Task: Open Card Disaster Relief Conference Review in Board Sales Performance Improvement to Workspace Business Coaching Services and add a team member Softage.4@softage.net, a label Orange, a checklist Quality Control, an attachment from your computer, a color Orange and finally, add a card description 'Develop and launch new sales promotion for seasonal products' and a comment 'Given the potential impact of this task on our company reputation, let us ensure that we approach it with a sense of integrity and professionalism.'. Add a start date 'Jan 08, 1900' with a due date 'Jan 15, 1900'
Action: Mouse moved to (85, 371)
Screenshot: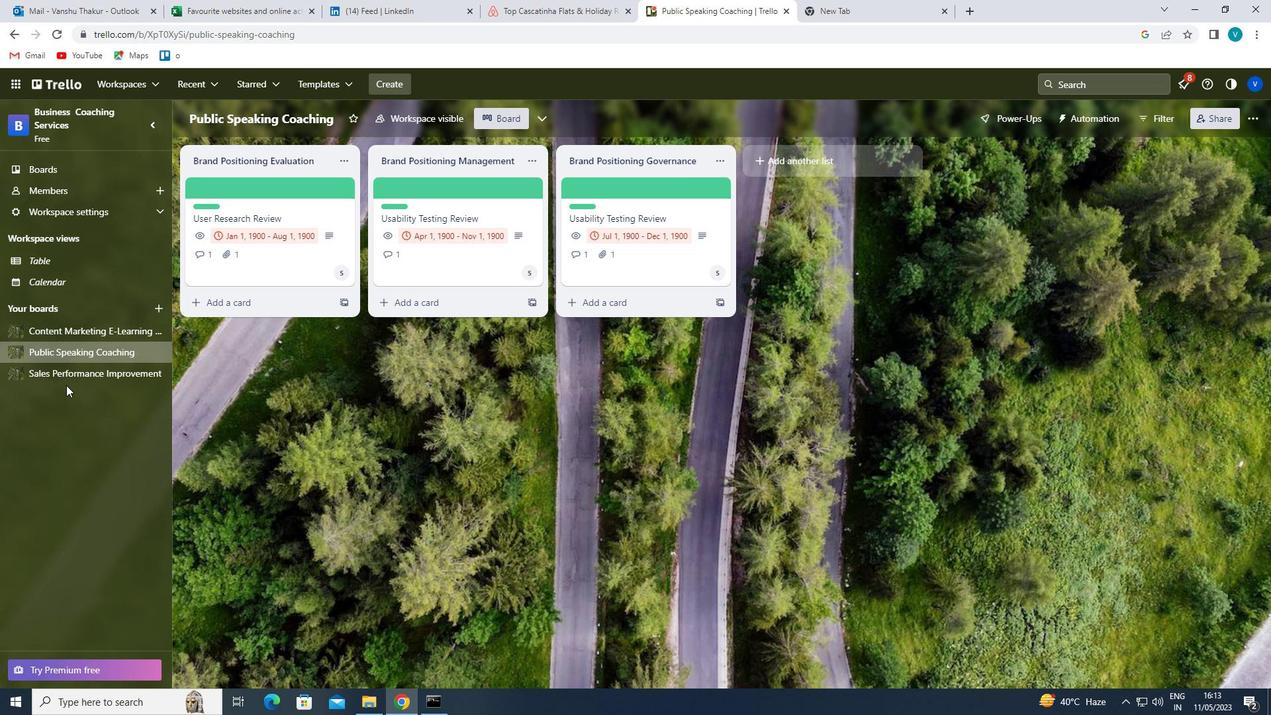 
Action: Mouse pressed left at (85, 371)
Screenshot: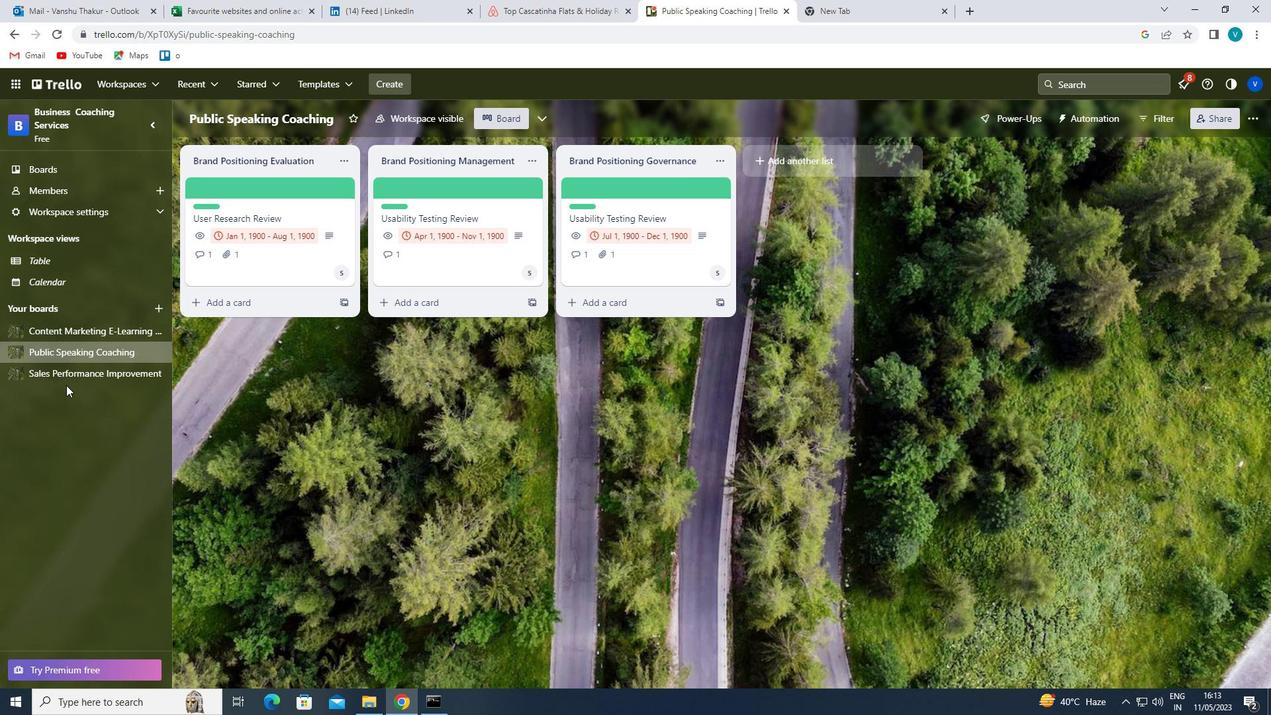 
Action: Mouse moved to (618, 189)
Screenshot: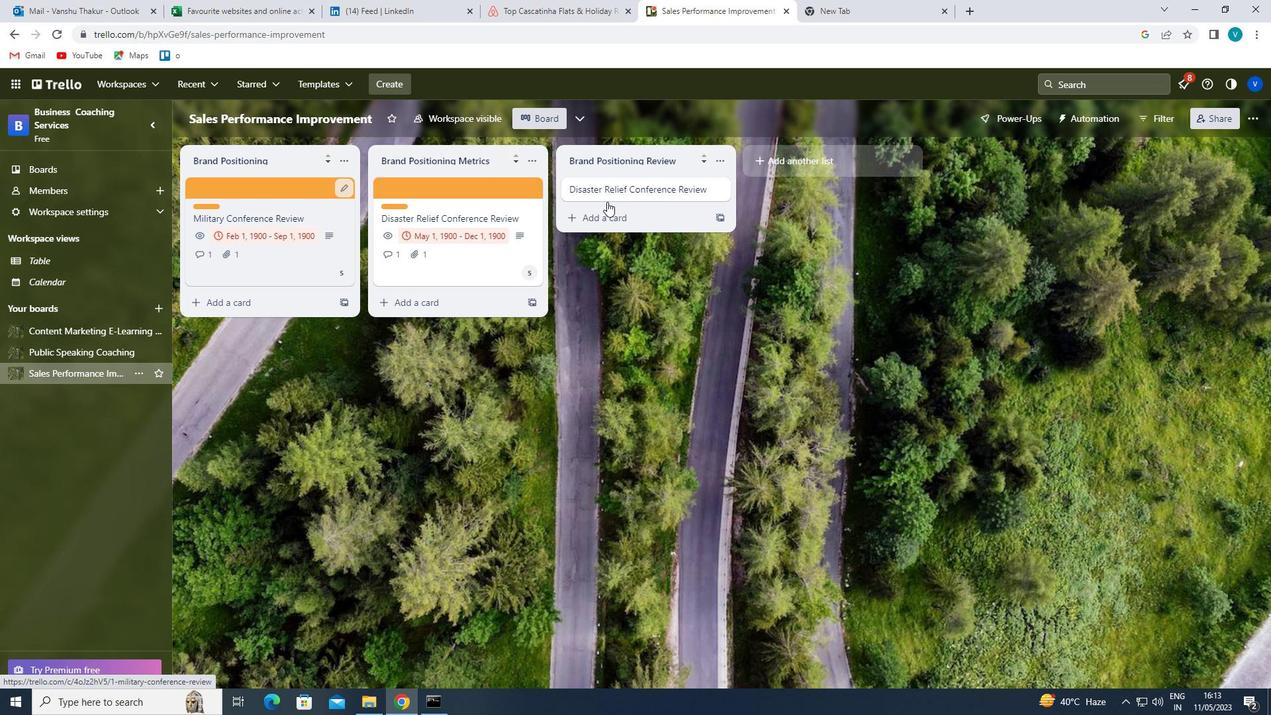
Action: Mouse pressed left at (618, 189)
Screenshot: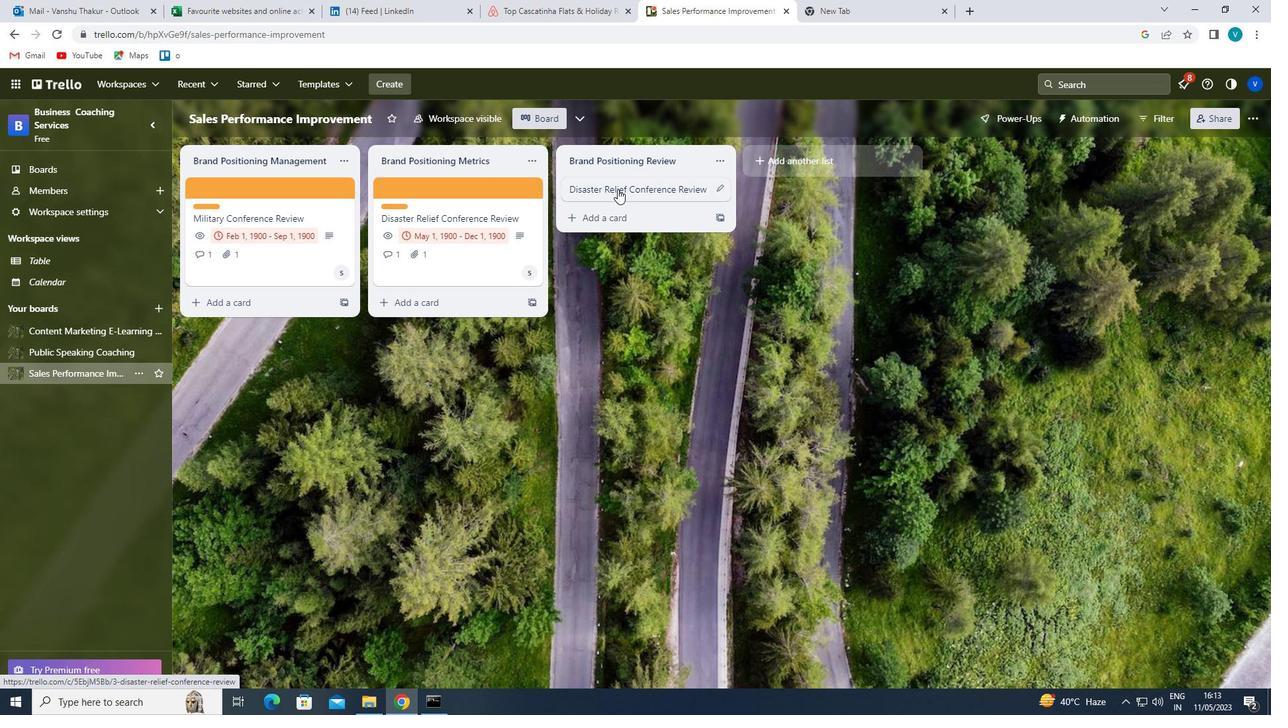 
Action: Mouse moved to (778, 229)
Screenshot: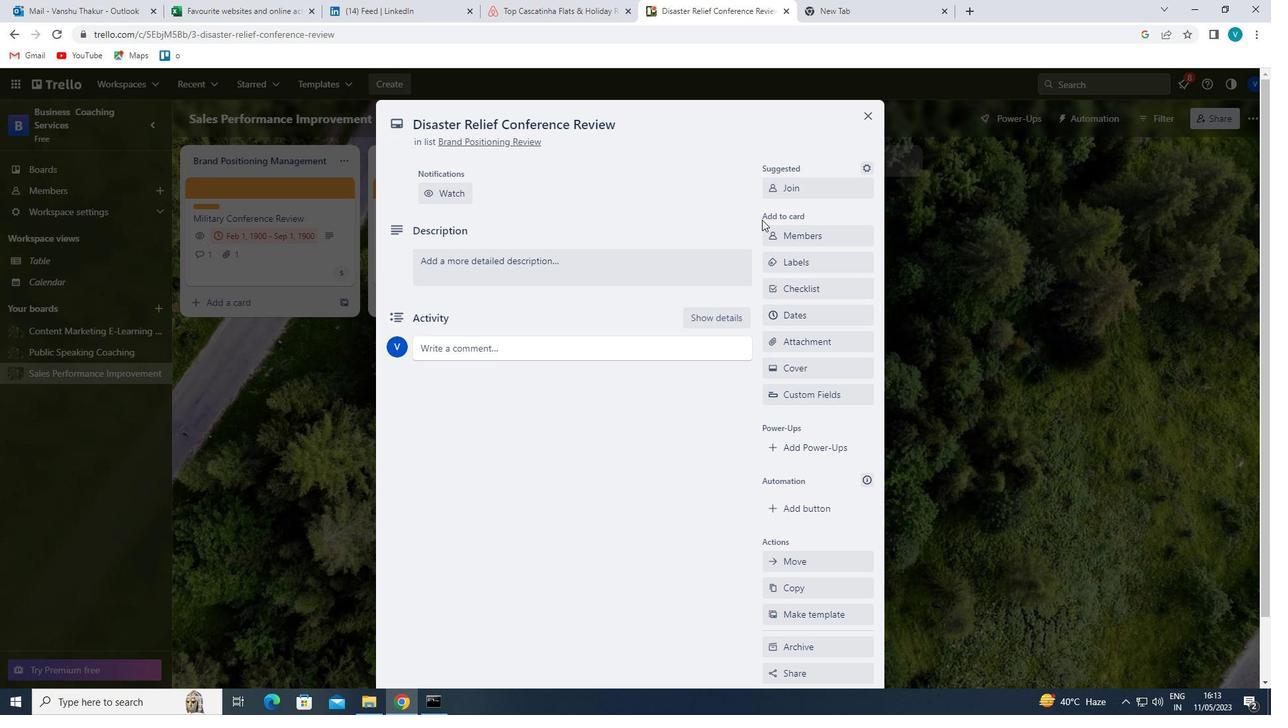 
Action: Mouse pressed left at (778, 229)
Screenshot: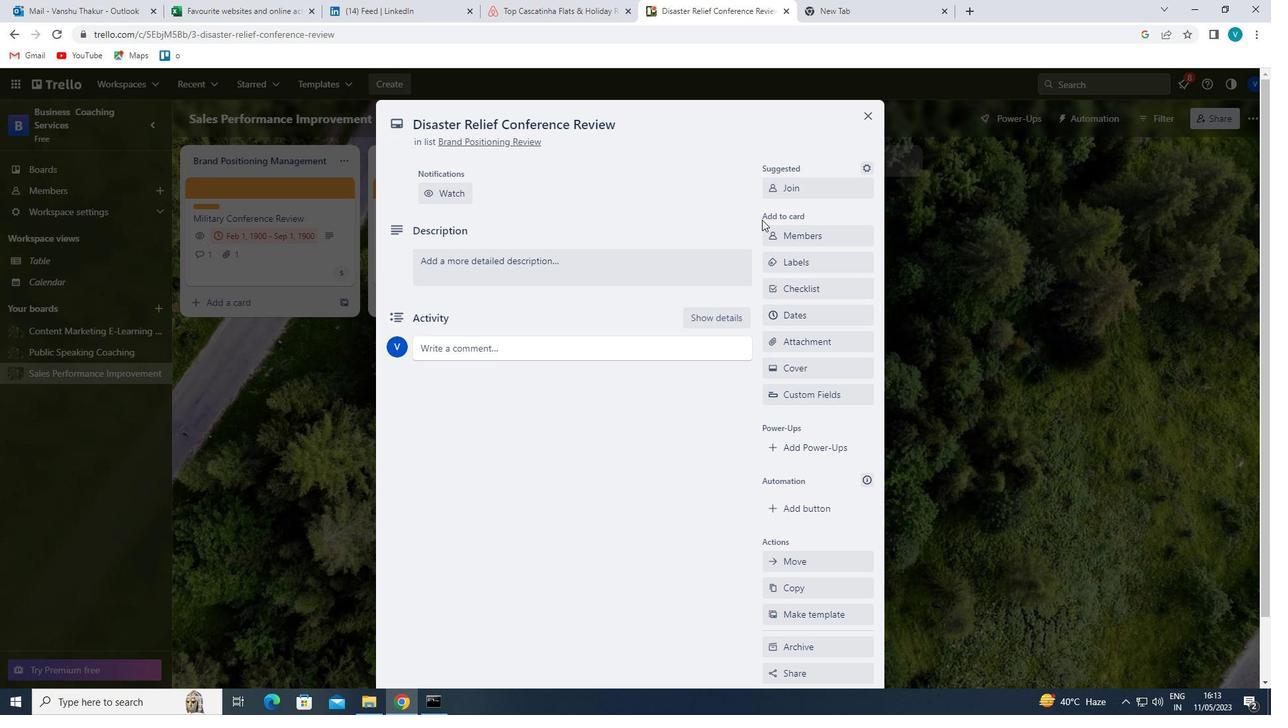 
Action: Mouse moved to (796, 294)
Screenshot: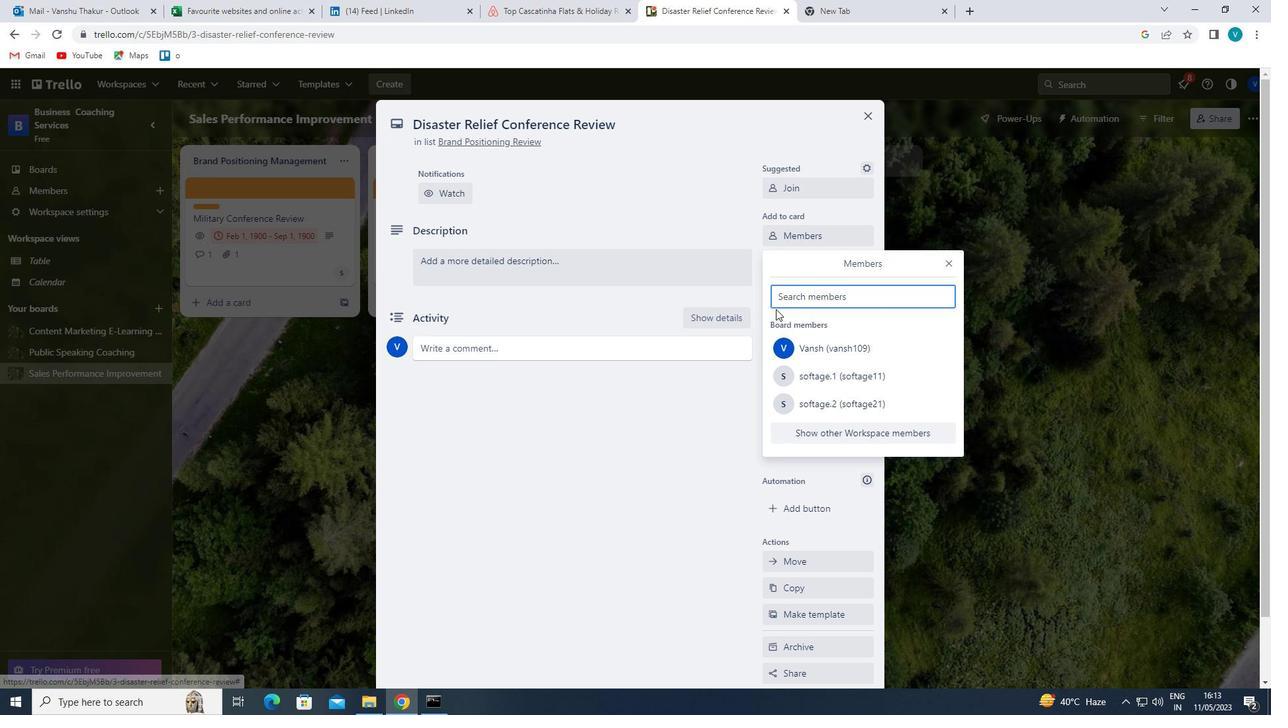 
Action: Mouse pressed left at (796, 294)
Screenshot: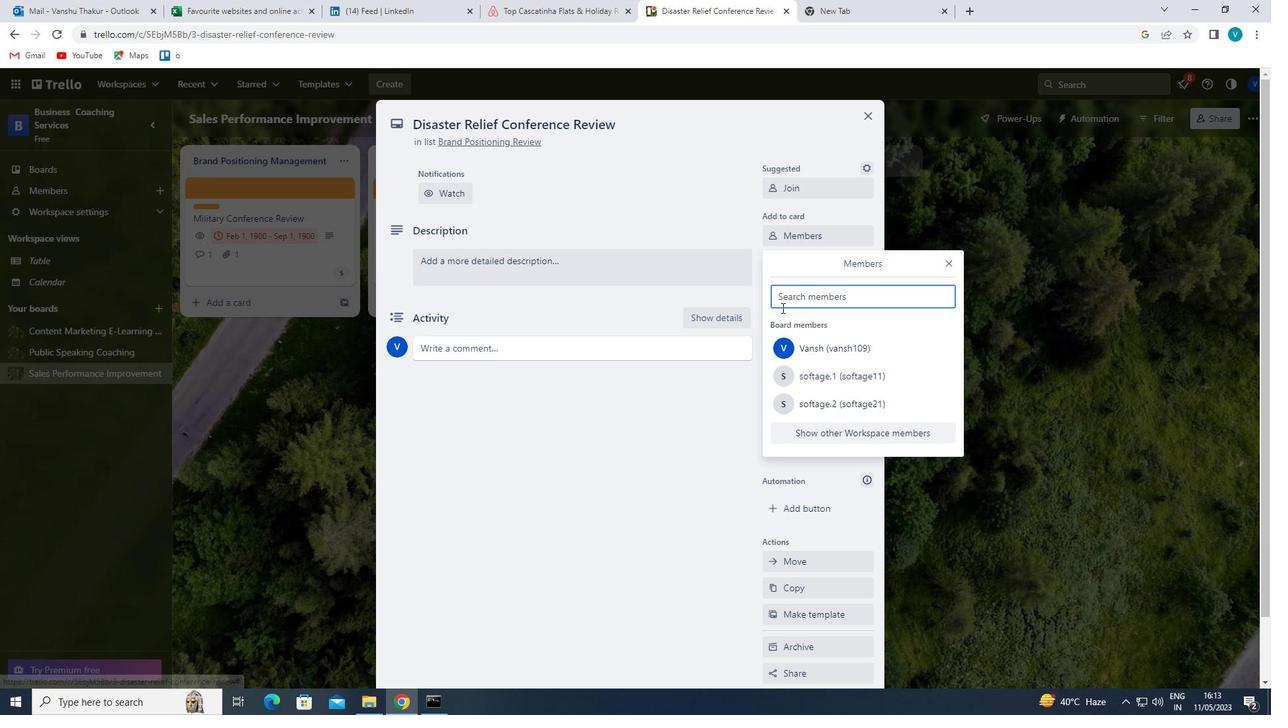 
Action: Key pressed softage
Screenshot: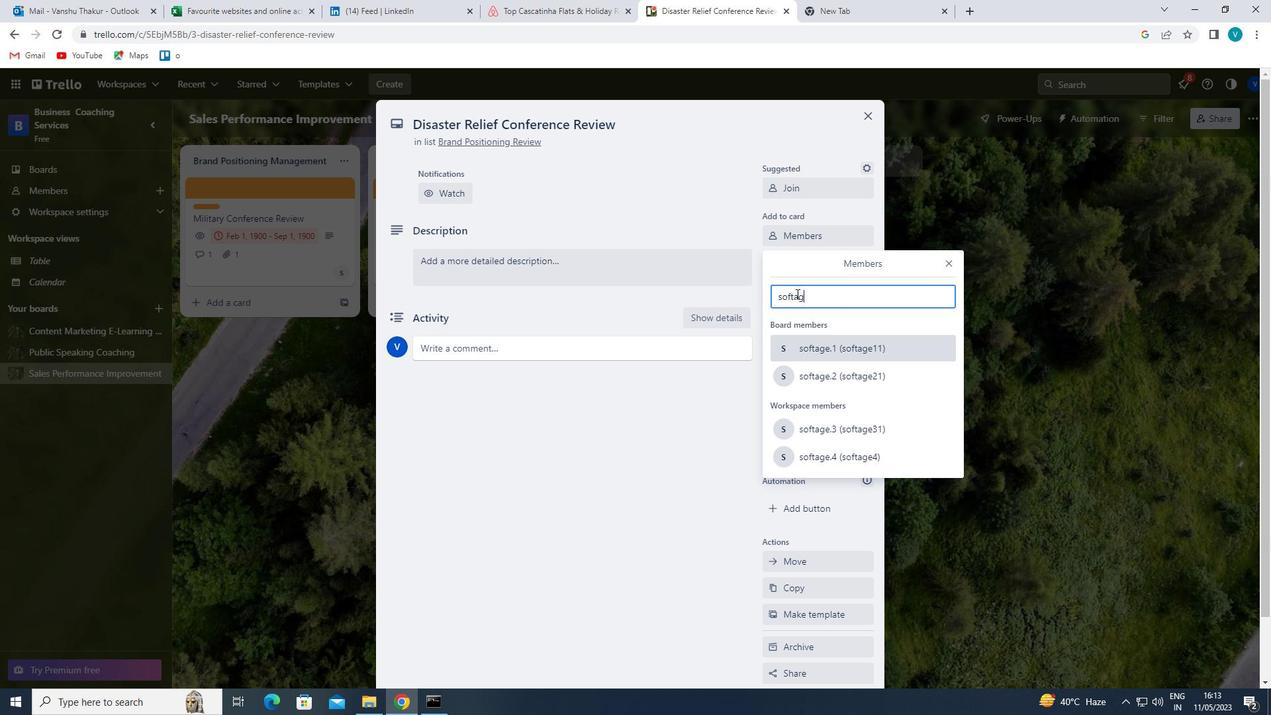 
Action: Mouse moved to (860, 460)
Screenshot: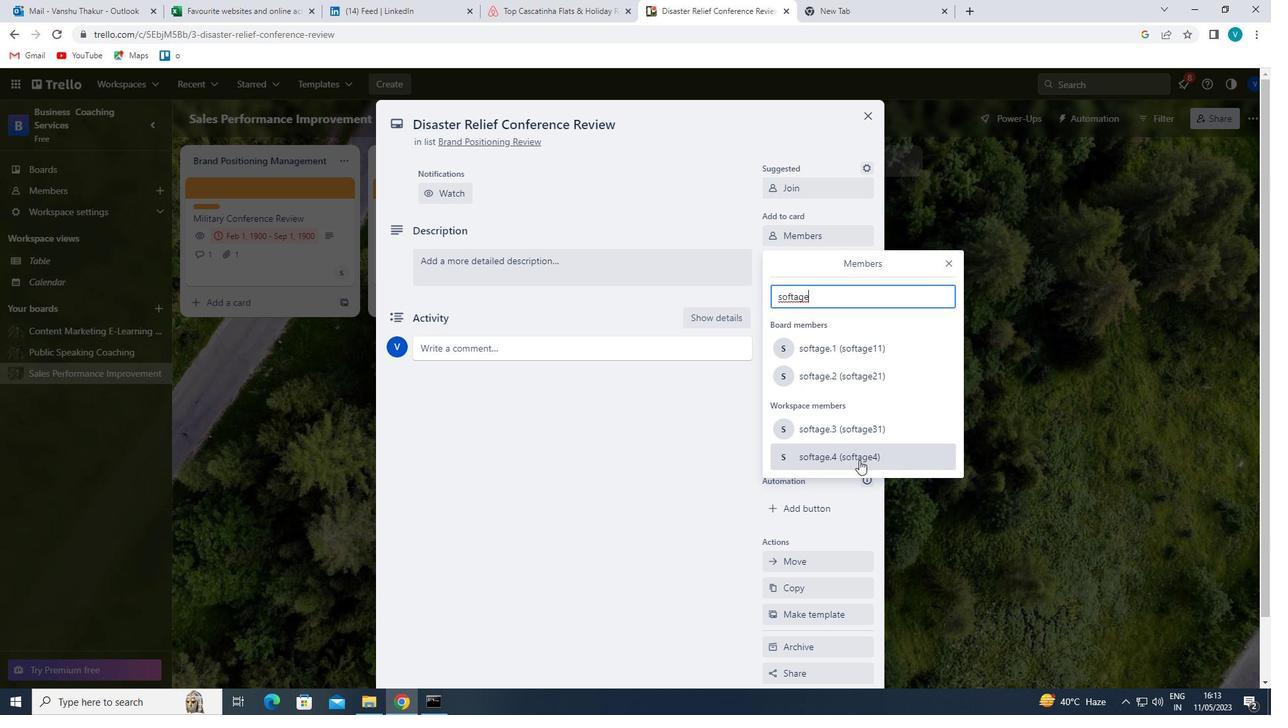 
Action: Mouse pressed left at (860, 460)
Screenshot: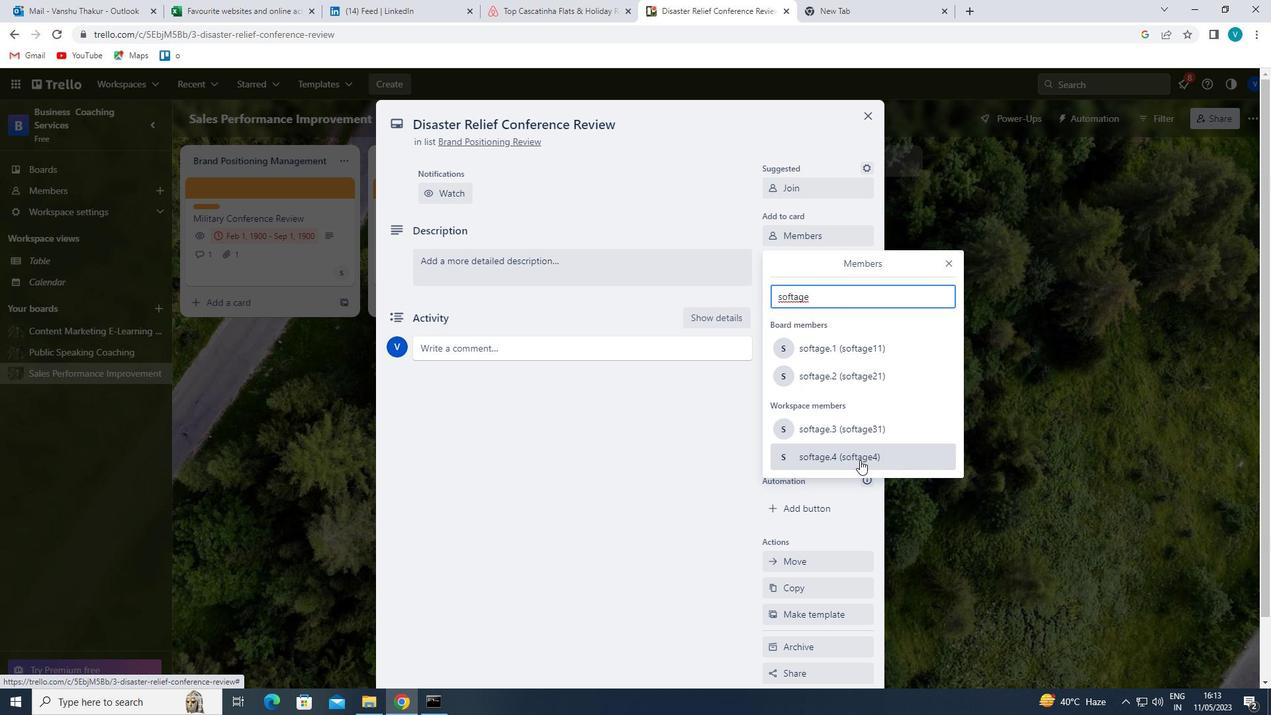 
Action: Mouse moved to (949, 259)
Screenshot: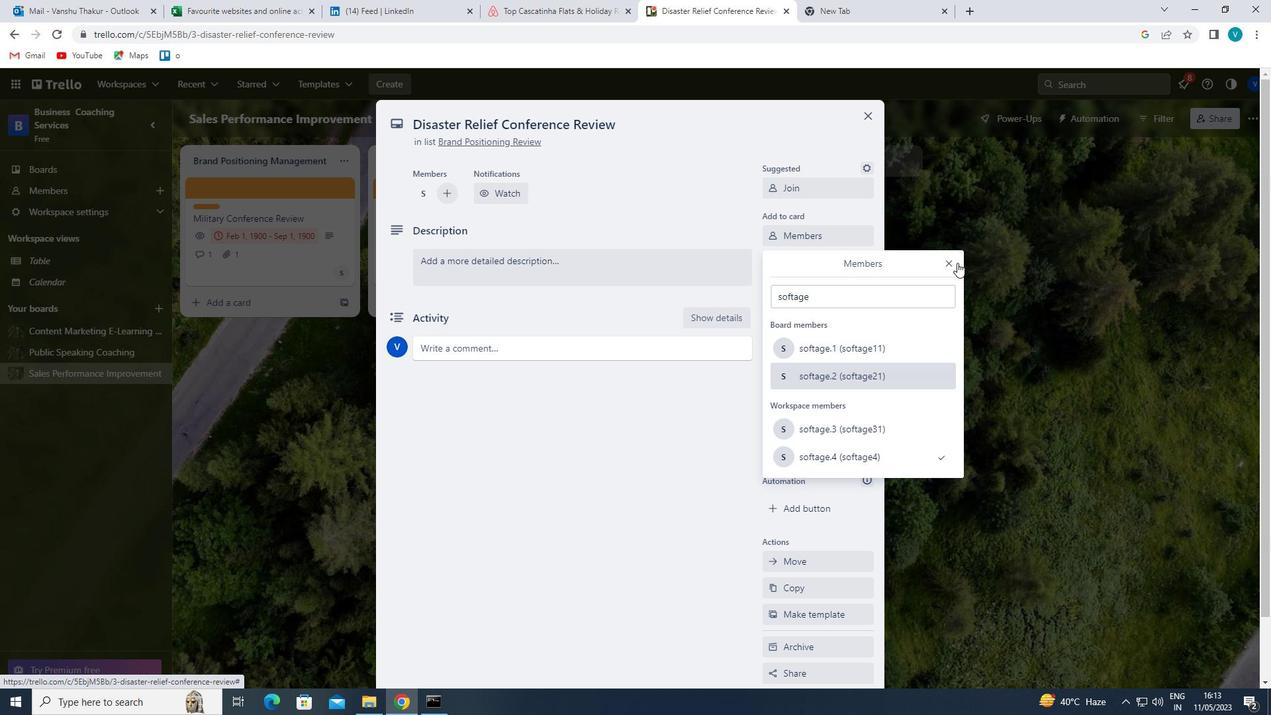 
Action: Mouse pressed left at (949, 259)
Screenshot: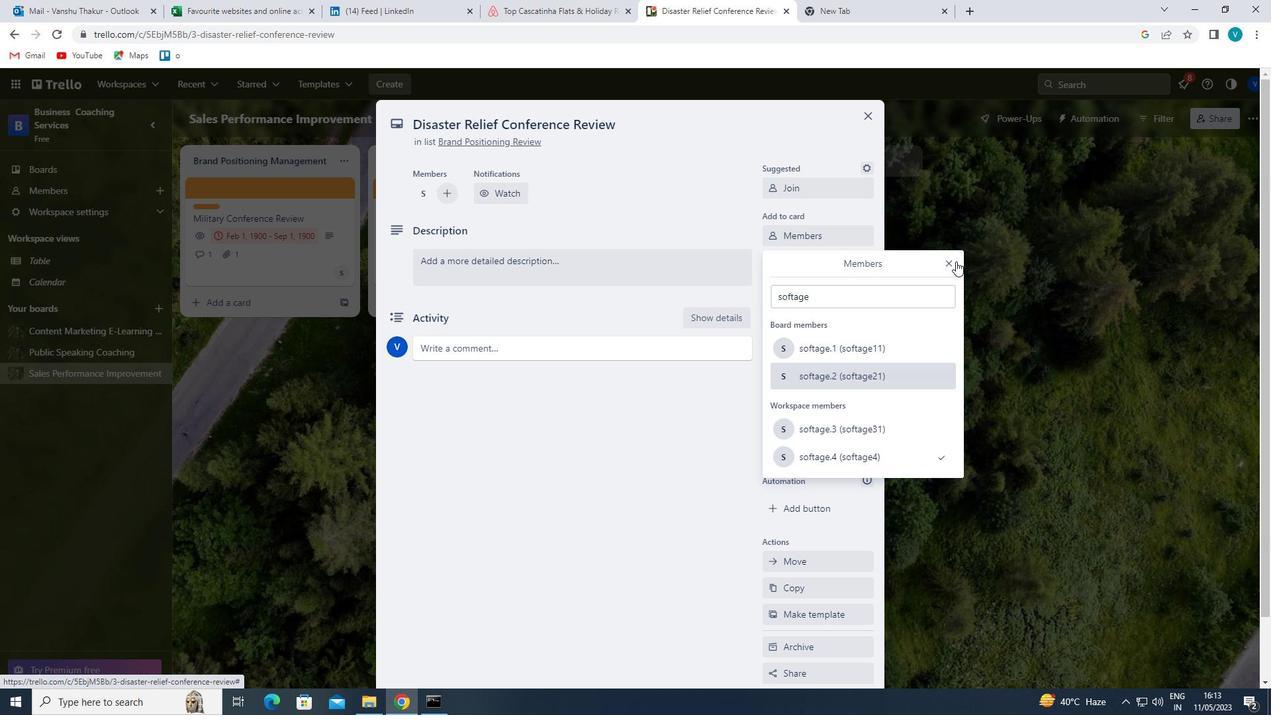 
Action: Mouse moved to (808, 265)
Screenshot: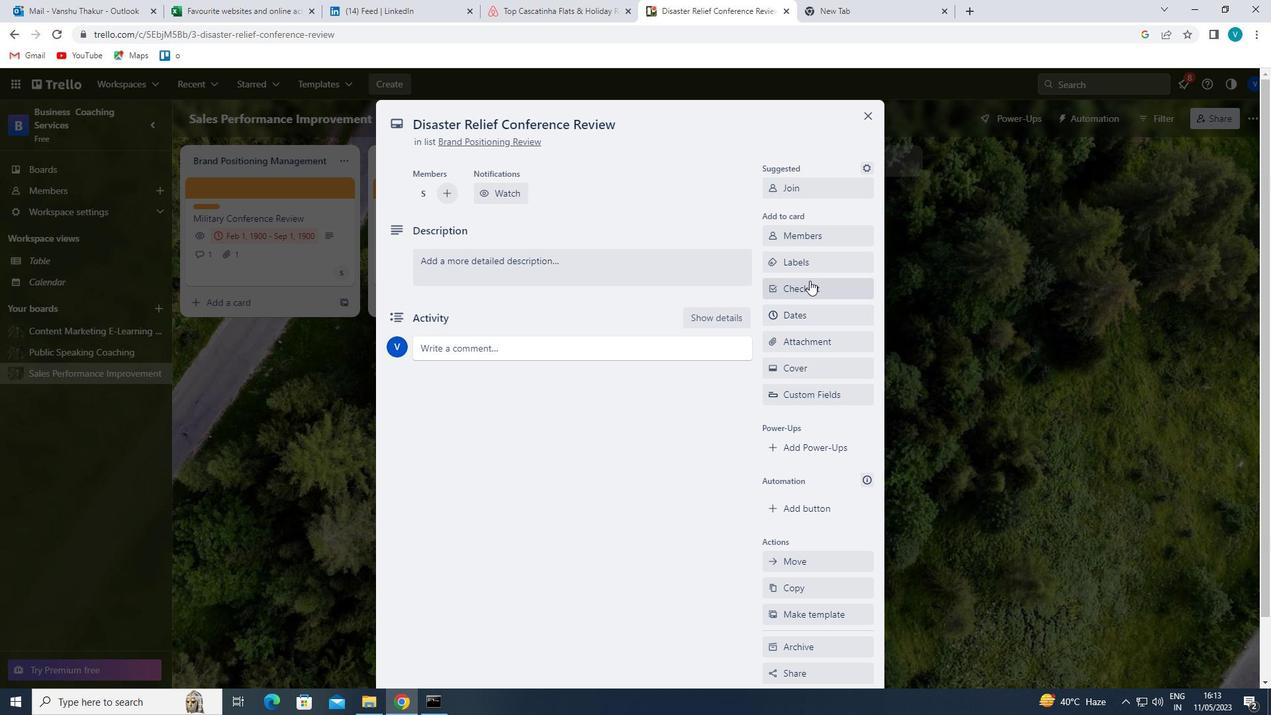 
Action: Mouse pressed left at (808, 265)
Screenshot: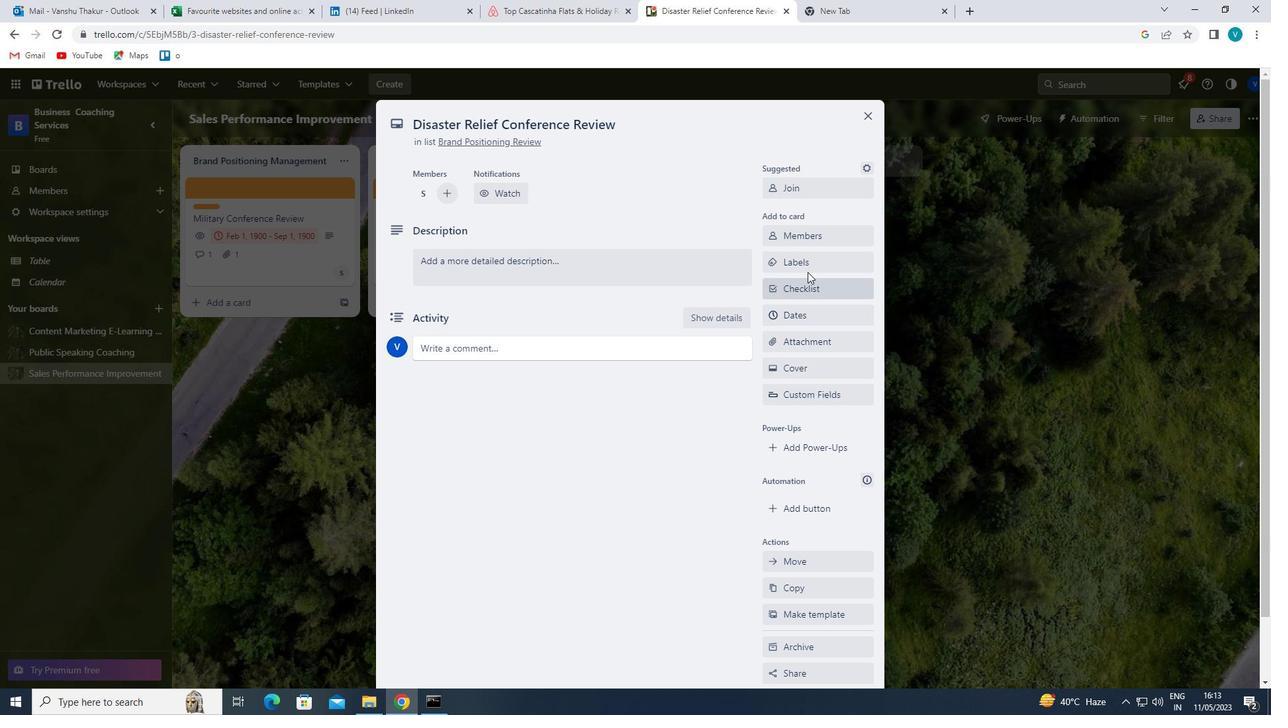 
Action: Mouse moved to (845, 416)
Screenshot: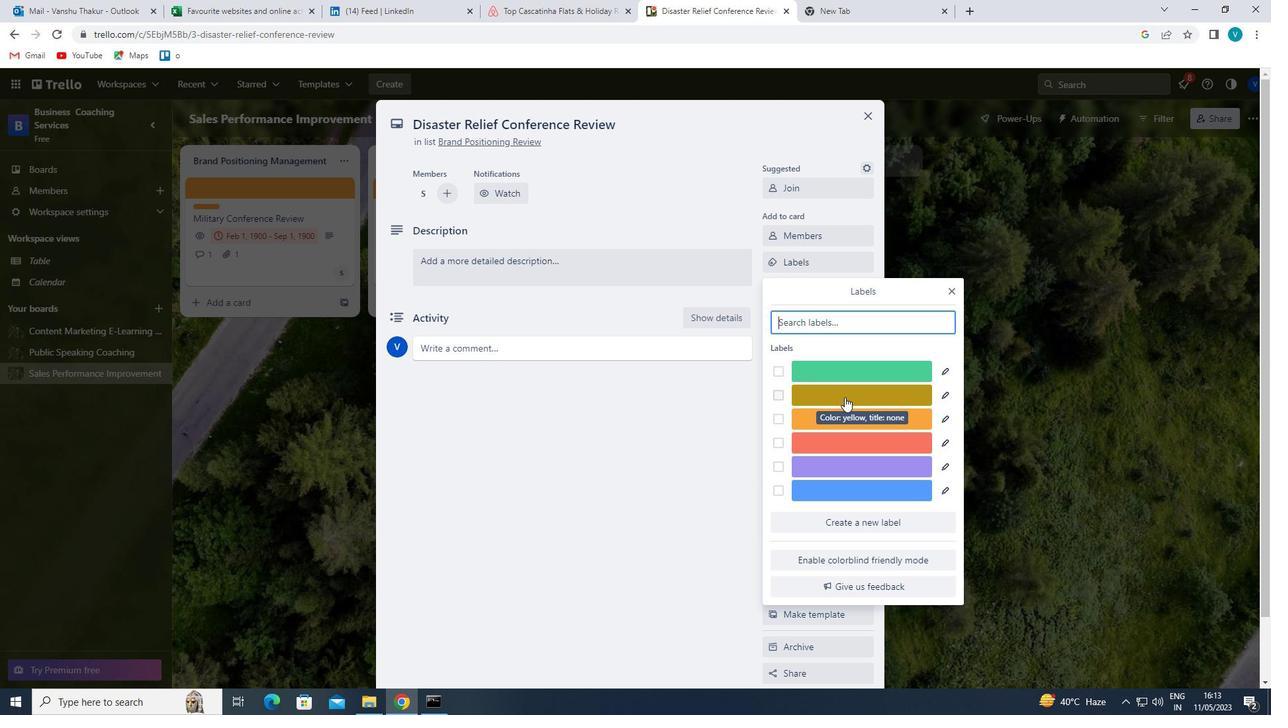 
Action: Mouse pressed left at (845, 416)
Screenshot: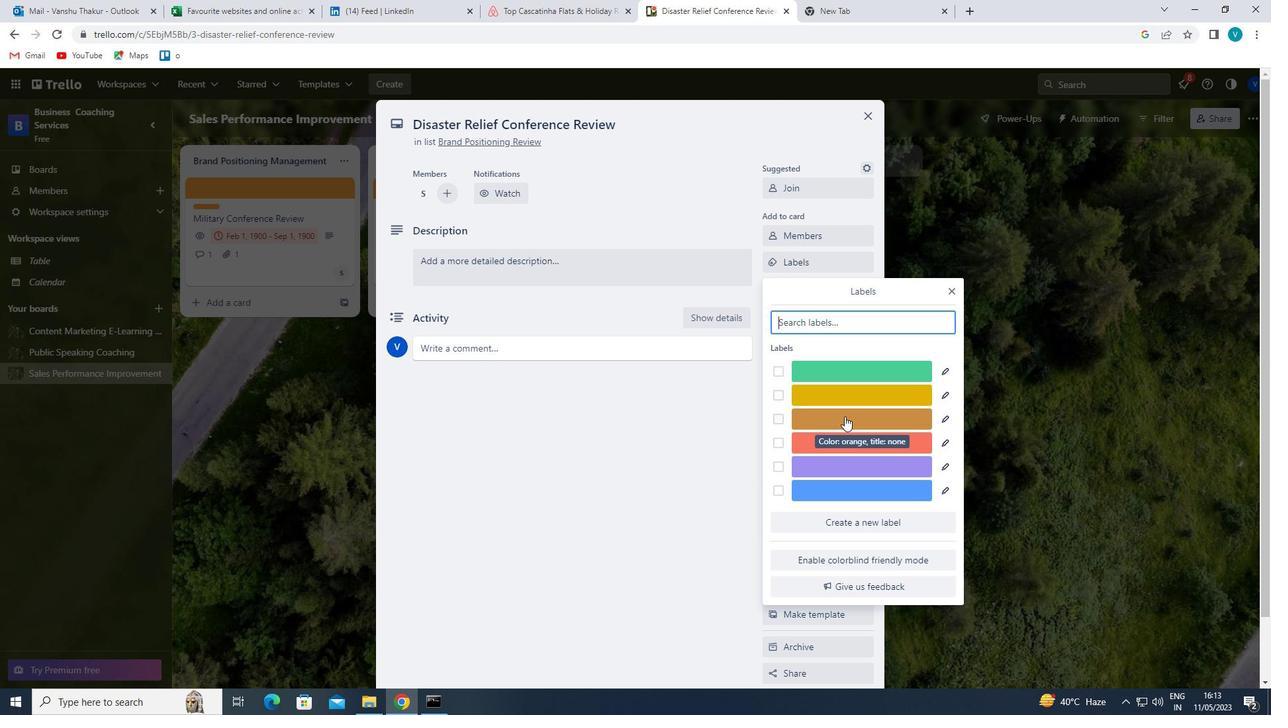 
Action: Mouse moved to (951, 290)
Screenshot: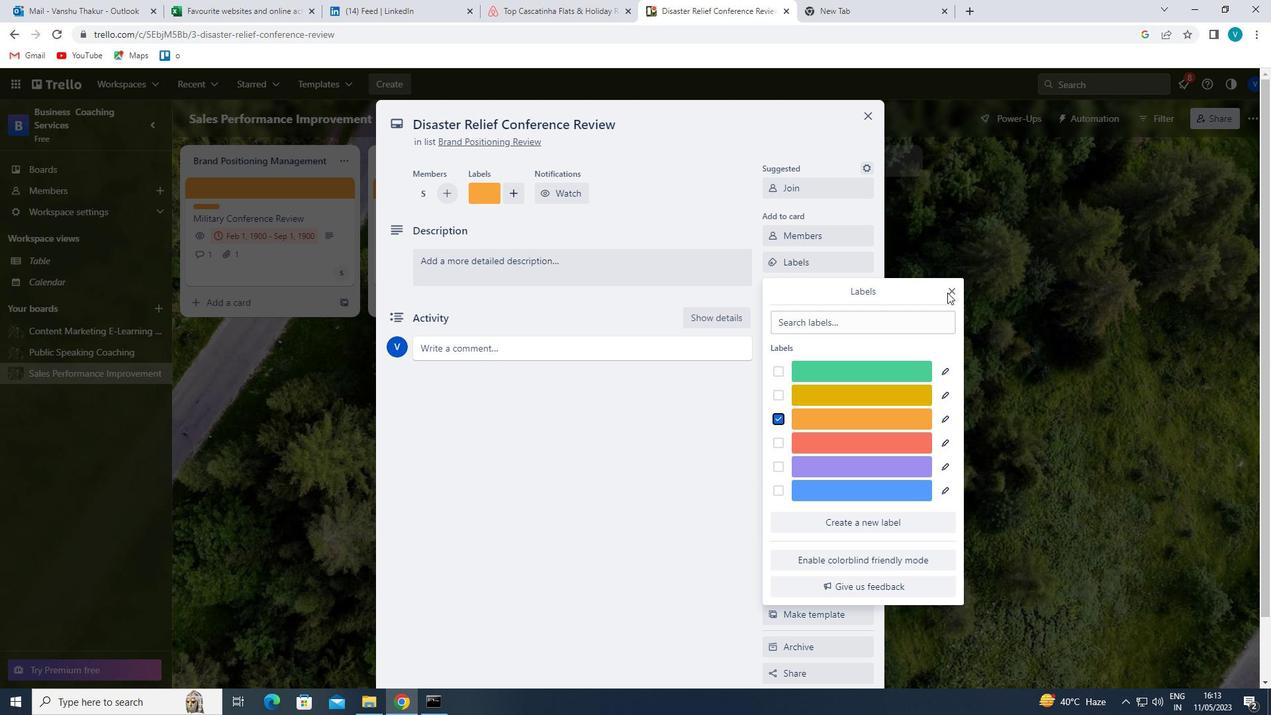 
Action: Mouse pressed left at (951, 290)
Screenshot: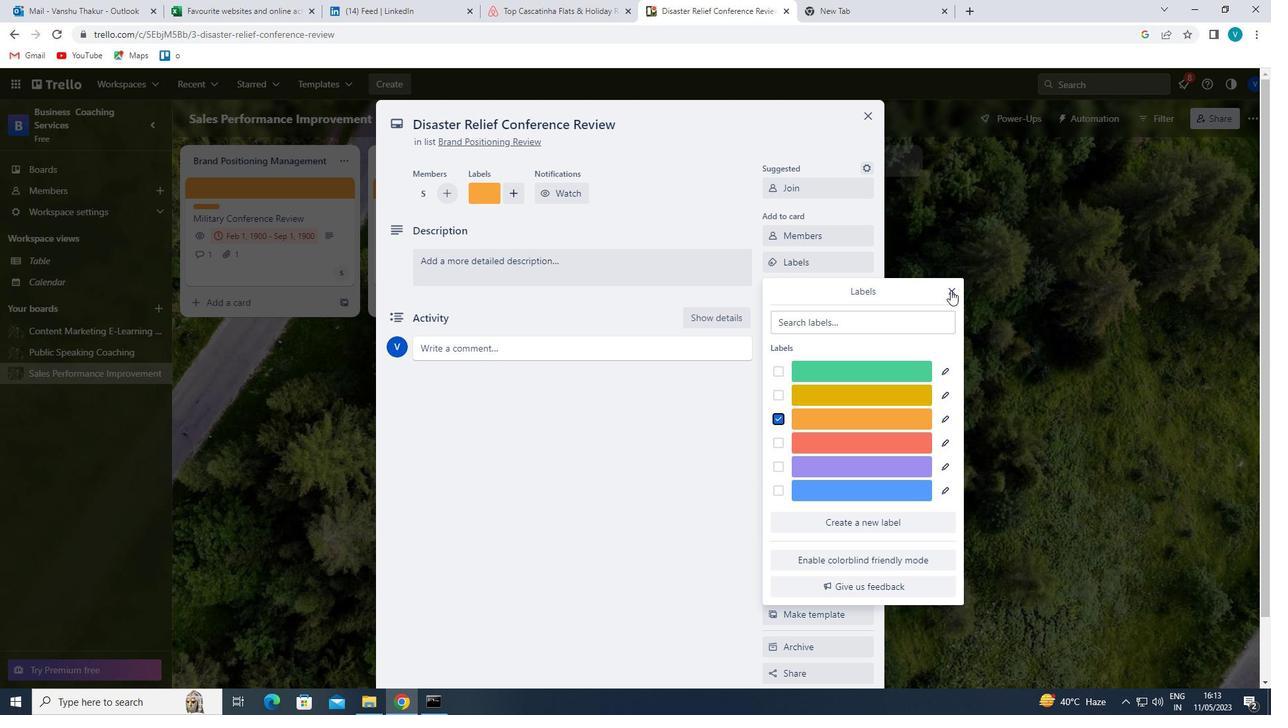 
Action: Mouse moved to (833, 294)
Screenshot: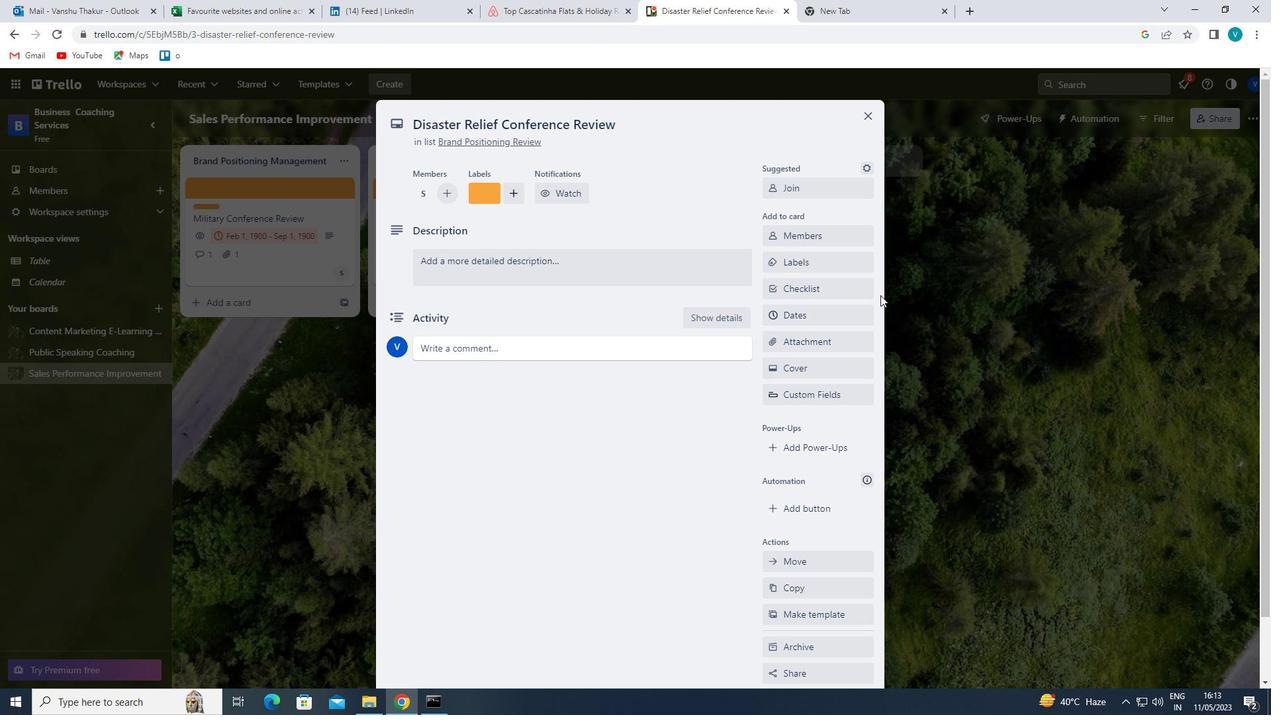 
Action: Mouse pressed left at (833, 294)
Screenshot: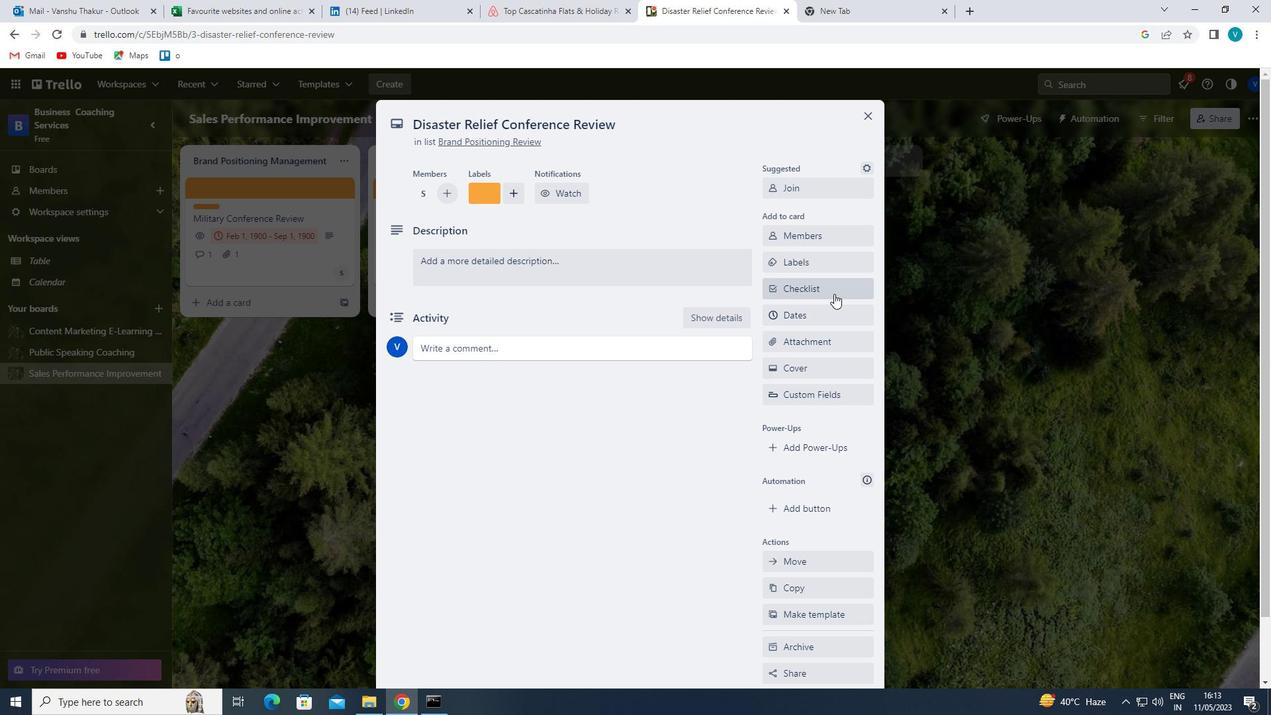
Action: Mouse moved to (832, 306)
Screenshot: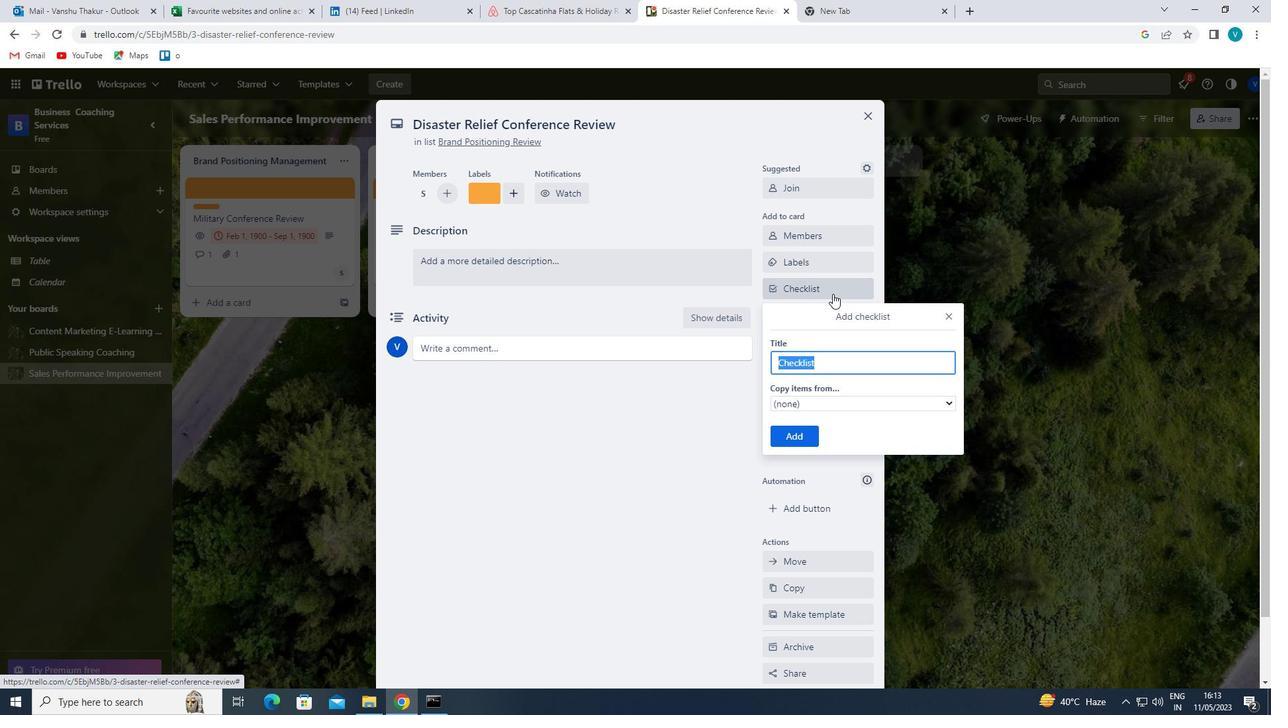 
Action: Key pressed <Key.shift>QUAL
Screenshot: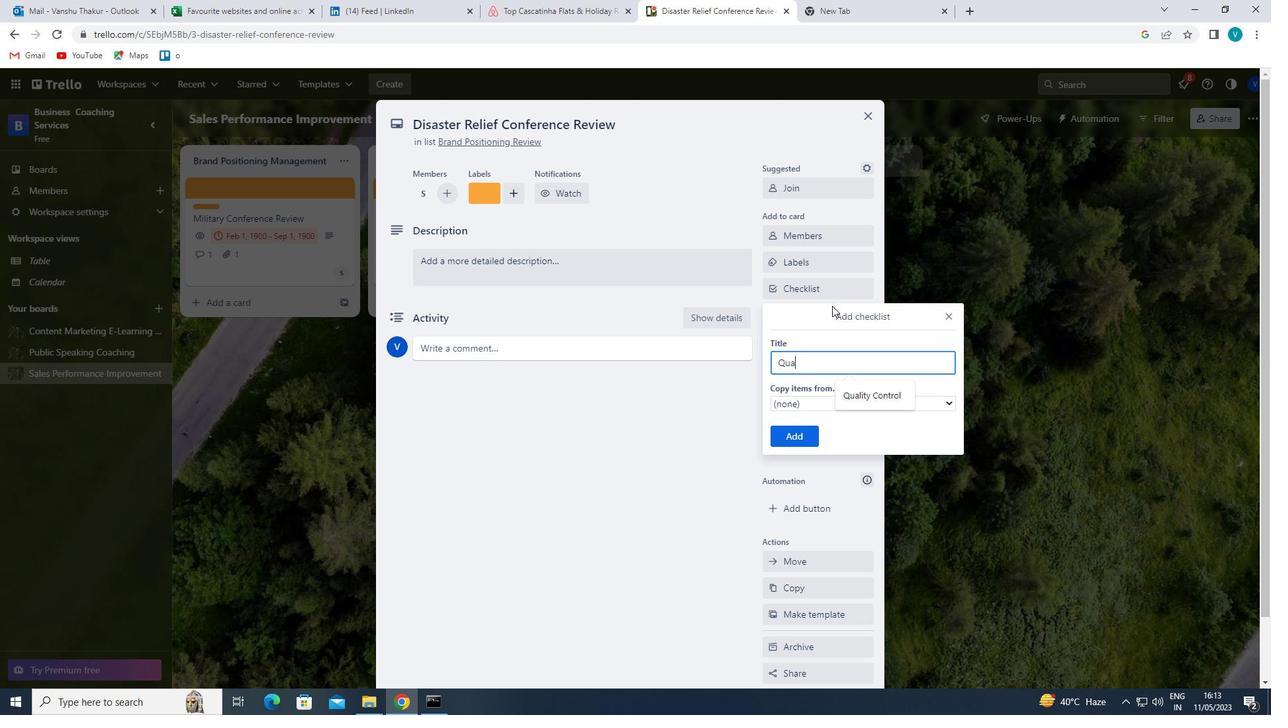 
Action: Mouse moved to (871, 401)
Screenshot: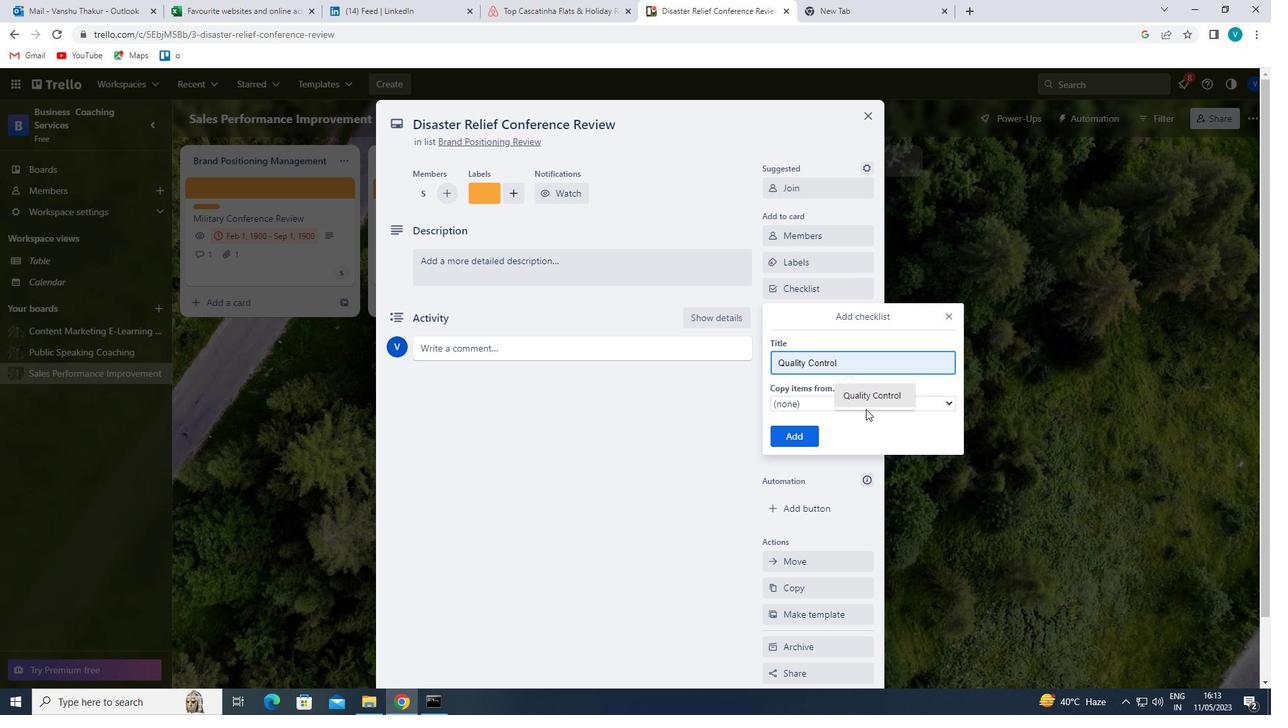 
Action: Mouse pressed left at (871, 401)
Screenshot: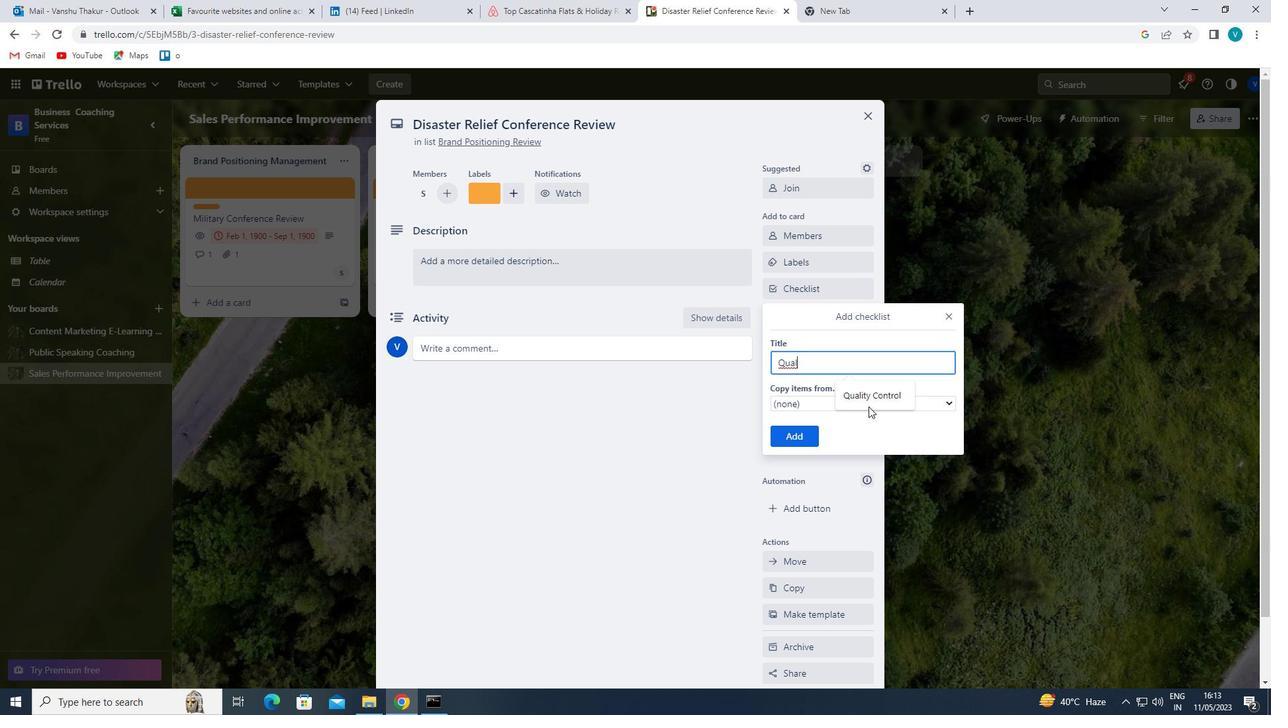 
Action: Mouse moved to (797, 437)
Screenshot: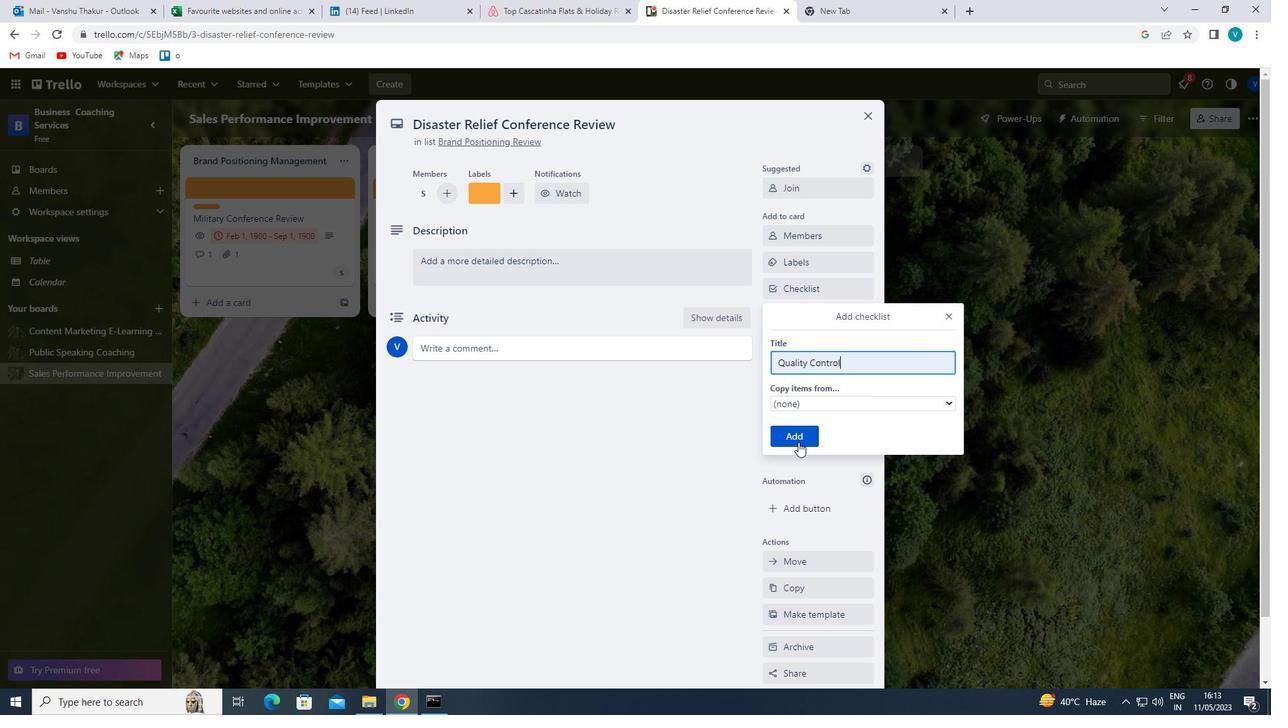 
Action: Mouse pressed left at (797, 437)
Screenshot: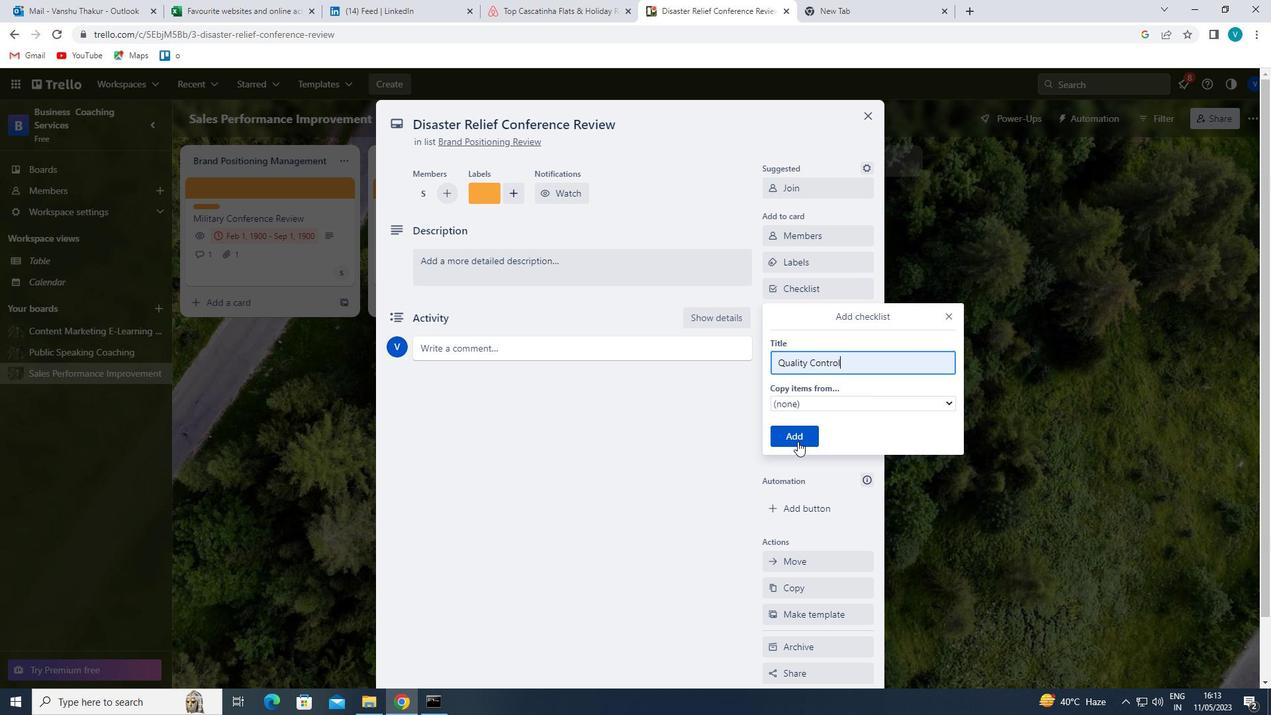 
Action: Mouse moved to (804, 341)
Screenshot: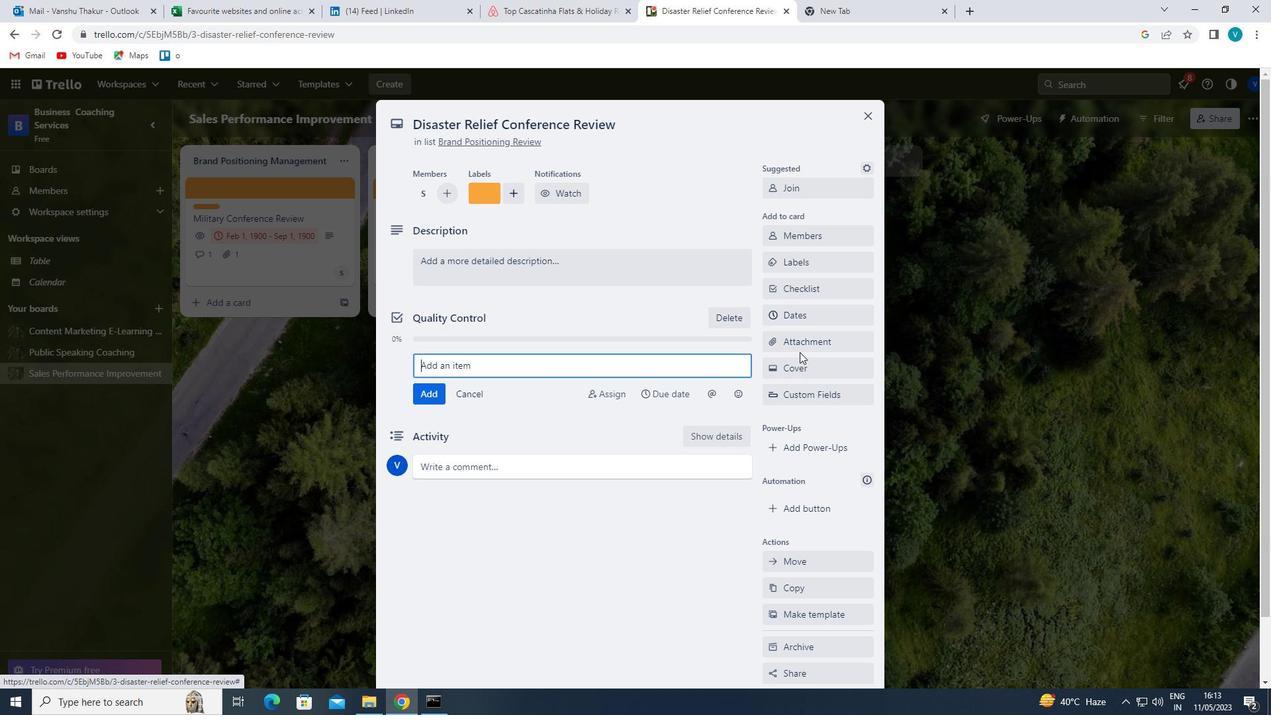 
Action: Mouse pressed left at (804, 341)
Screenshot: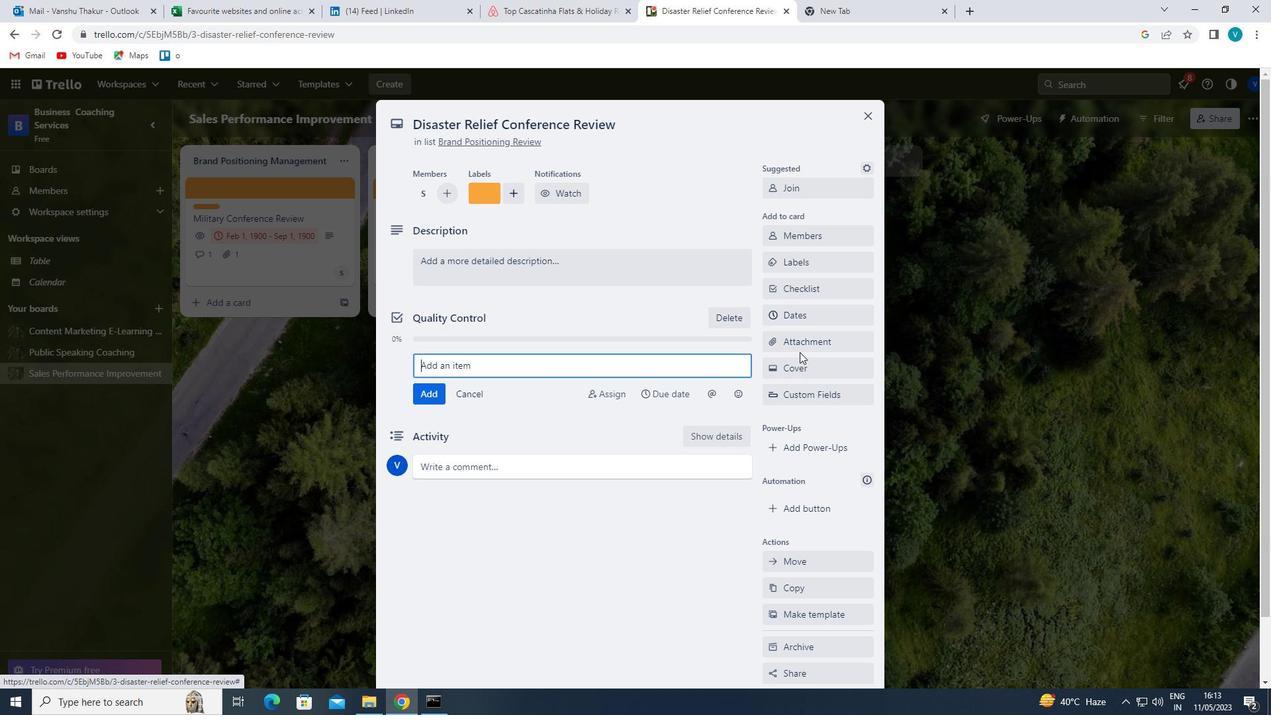 
Action: Mouse moved to (812, 400)
Screenshot: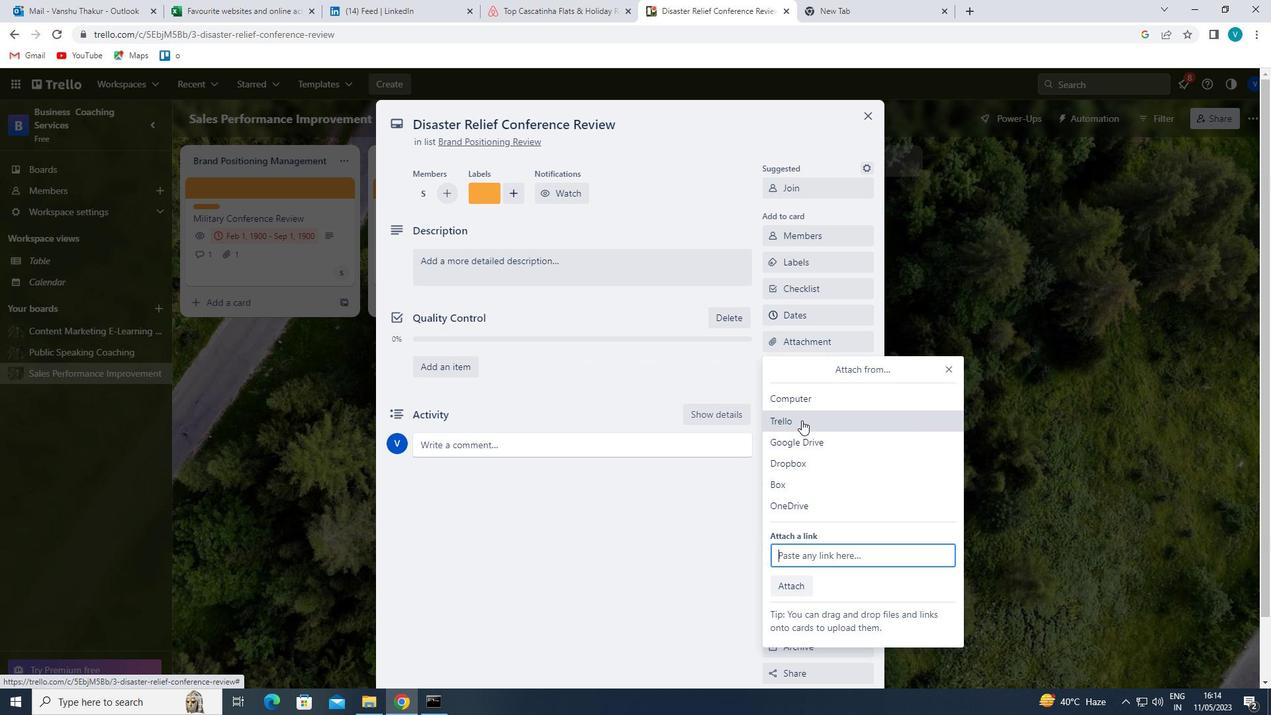 
Action: Mouse pressed left at (812, 400)
Screenshot: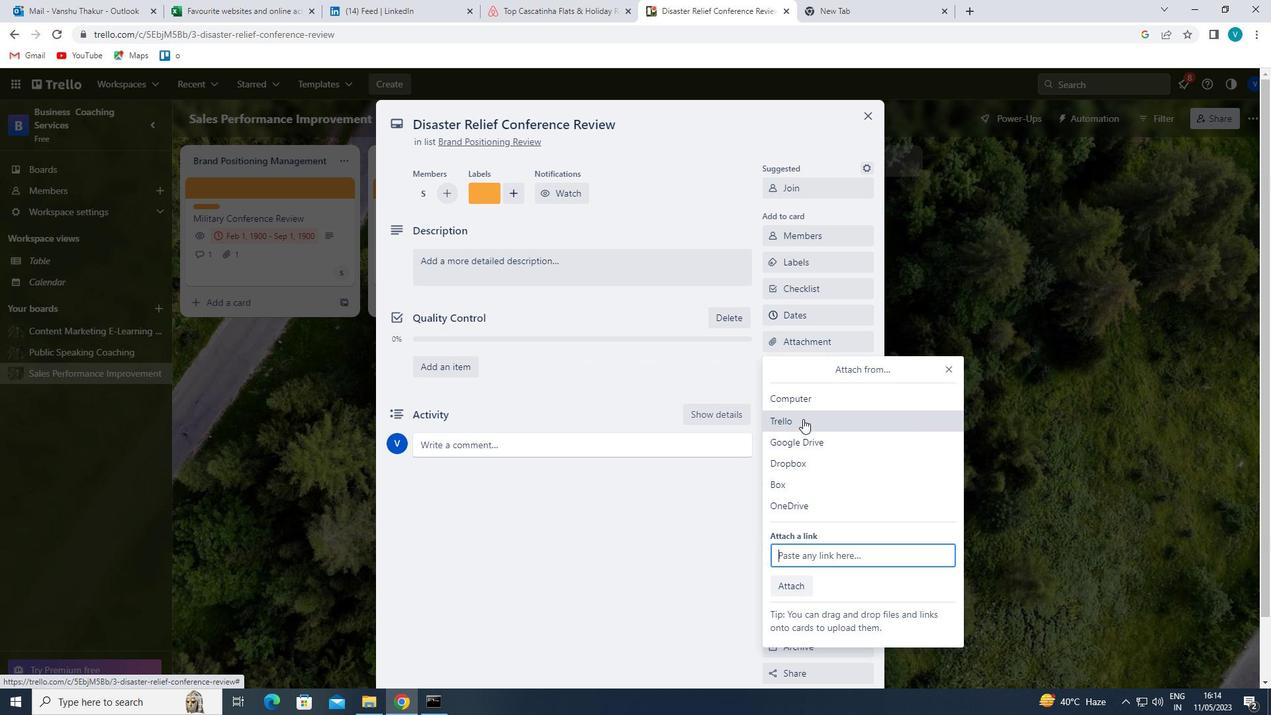 
Action: Mouse moved to (192, 212)
Screenshot: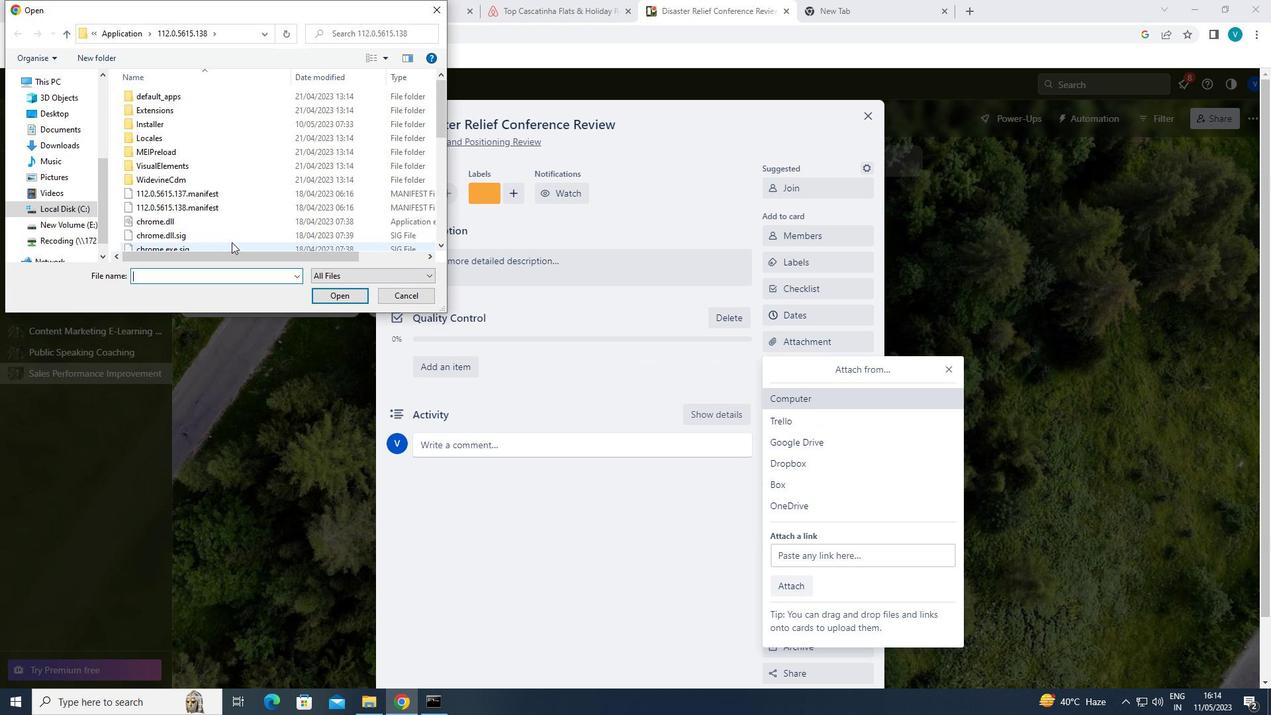 
Action: Mouse scrolled (192, 211) with delta (0, 0)
Screenshot: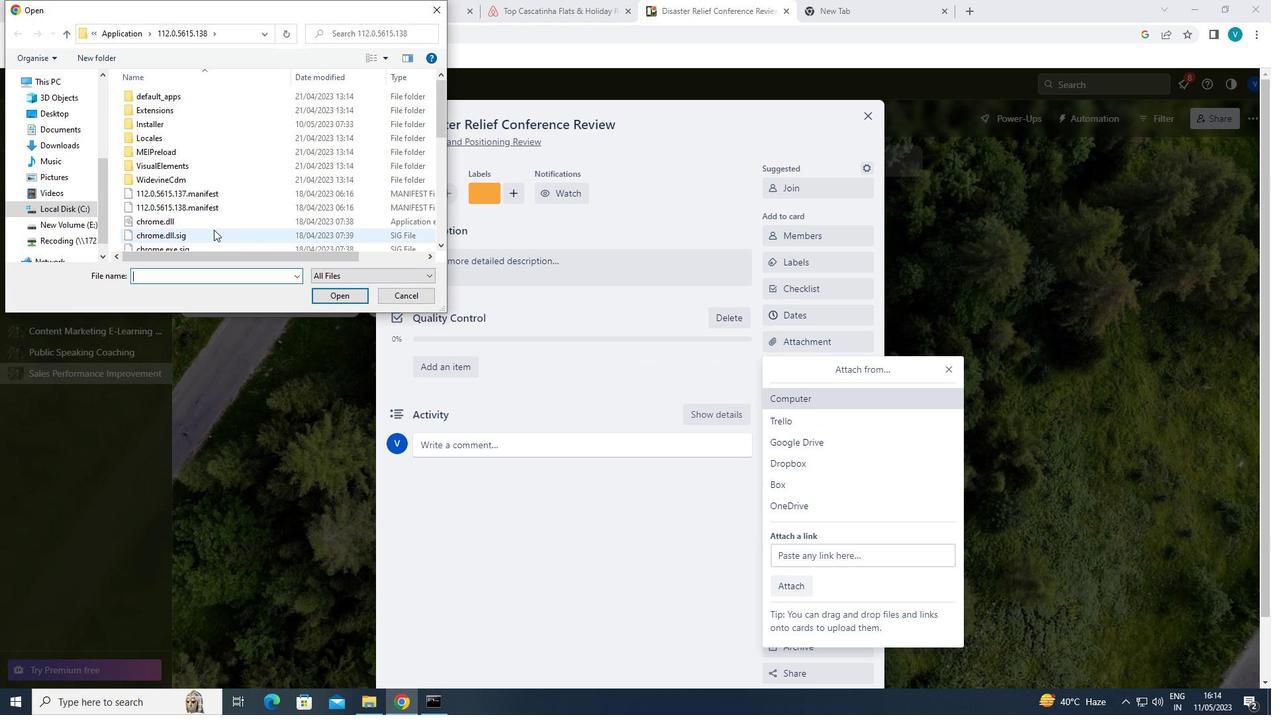 
Action: Mouse pressed left at (192, 212)
Screenshot: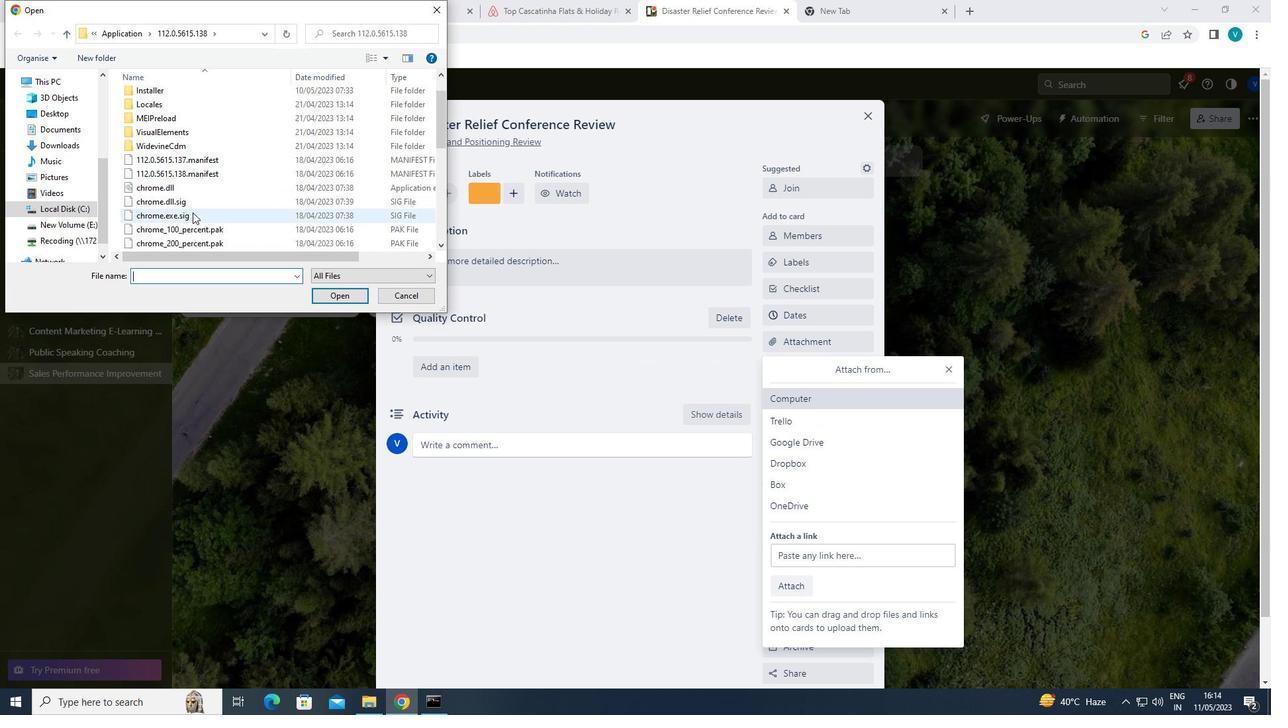 
Action: Mouse moved to (331, 292)
Screenshot: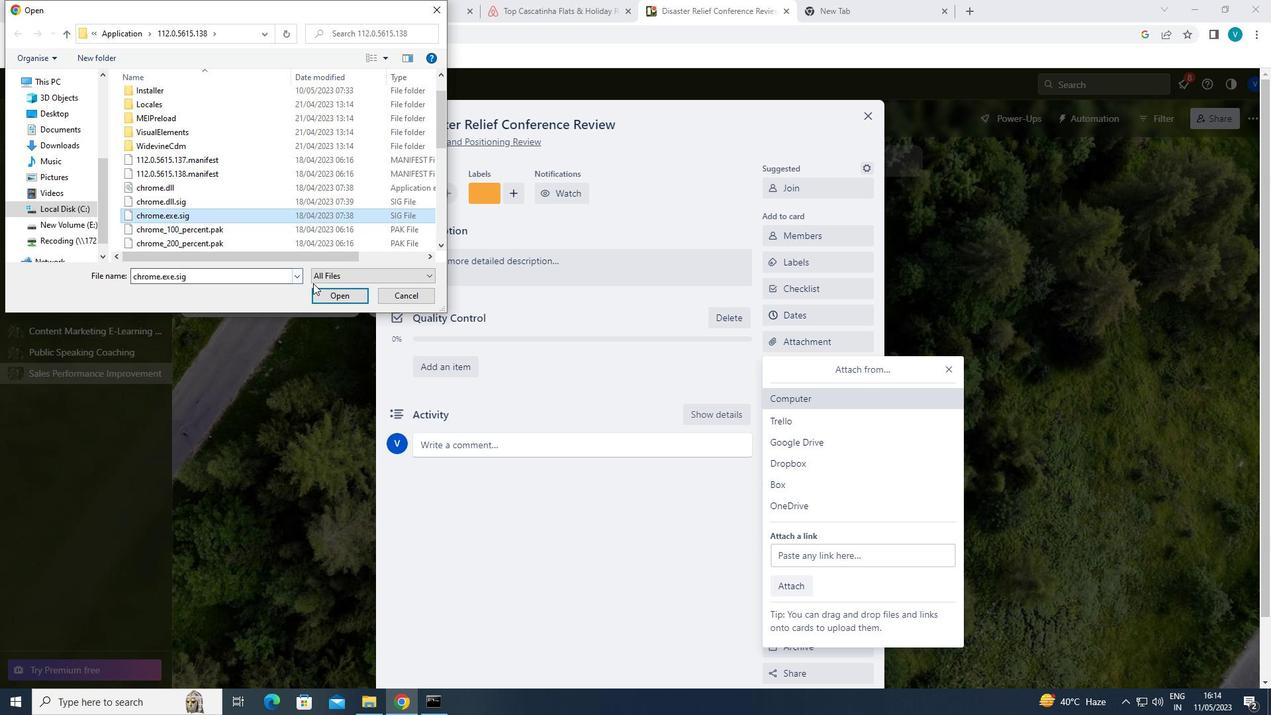 
Action: Mouse pressed left at (331, 292)
Screenshot: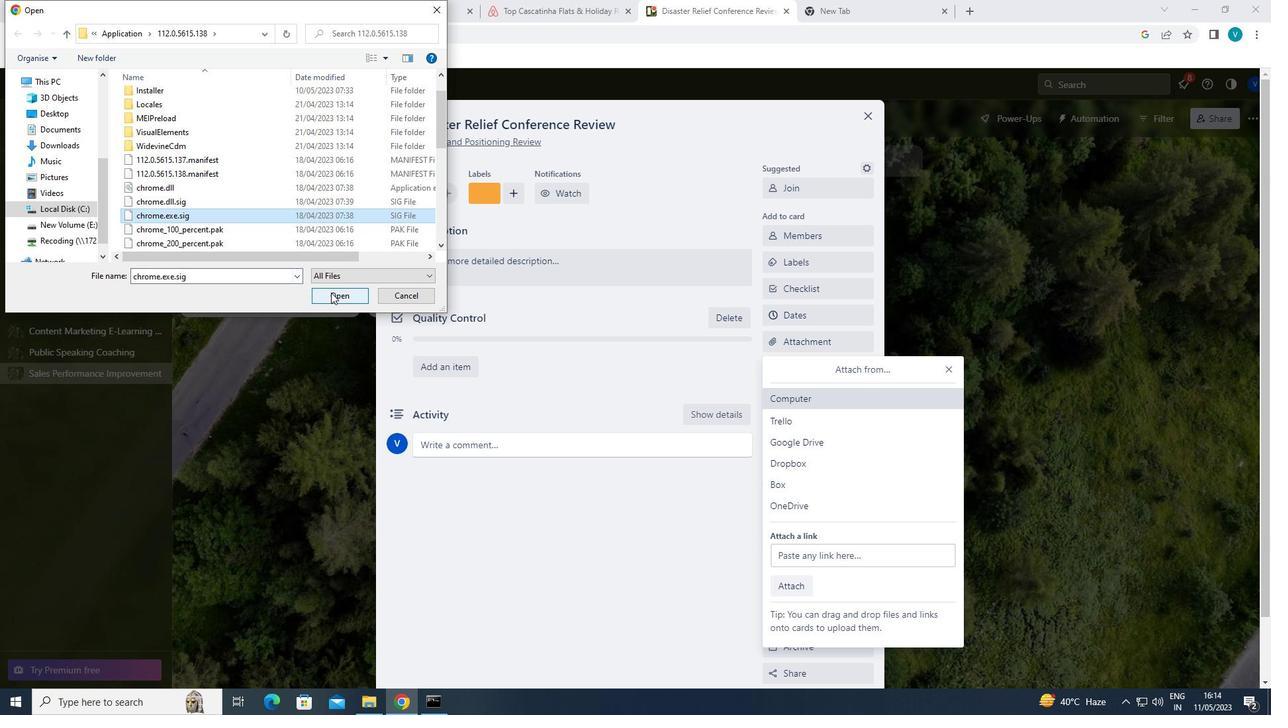 
Action: Mouse moved to (790, 366)
Screenshot: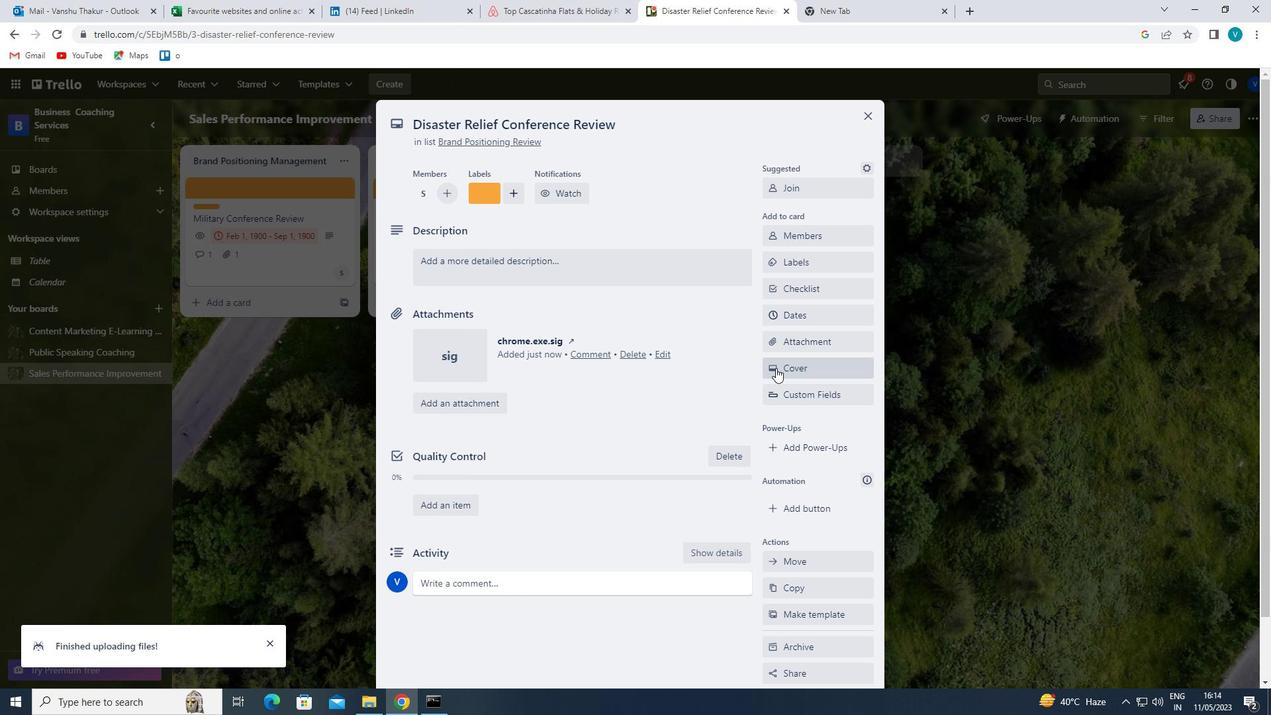 
Action: Mouse pressed left at (790, 366)
Screenshot: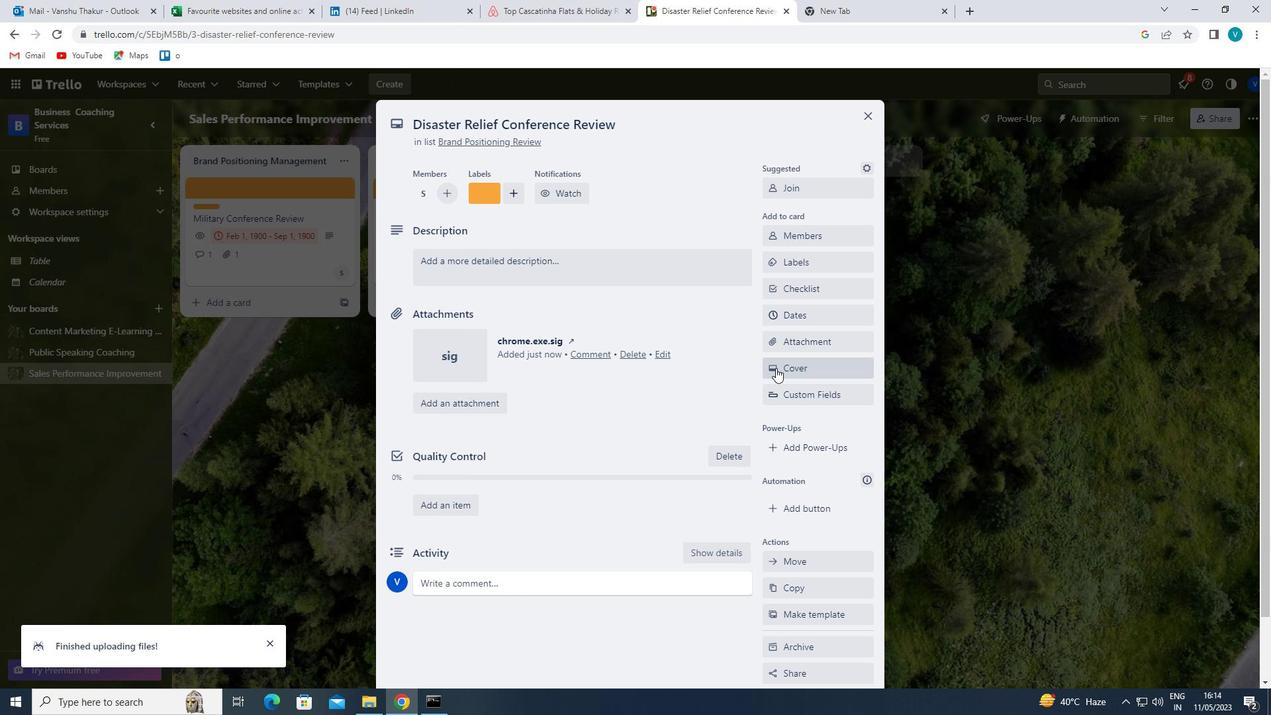 
Action: Mouse moved to (865, 427)
Screenshot: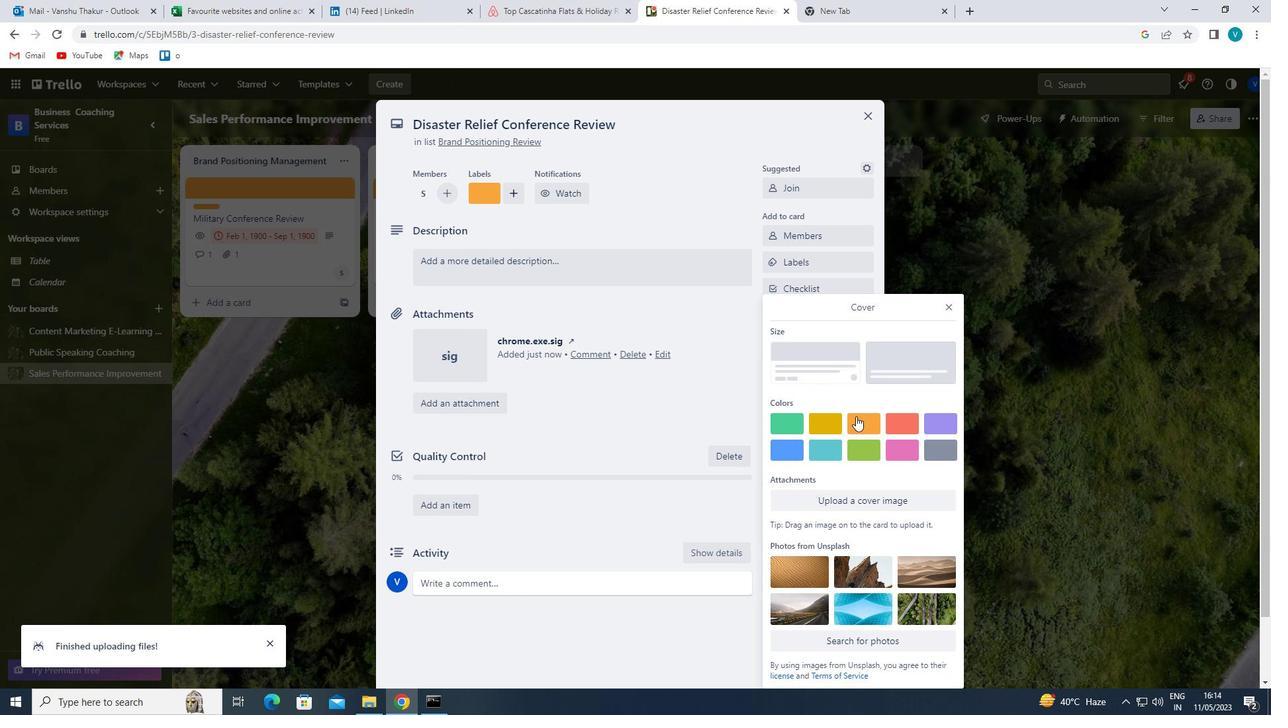 
Action: Mouse pressed left at (865, 427)
Screenshot: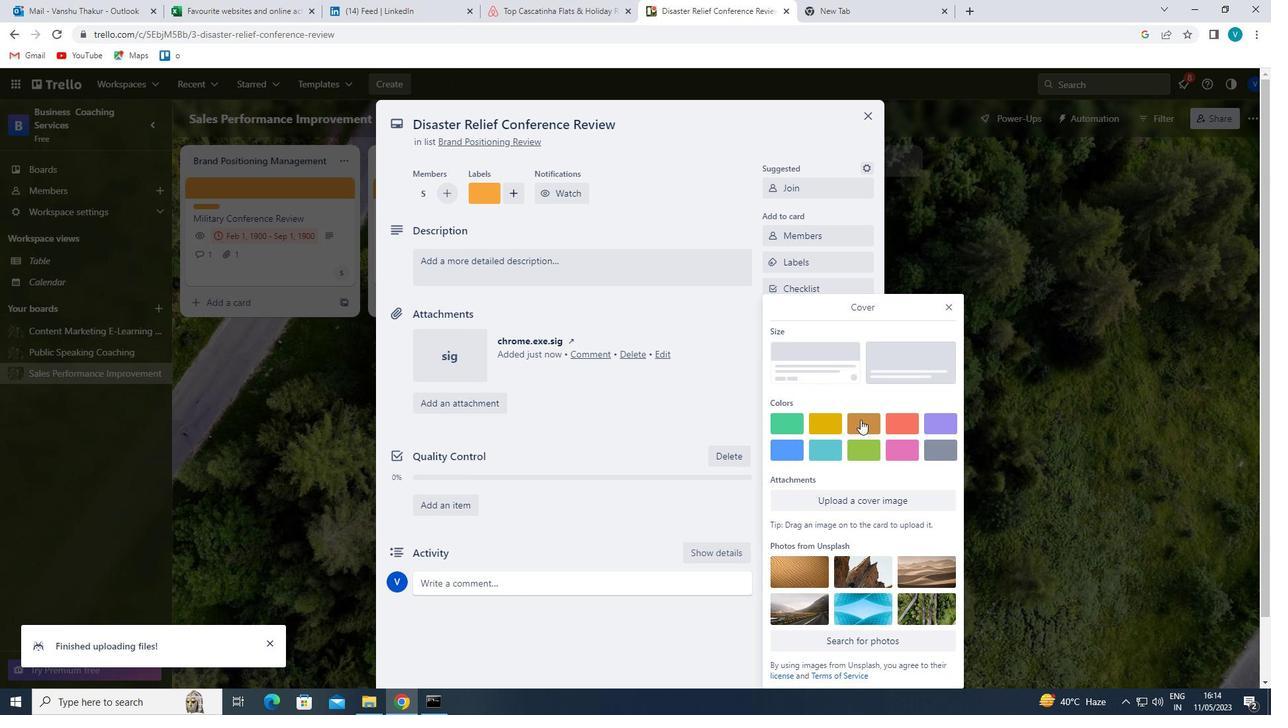 
Action: Mouse moved to (947, 284)
Screenshot: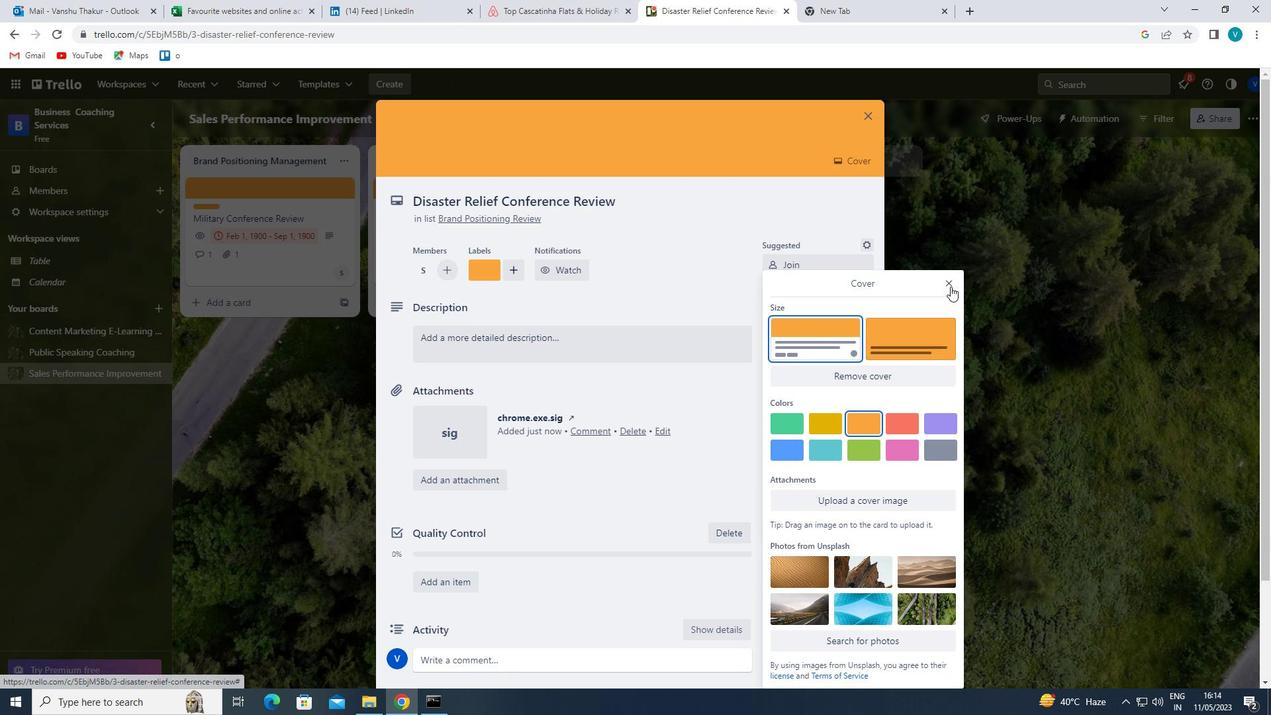 
Action: Mouse pressed left at (947, 284)
Screenshot: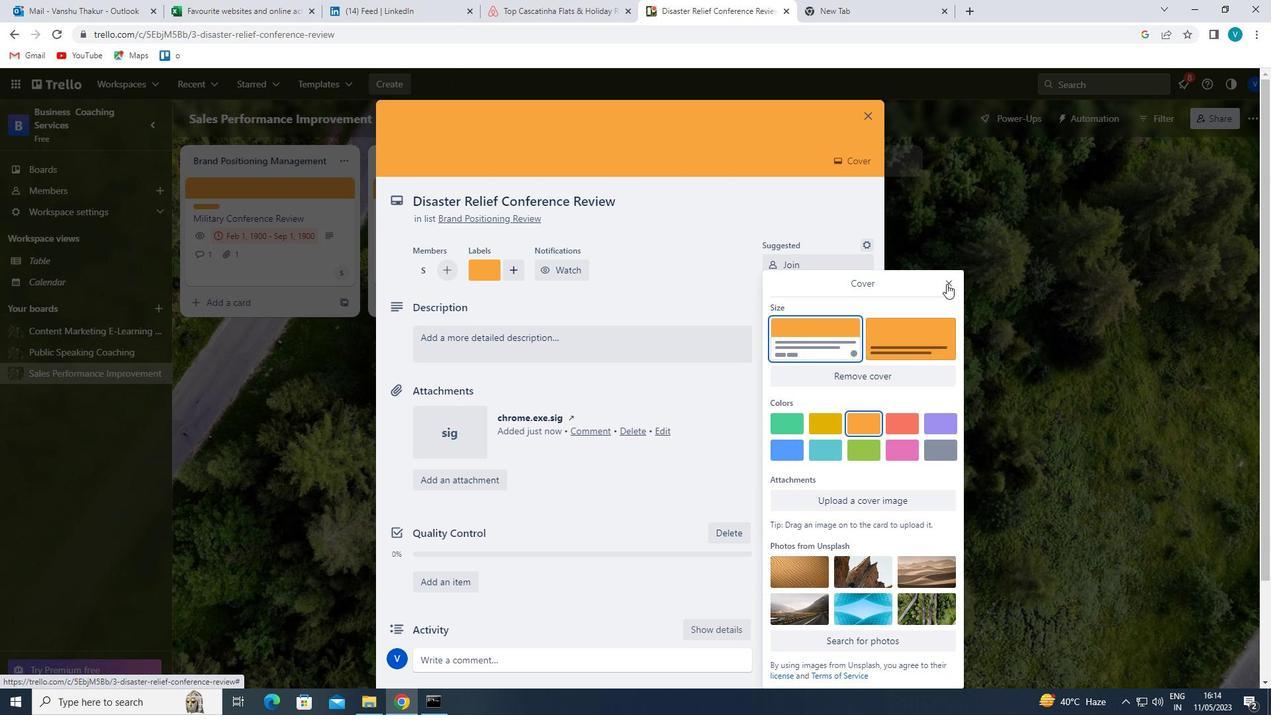 
Action: Mouse moved to (553, 329)
Screenshot: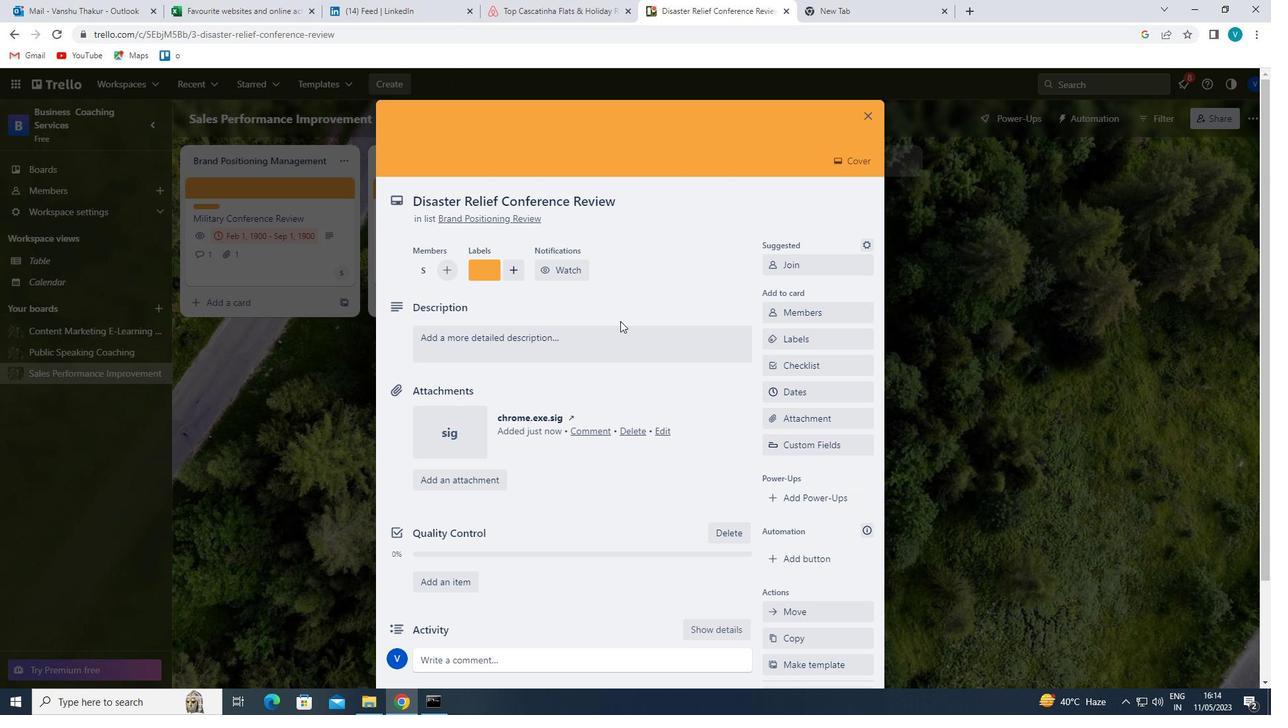 
Action: Mouse pressed left at (553, 329)
Screenshot: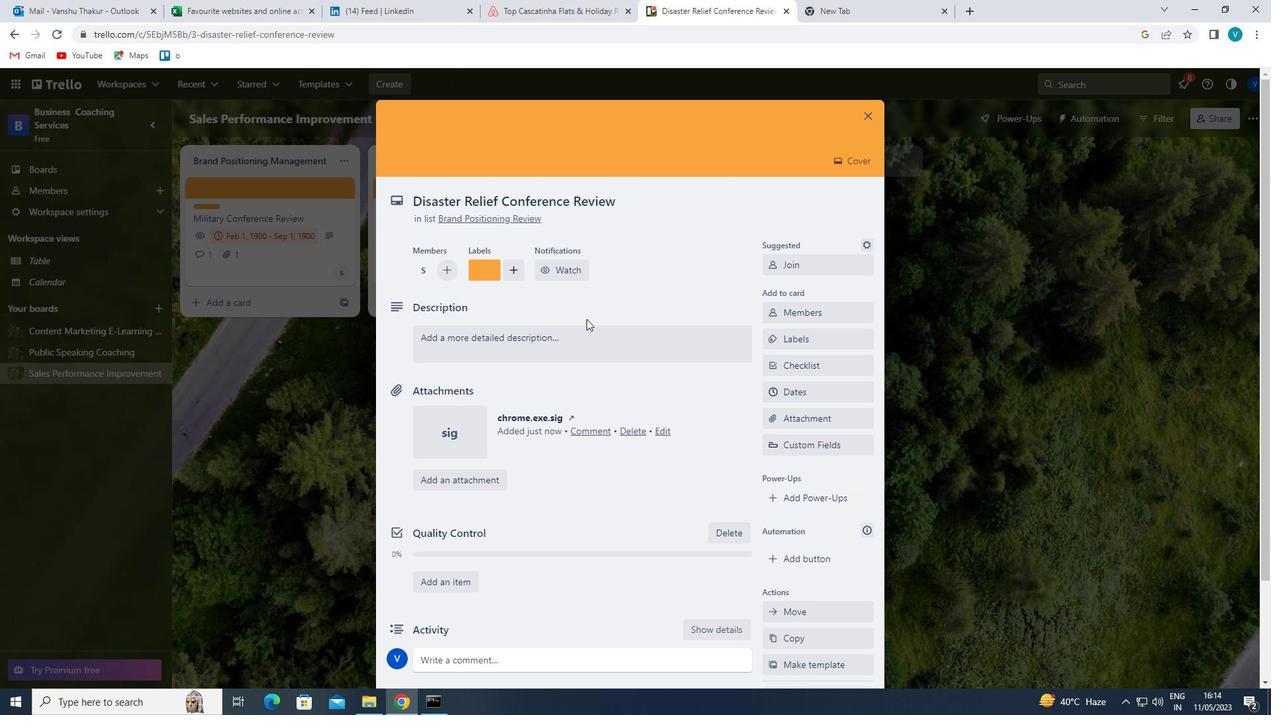 
Action: Key pressed '<Key.shift>DEVELOP<Key.space>AND<Key.space>LAUNCH<Key.space>NEW<Key.space>SALES<Key.space>PROMOTION<Key.space>FR<Key.space>SEASONAL<Key.space>PRODUCTS'
Screenshot: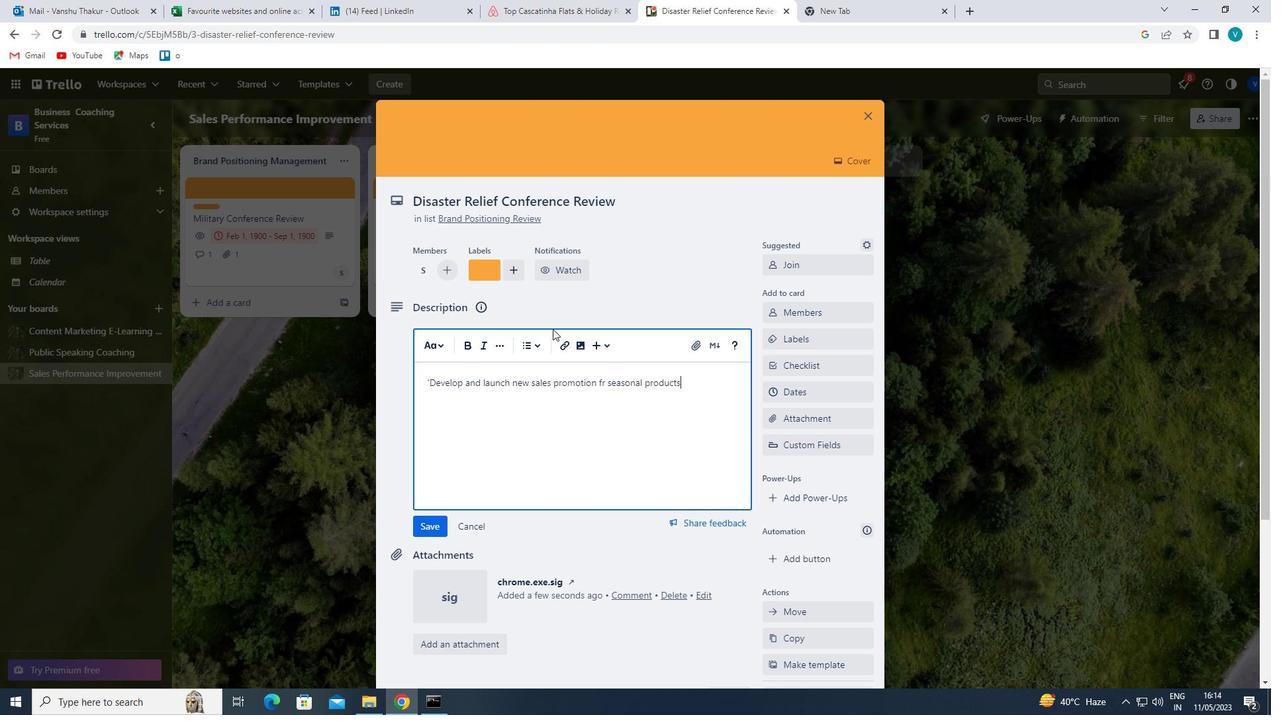 
Action: Mouse moved to (433, 525)
Screenshot: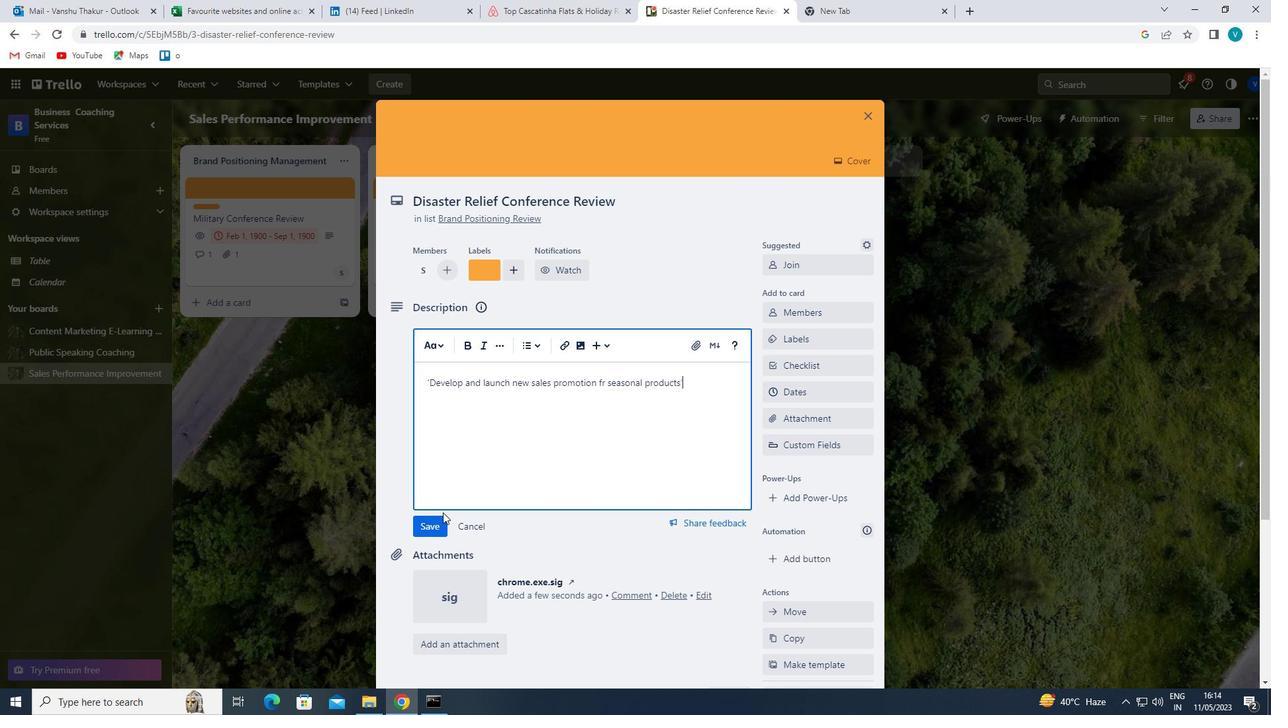 
Action: Mouse pressed left at (433, 525)
Screenshot: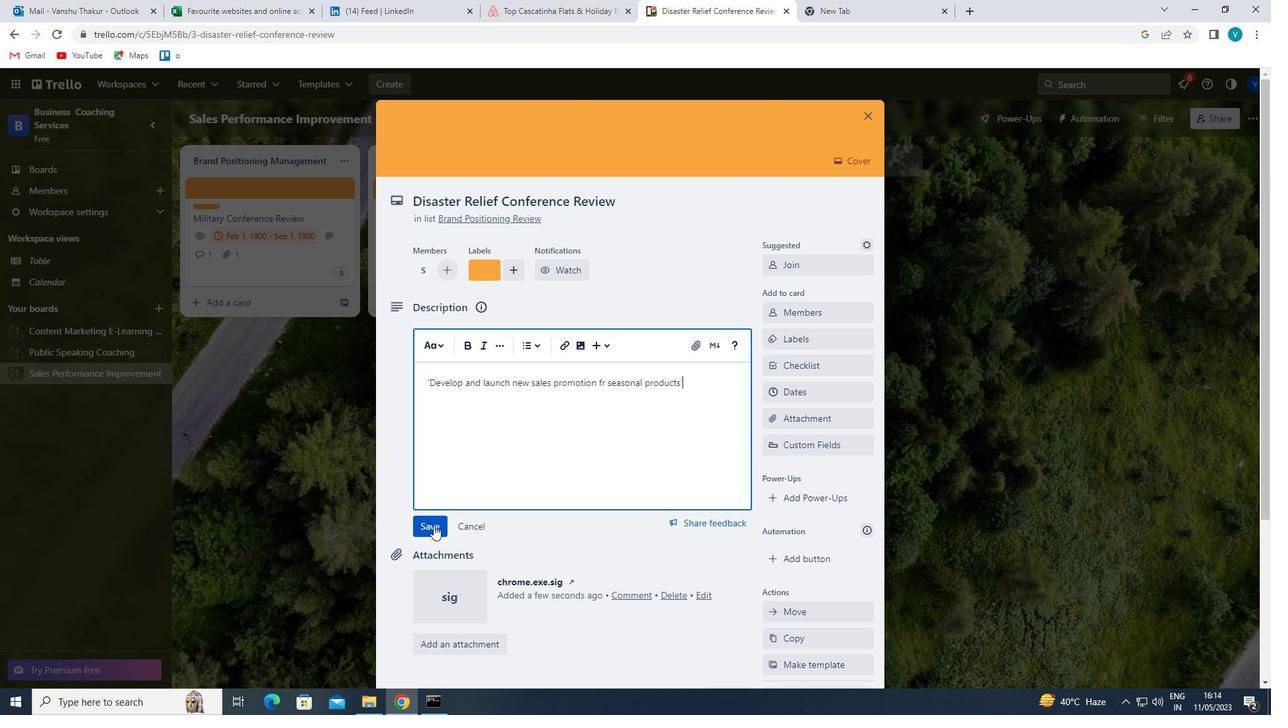 
Action: Mouse moved to (453, 528)
Screenshot: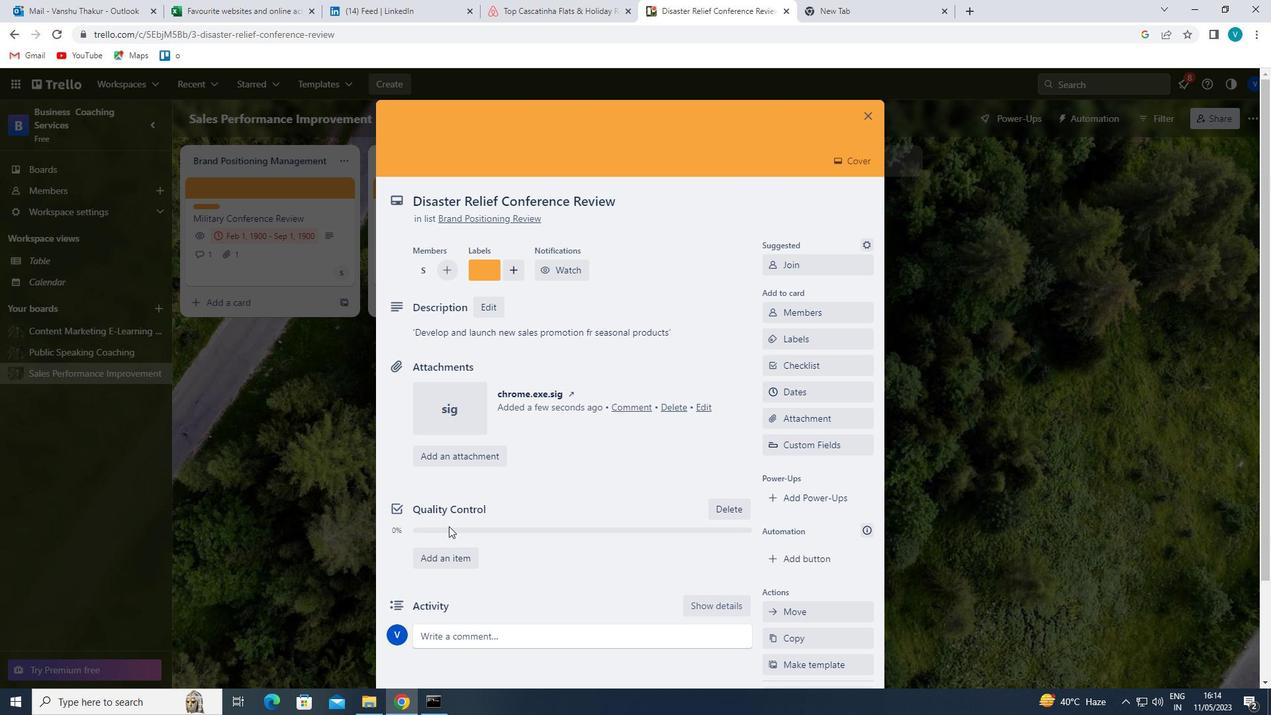 
Action: Mouse scrolled (453, 527) with delta (0, 0)
Screenshot: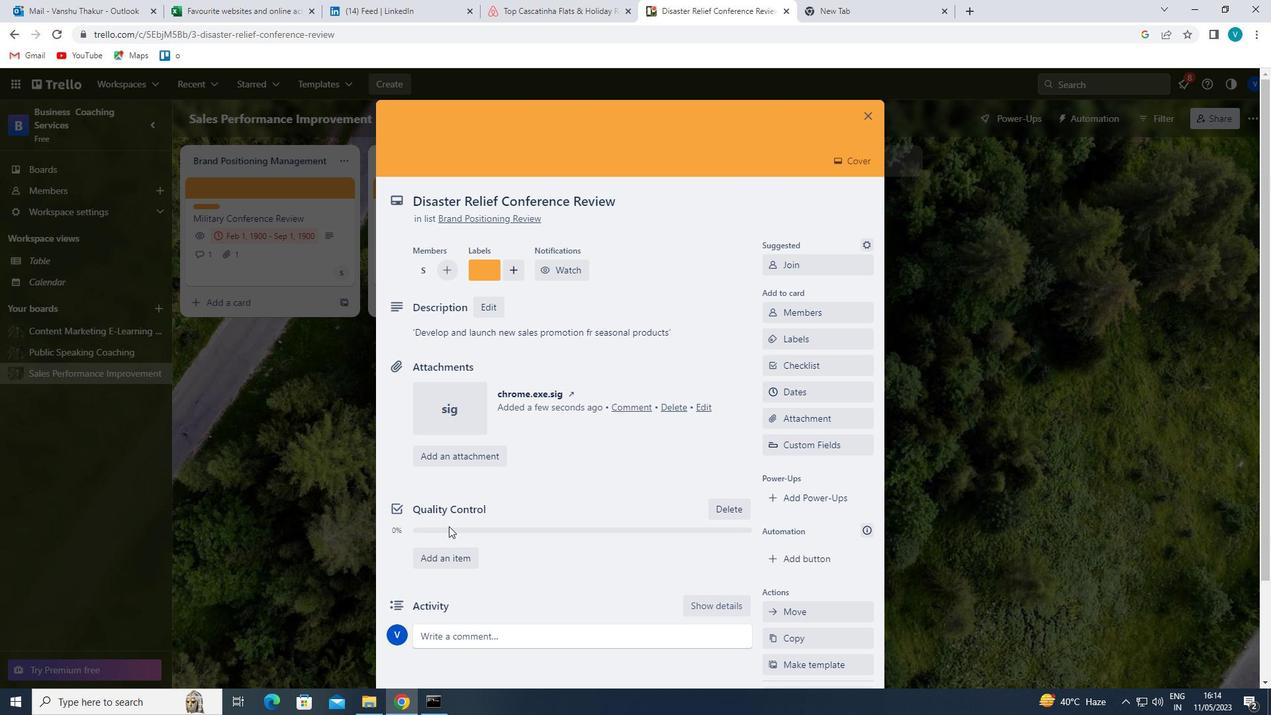 
Action: Mouse scrolled (453, 527) with delta (0, 0)
Screenshot: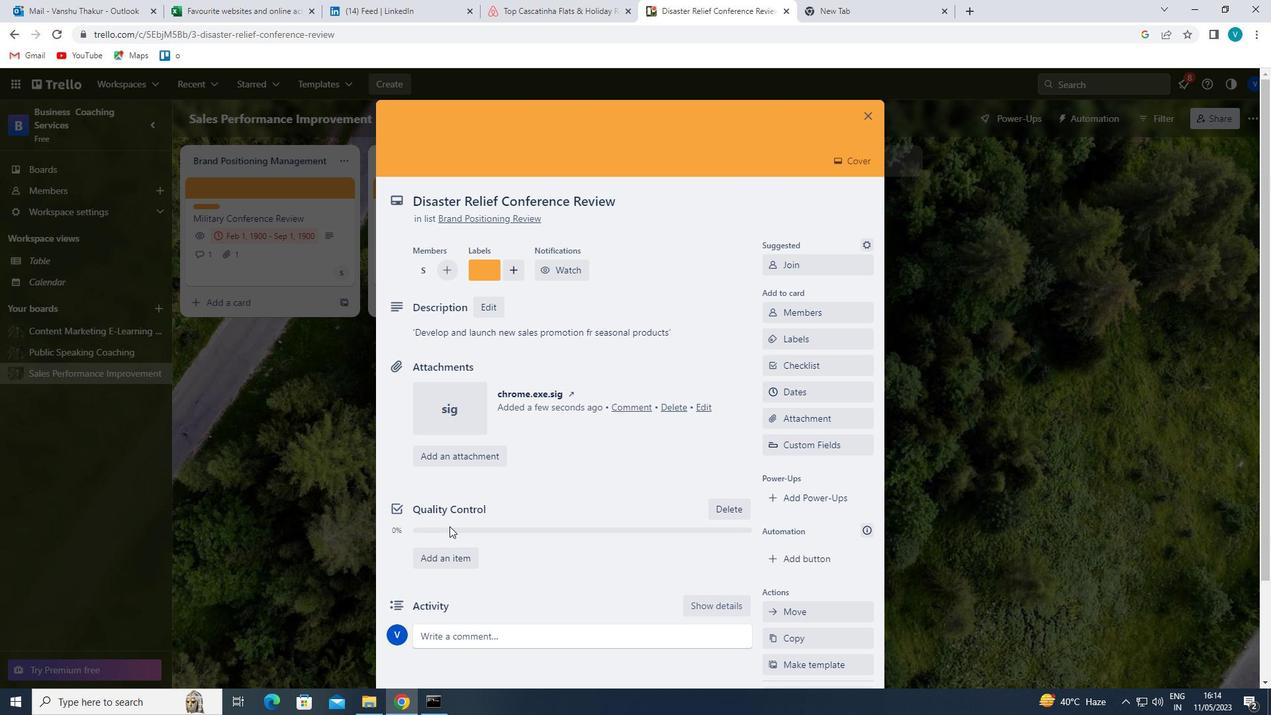 
Action: Mouse moved to (475, 508)
Screenshot: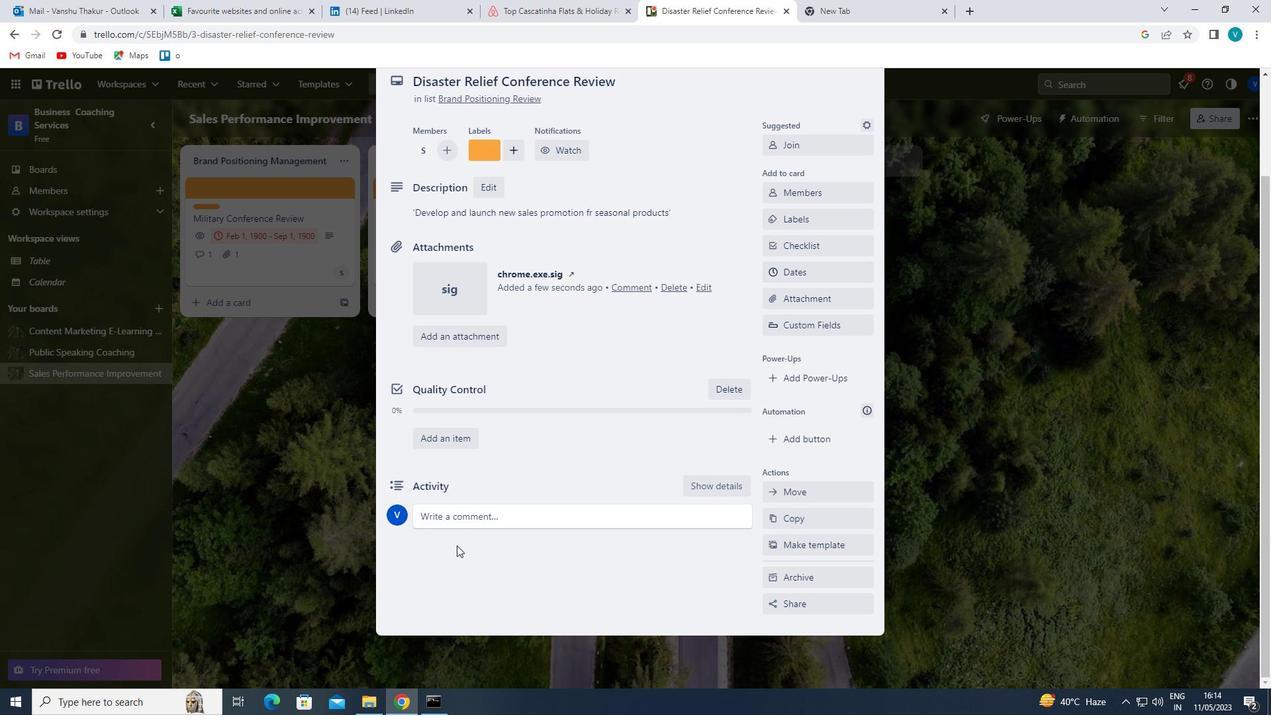 
Action: Mouse pressed left at (475, 508)
Screenshot: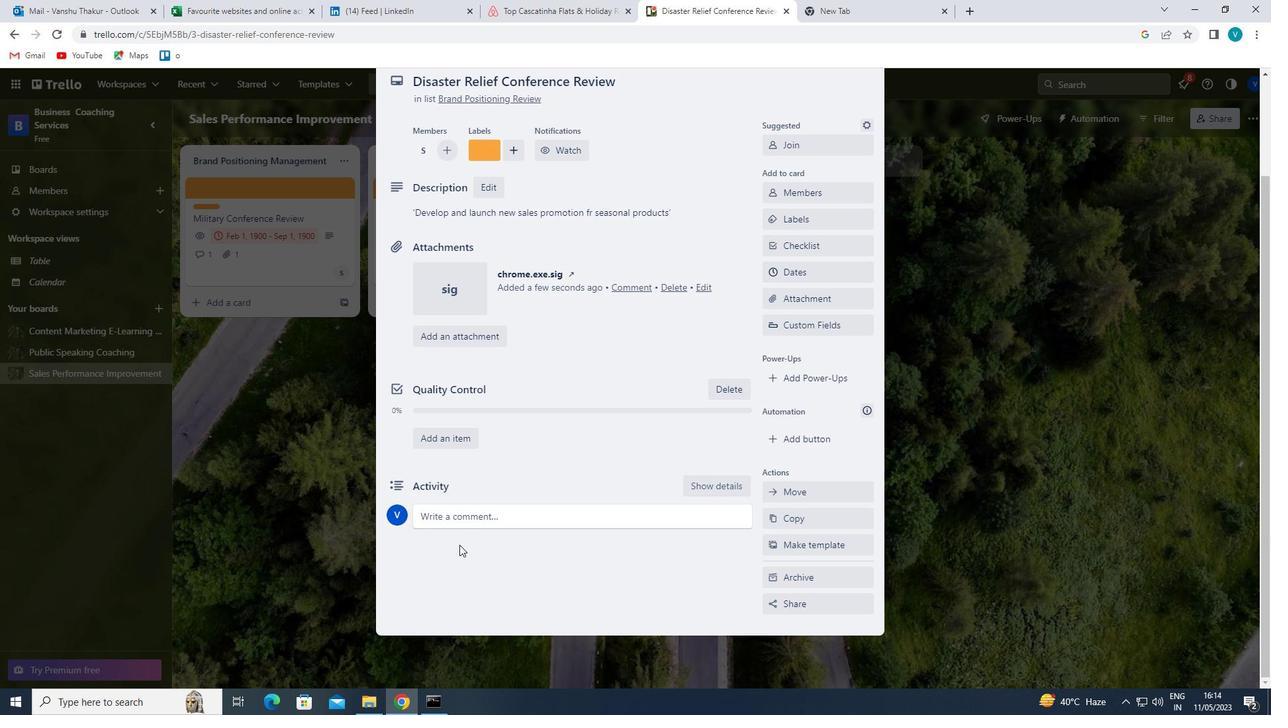 
Action: Key pressed '<Key.shift>GIVEN<Key.space>THE<Key.space>POTETIAL
Screenshot: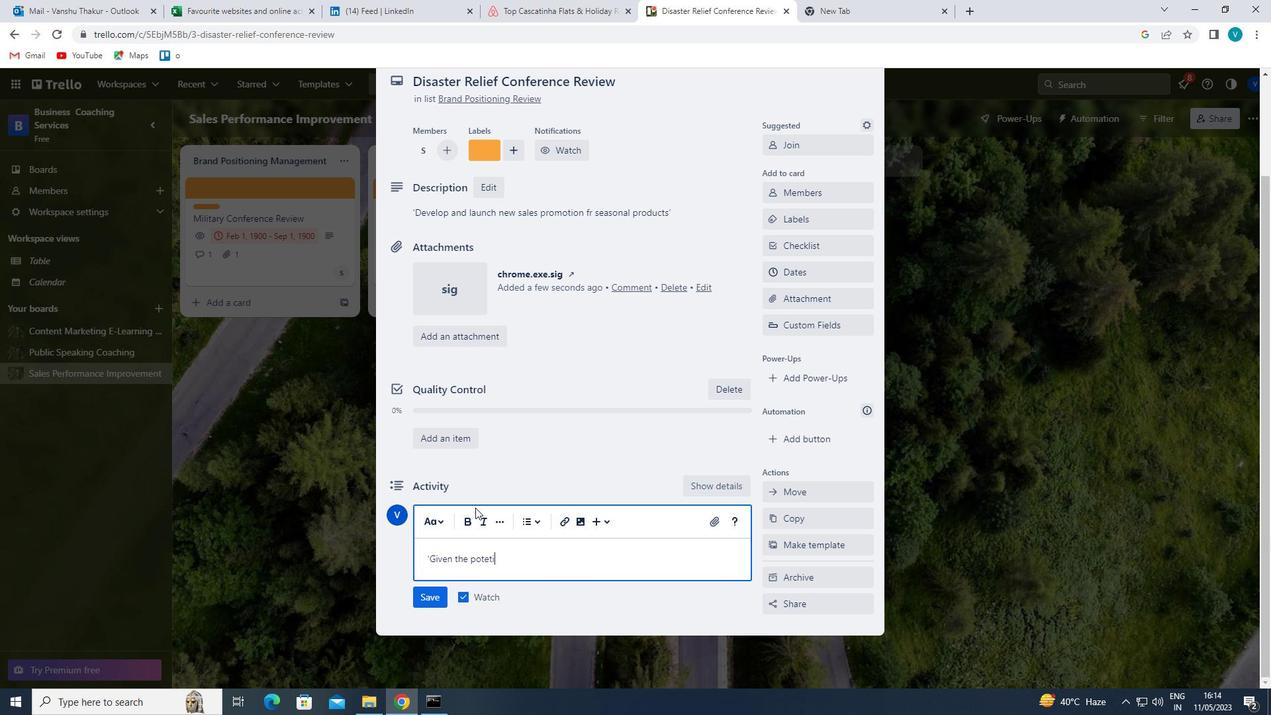 
Action: Mouse moved to (489, 561)
Screenshot: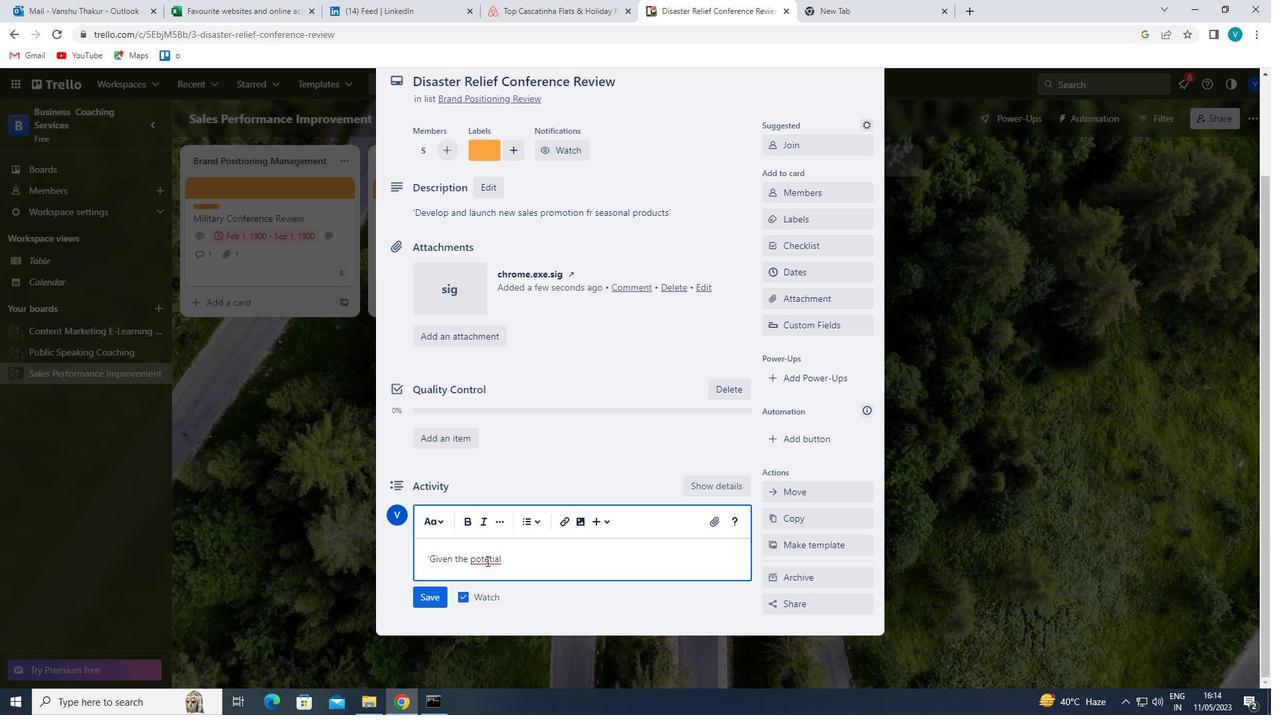 
Action: Mouse pressed left at (489, 561)
Screenshot: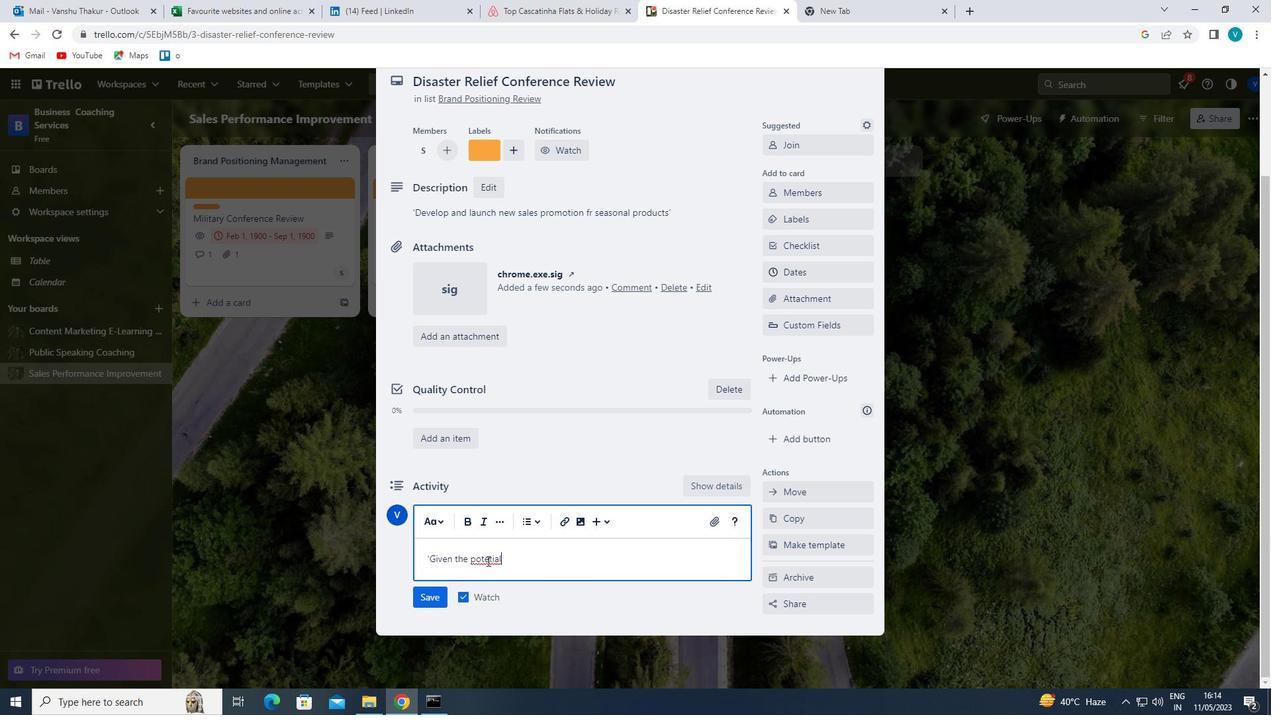 
Action: Mouse moved to (554, 561)
Screenshot: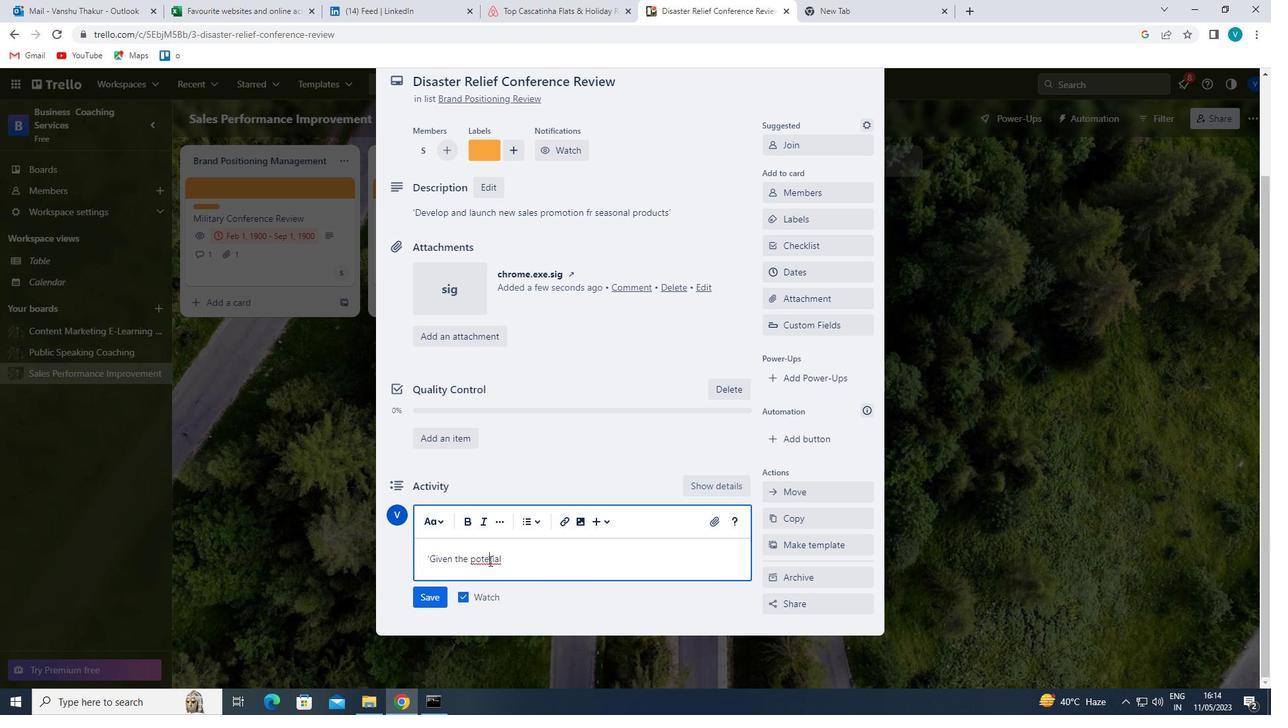 
Action: Key pressed N<Key.right><Key.right><Key.right><Key.right><Key.space>IMPACT<Key.space>OF<Key.space>THIS<Key.space>TASK<Key.space>ON<Key.space>OUR<Key.space>COMPANY<Key.space>REPUTATION,;<Key.backspace><Key.space>LET<Key.space>US<Key.space>ENSURE<Key.space>ON<Key.space><Key.backspace><Key.backspace><Key.backspace>THAT<Key.space>WE<Key.space>APPRAOCH<Key.space><Key.backspace><Key.backspace><Key.backspace><Key.backspace><Key.backspace>OACH<Key.space>IT<Key.space>WITH<Key.space>A<Key.space>SENSE<Key.space>OF<Key.space>INTEGRITY<Key.space>AND<Key.space>PROFESSIONALISM
Screenshot: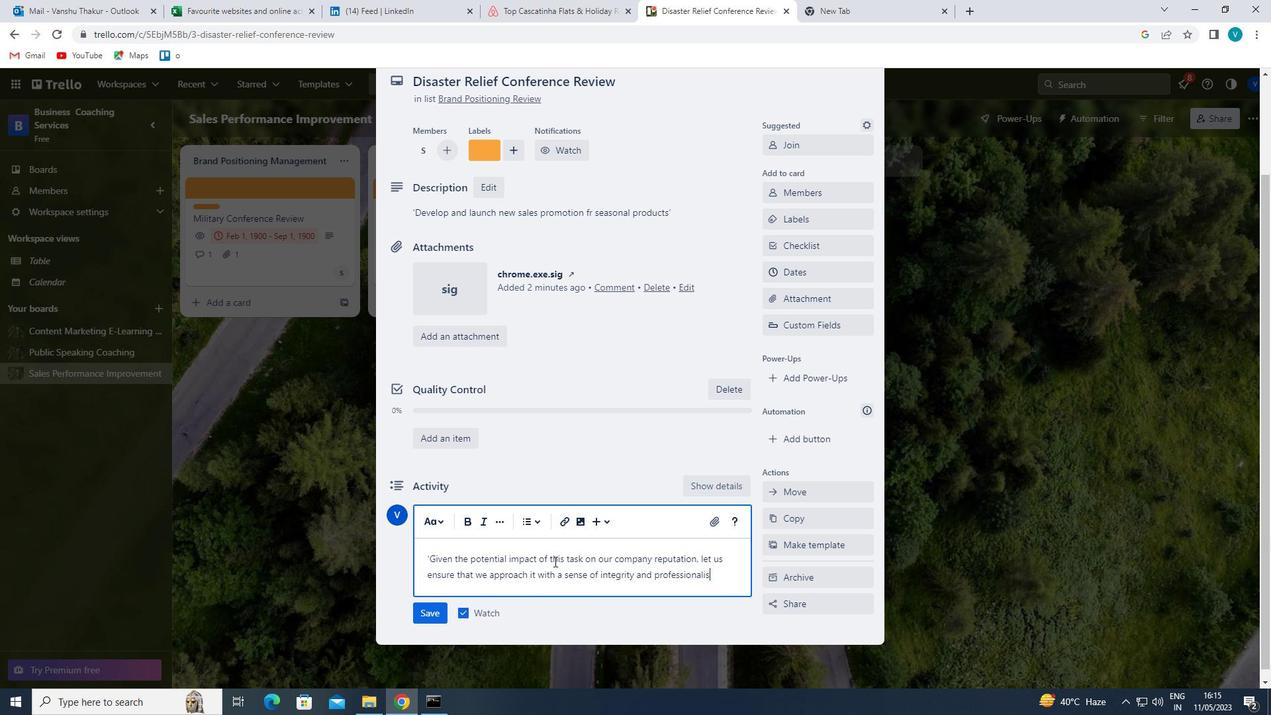 
Action: Mouse moved to (435, 612)
Screenshot: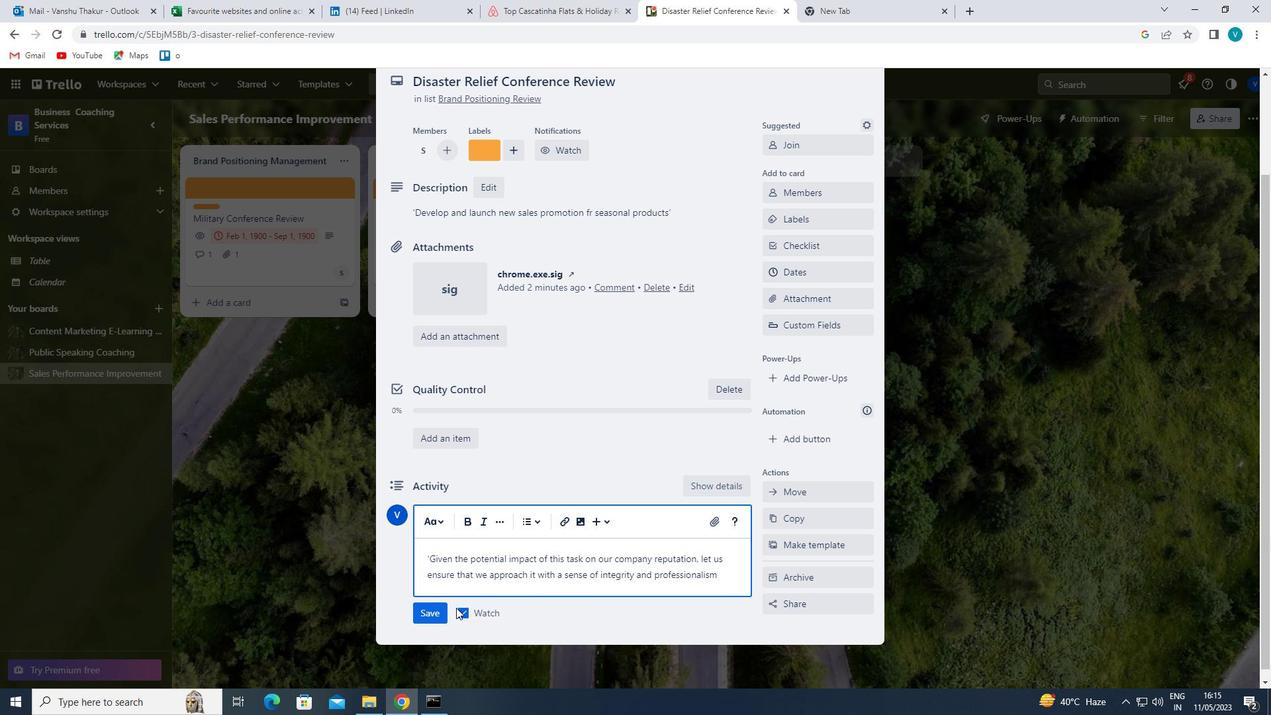 
Action: Mouse pressed left at (435, 612)
Screenshot: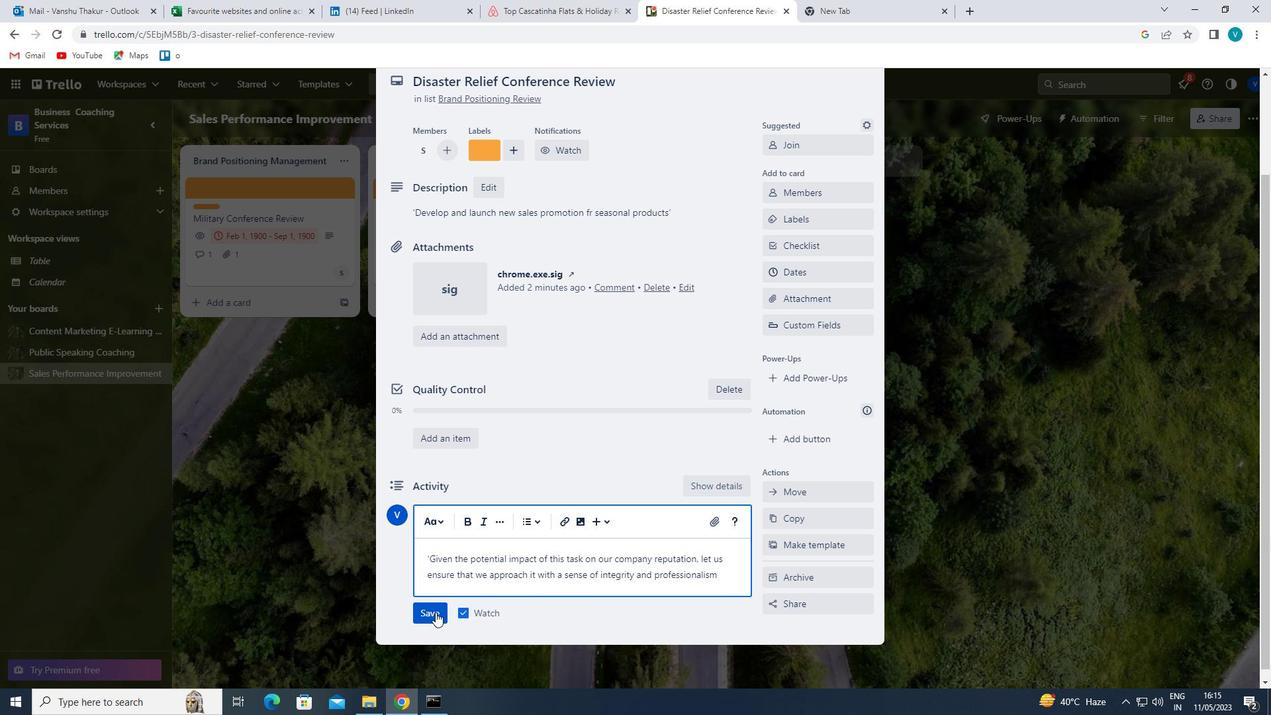 
Action: Mouse moved to (807, 276)
Screenshot: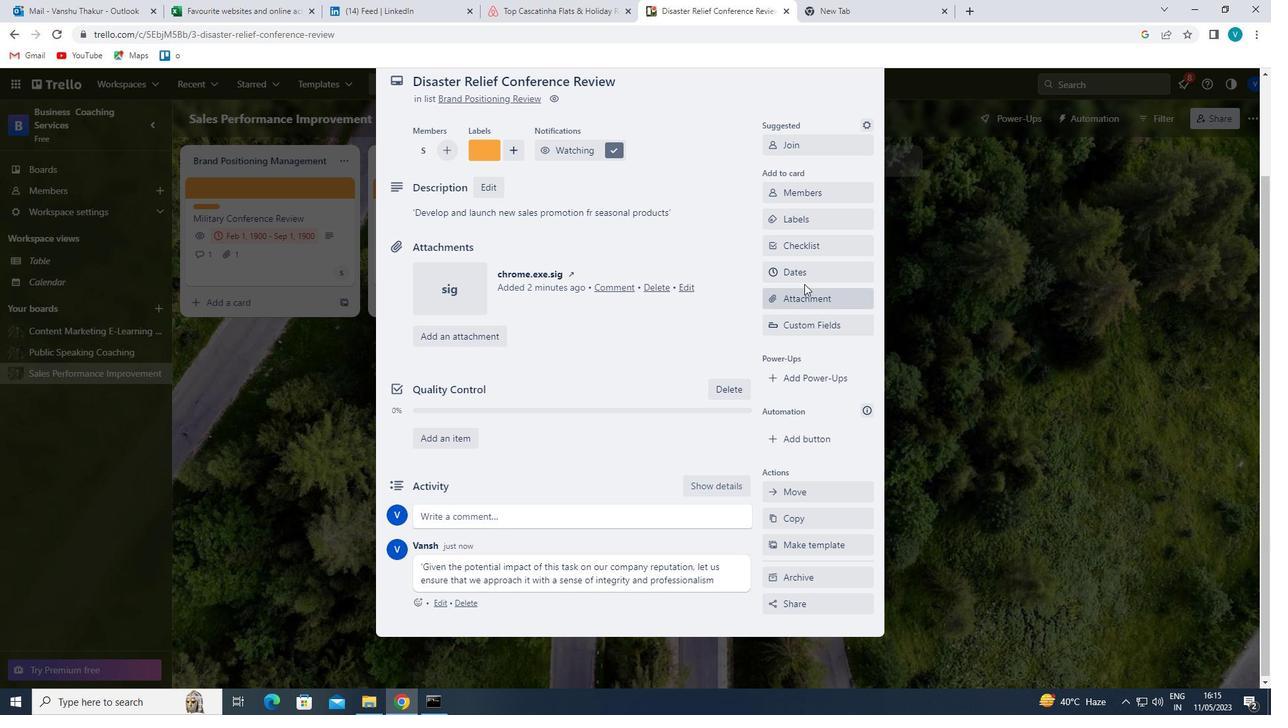 
Action: Mouse pressed left at (807, 276)
Screenshot: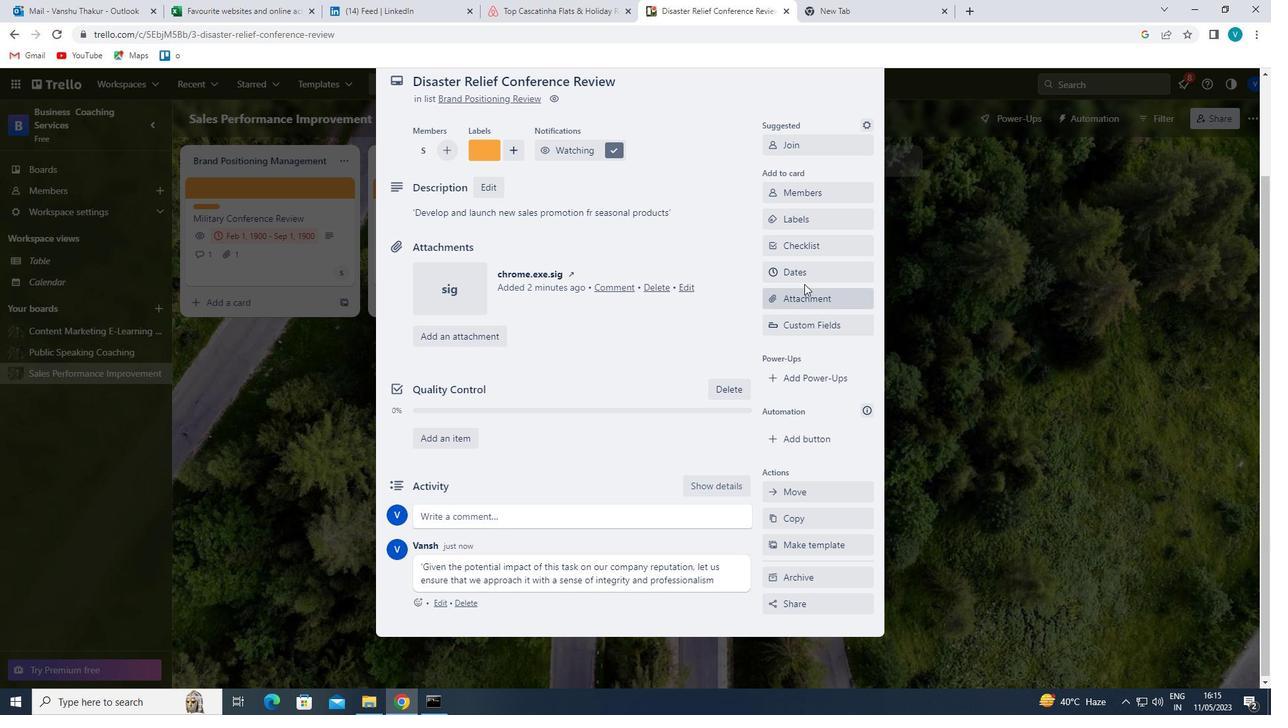 
Action: Mouse moved to (780, 359)
Screenshot: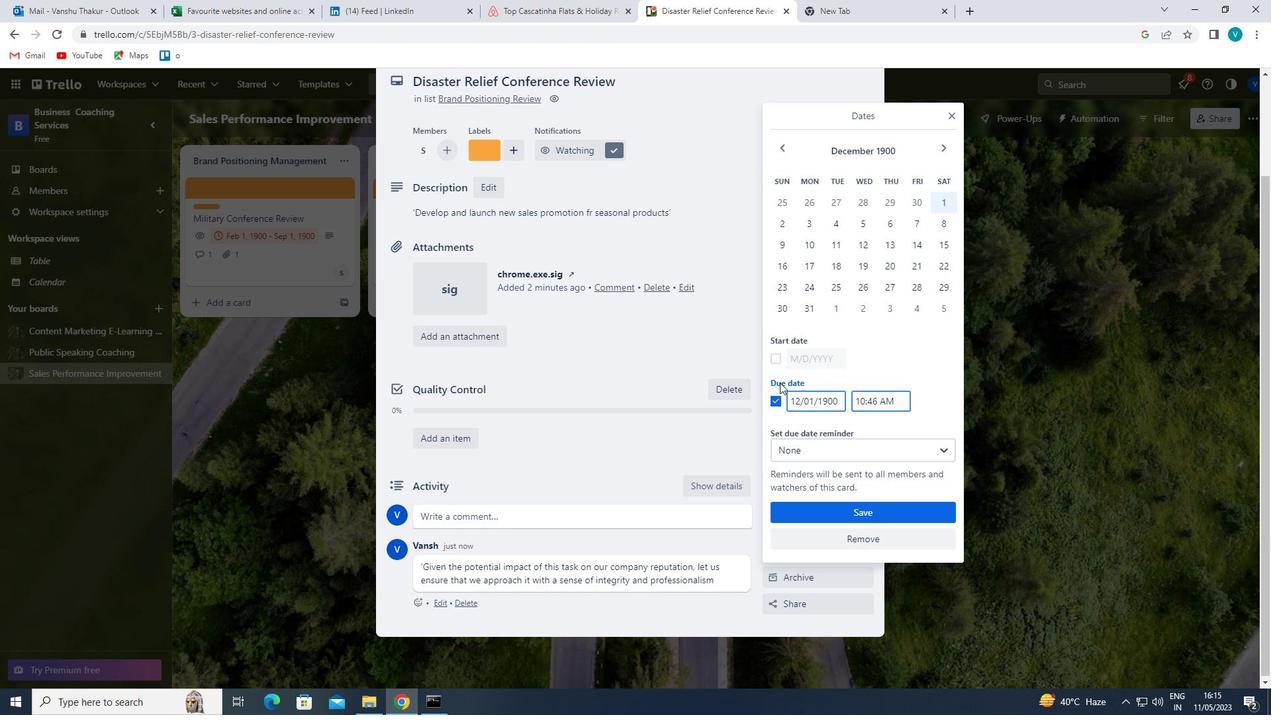
Action: Mouse pressed left at (780, 359)
Screenshot: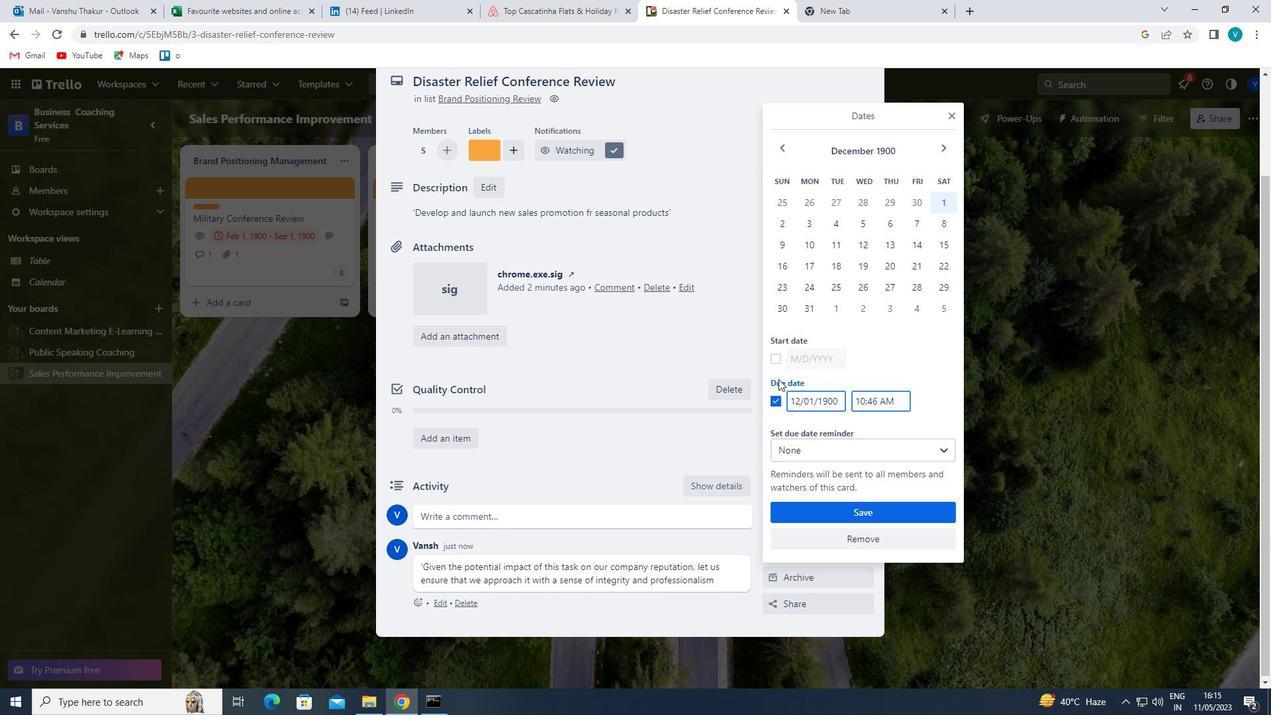 
Action: Mouse moved to (794, 359)
Screenshot: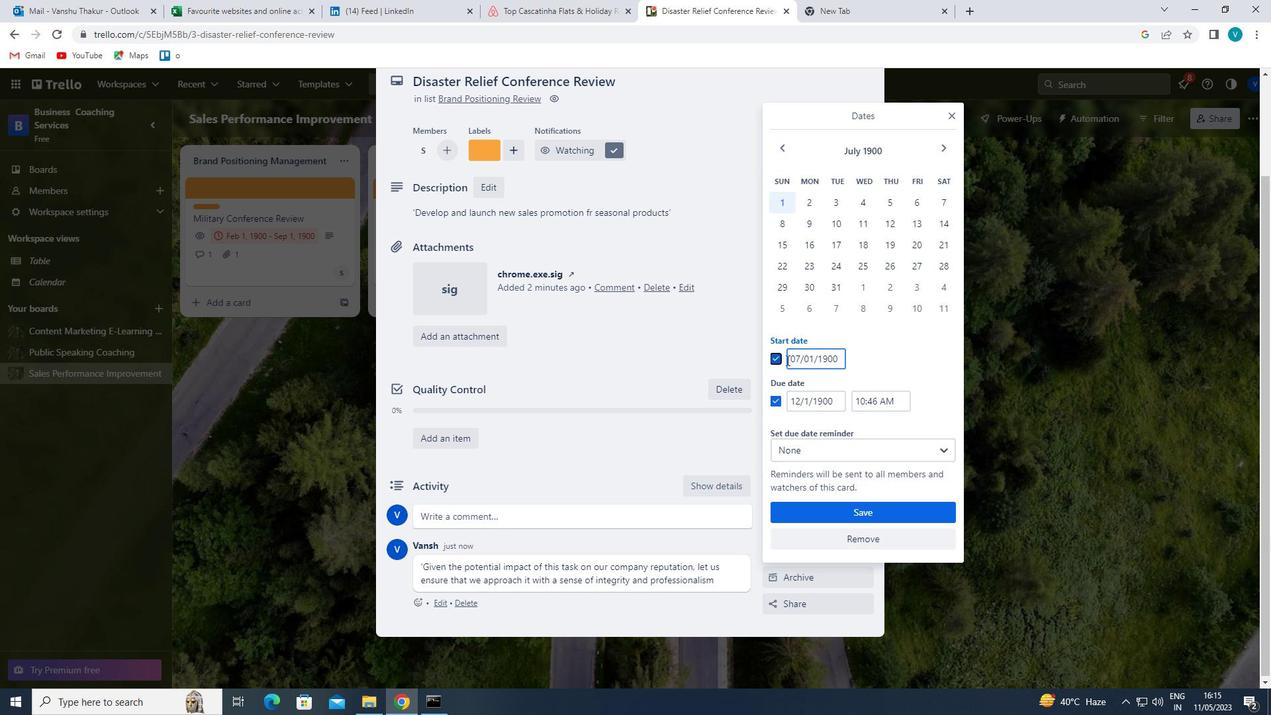 
Action: Mouse pressed left at (794, 359)
Screenshot: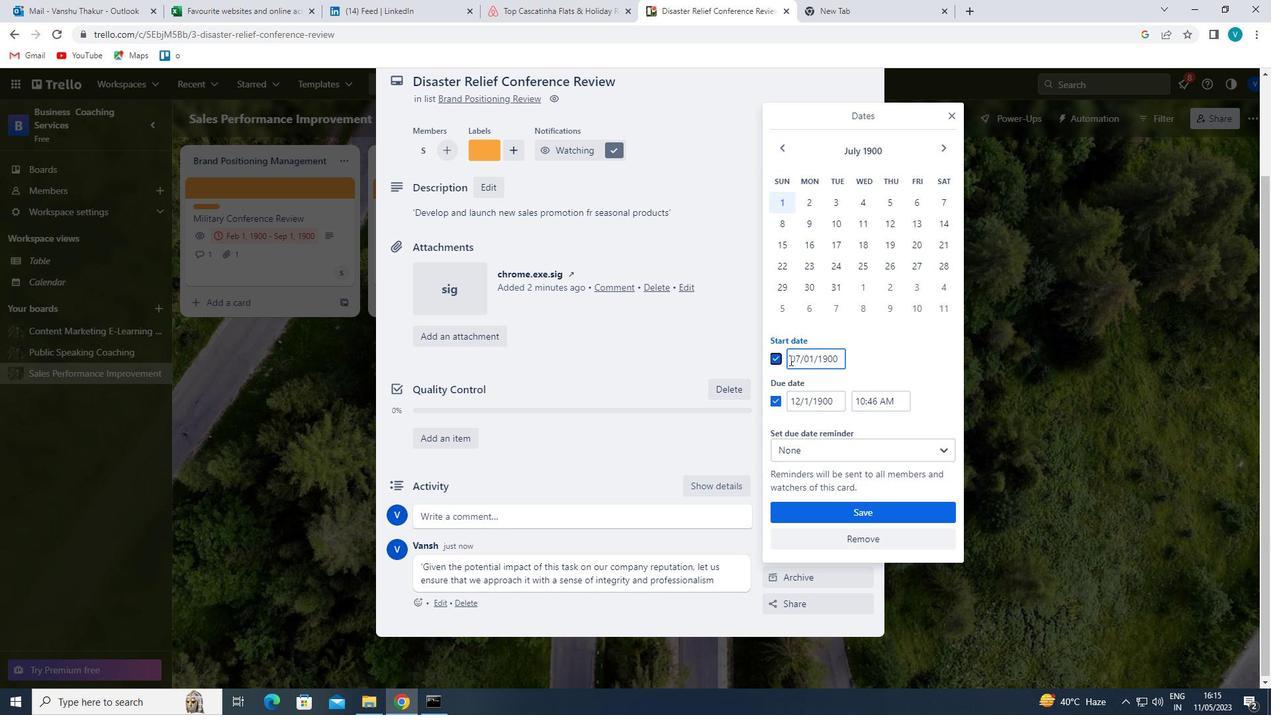
Action: Mouse pressed left at (794, 359)
Screenshot: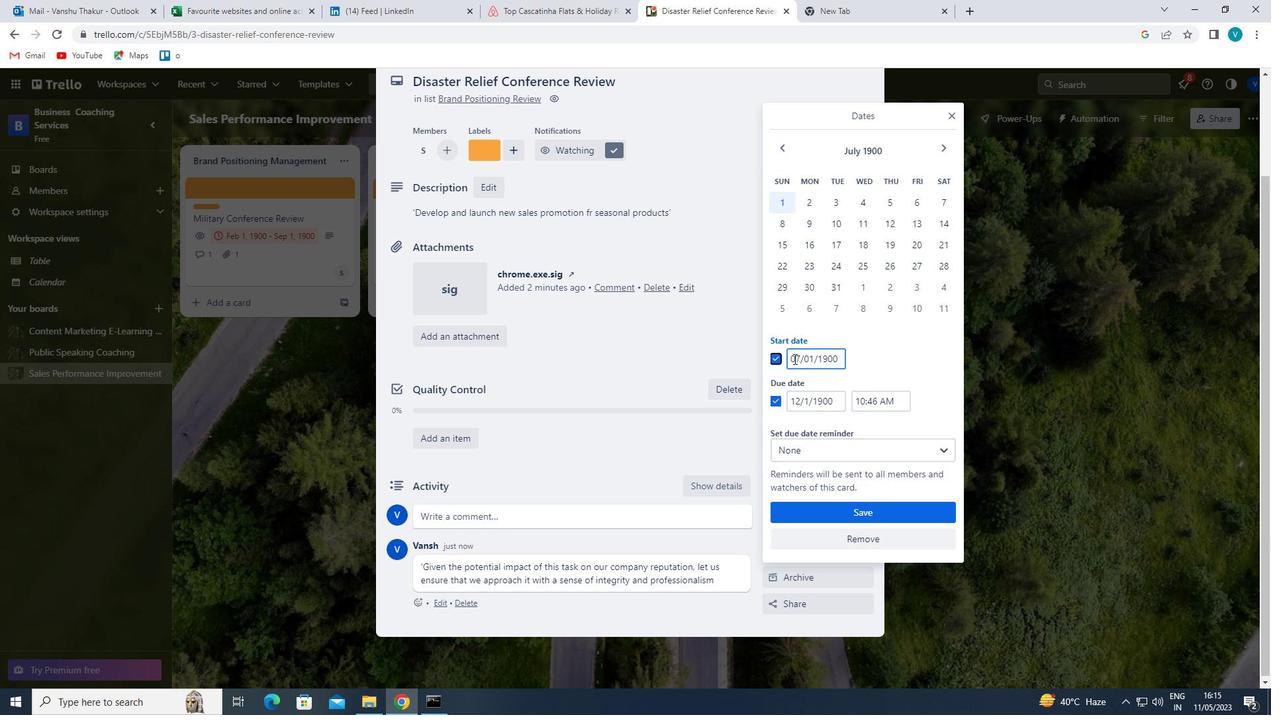 
Action: Mouse moved to (793, 357)
Screenshot: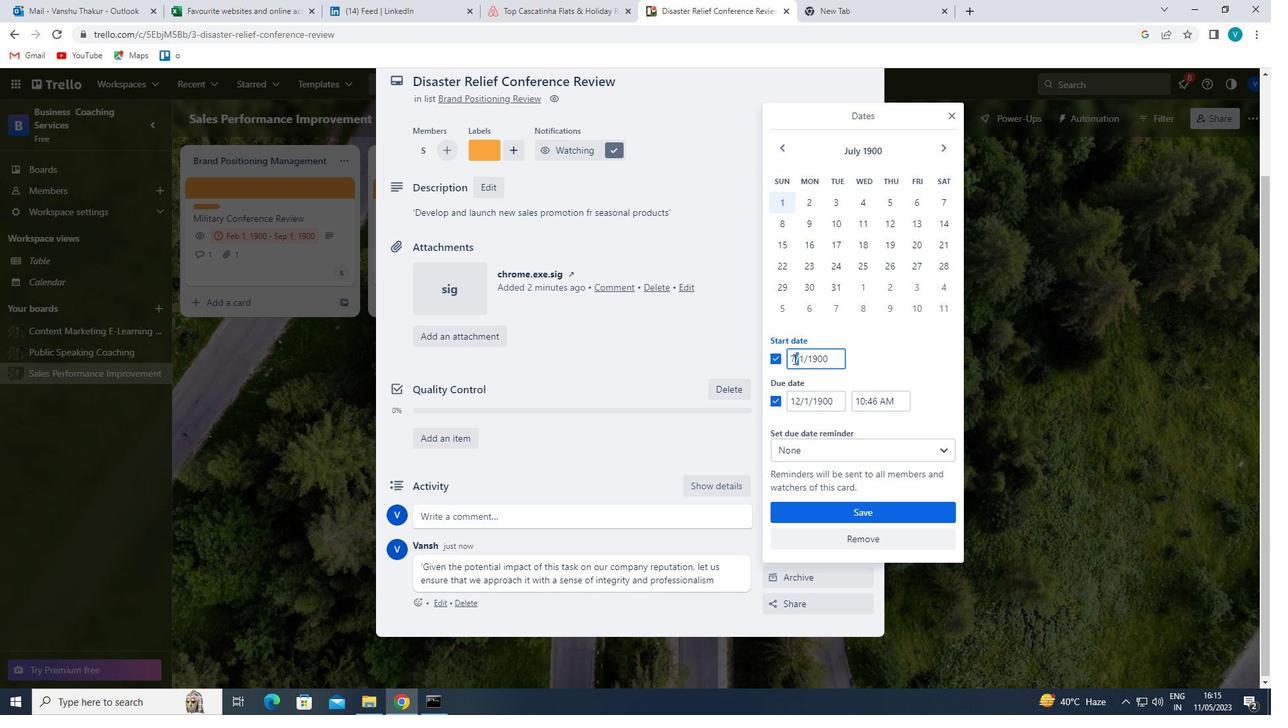 
Action: Mouse pressed left at (793, 357)
Screenshot: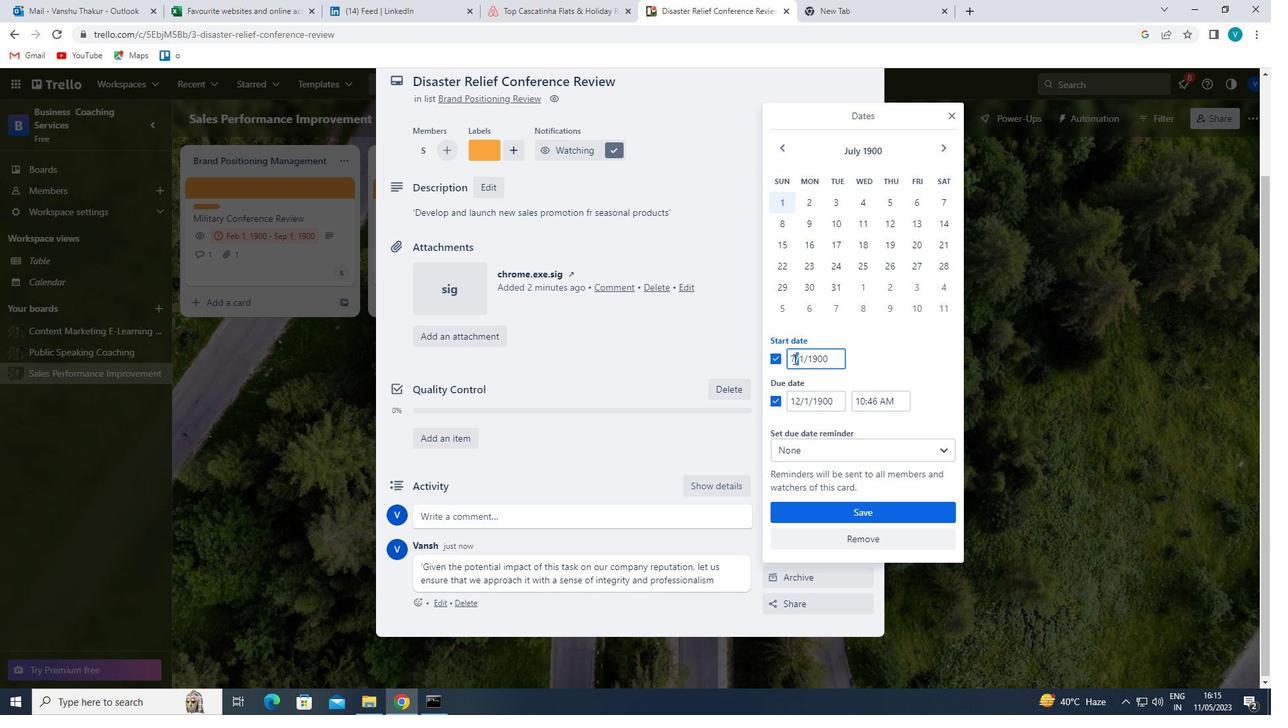 
Action: Mouse pressed left at (793, 357)
Screenshot: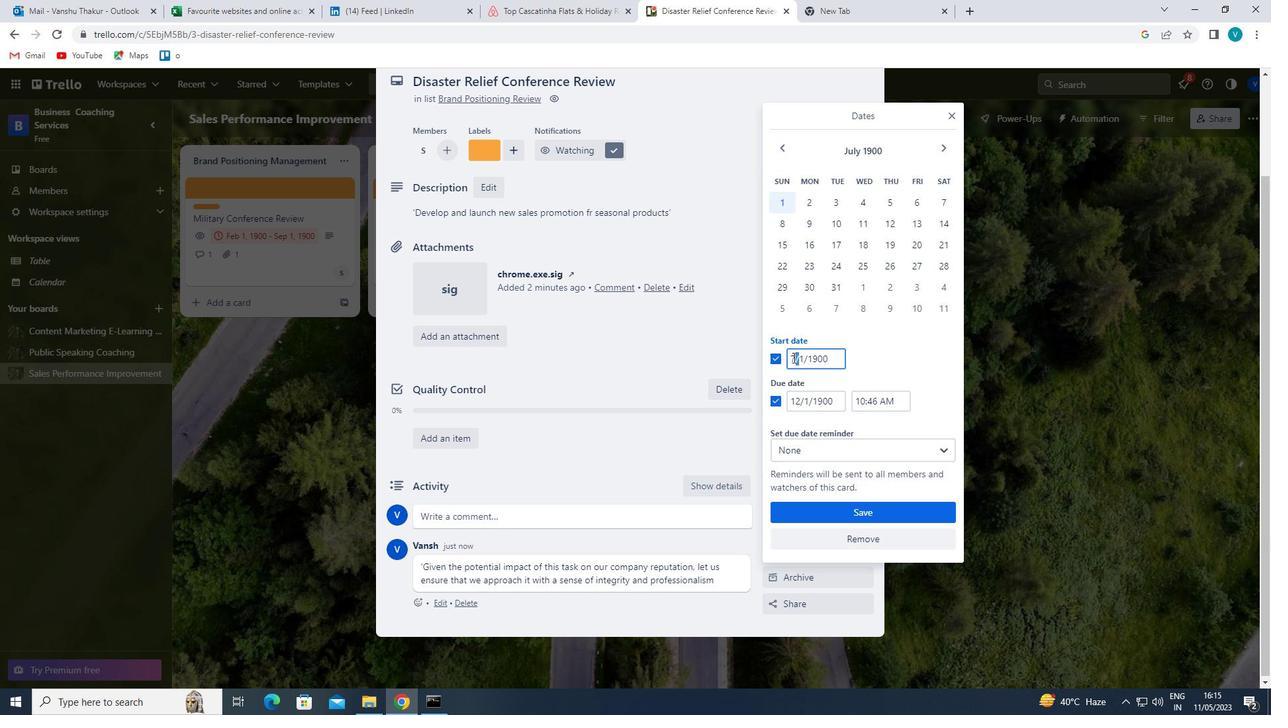 
Action: Mouse pressed left at (793, 357)
Screenshot: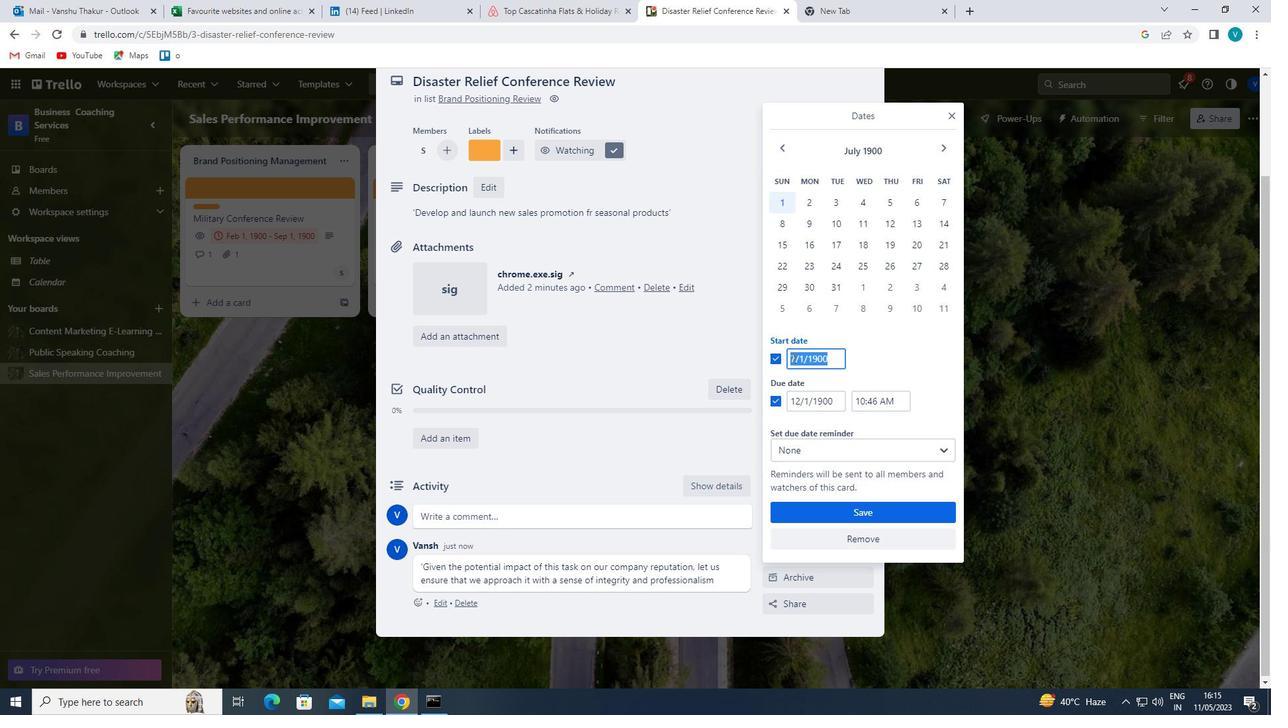 
Action: Mouse moved to (792, 357)
Screenshot: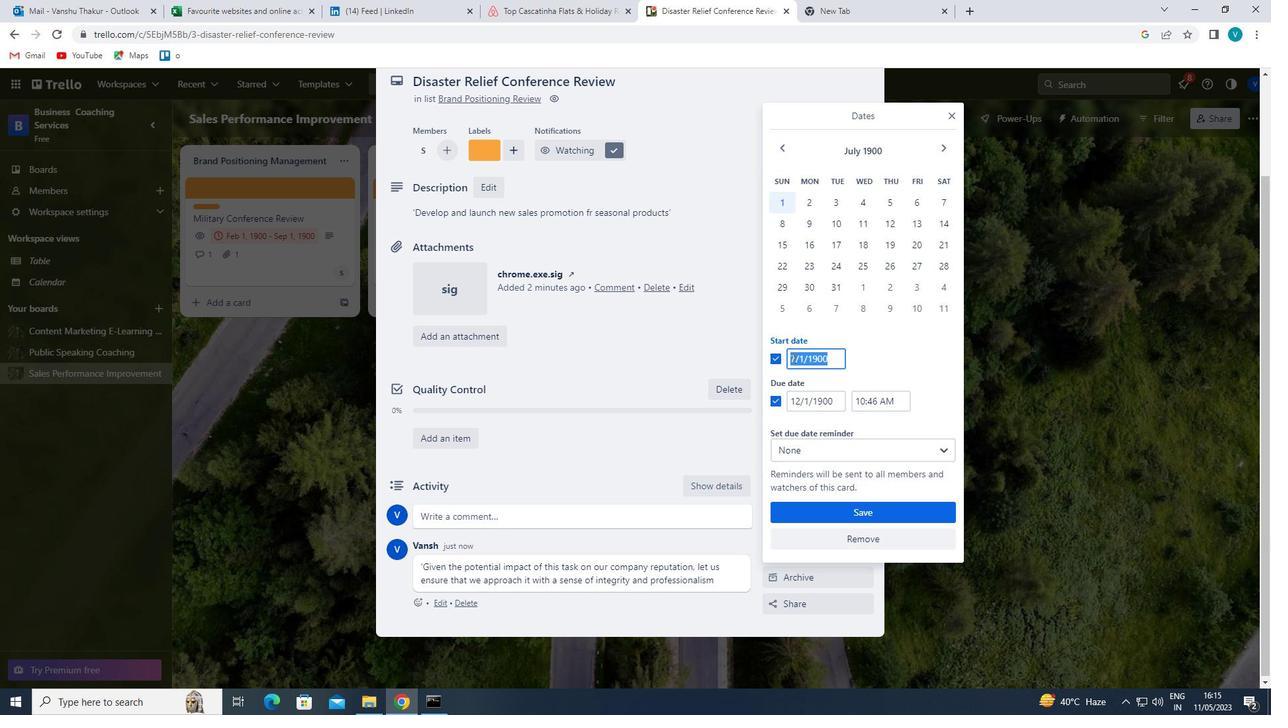 
Action: Mouse pressed left at (792, 357)
Screenshot: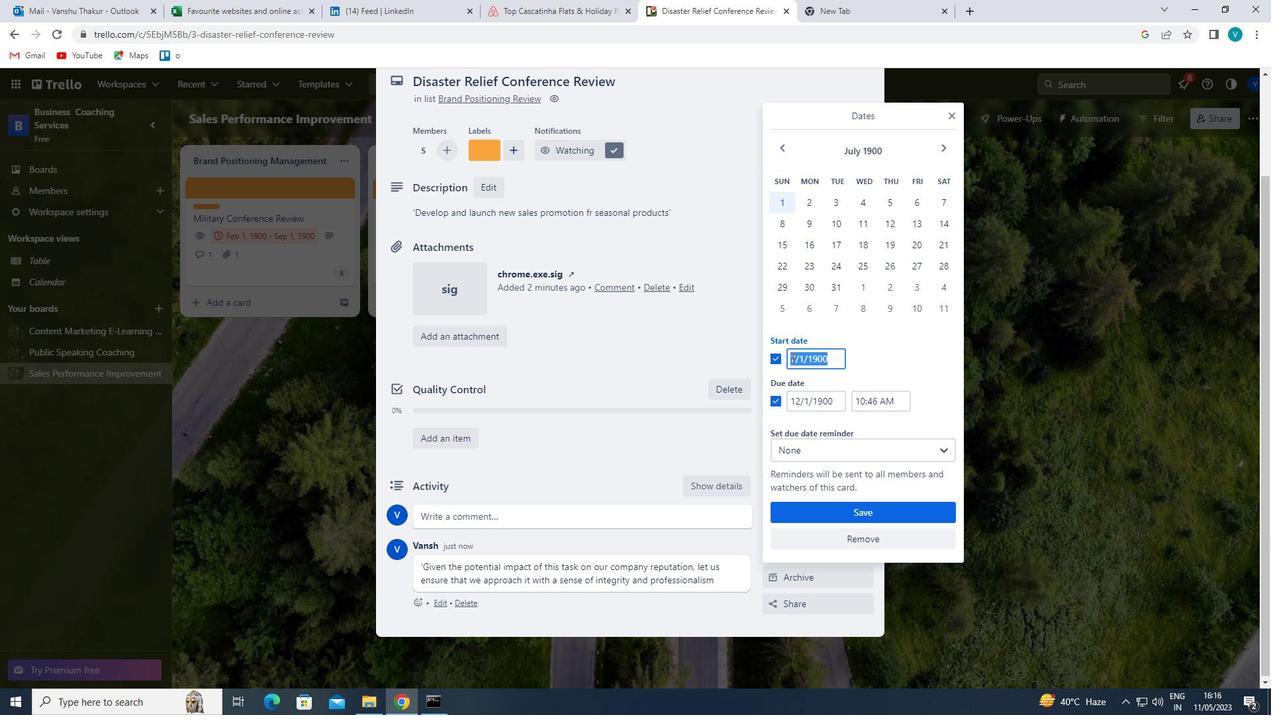 
Action: Mouse pressed left at (792, 357)
Screenshot: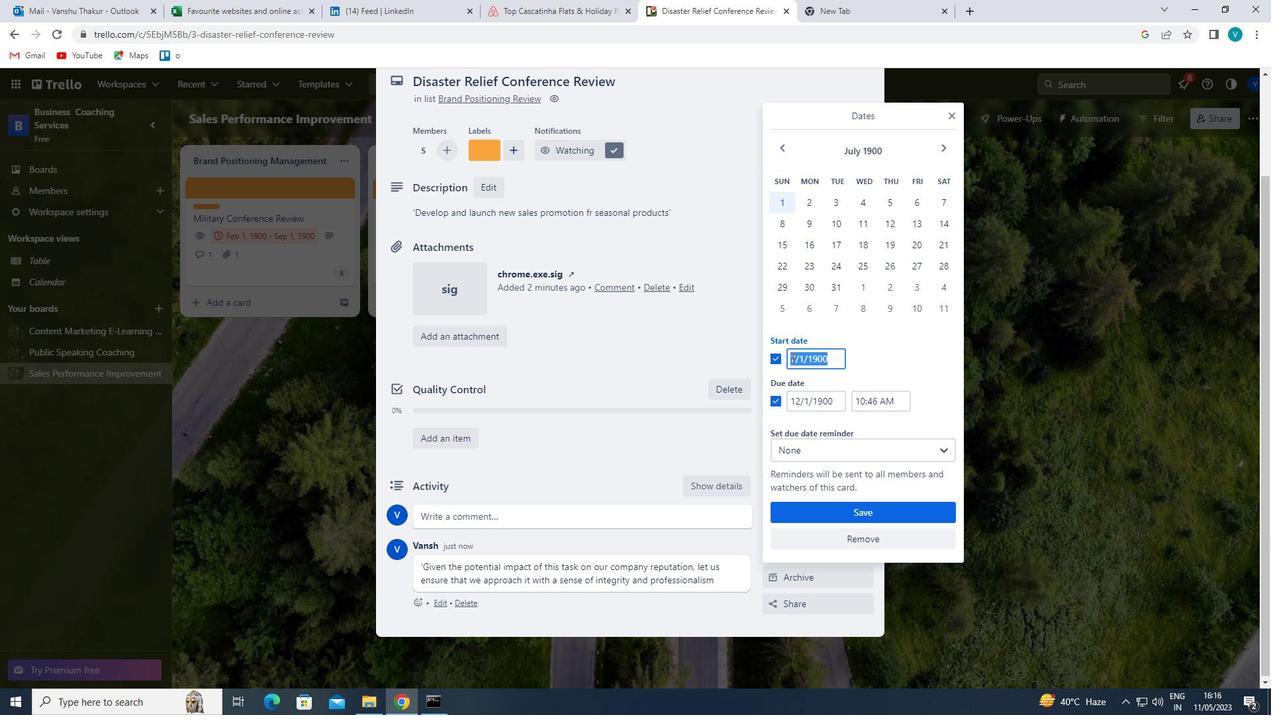 
Action: Key pressed 8
Screenshot: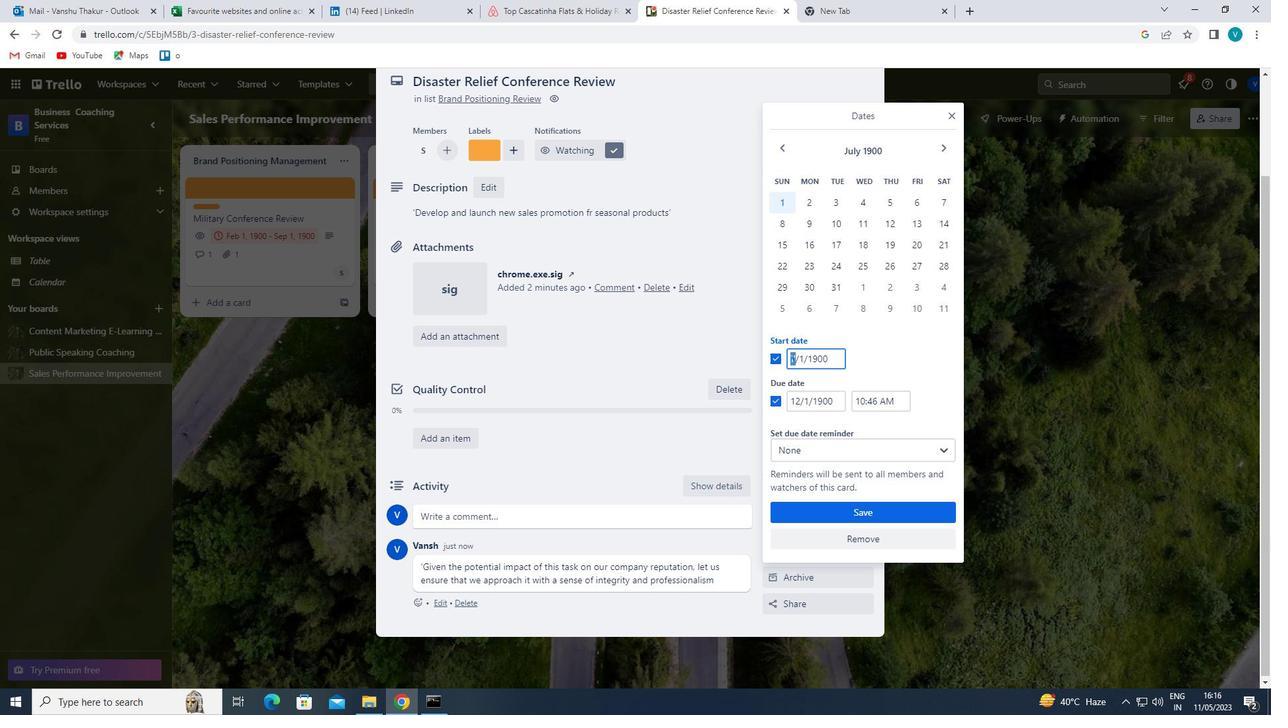 
Action: Mouse moved to (793, 398)
Screenshot: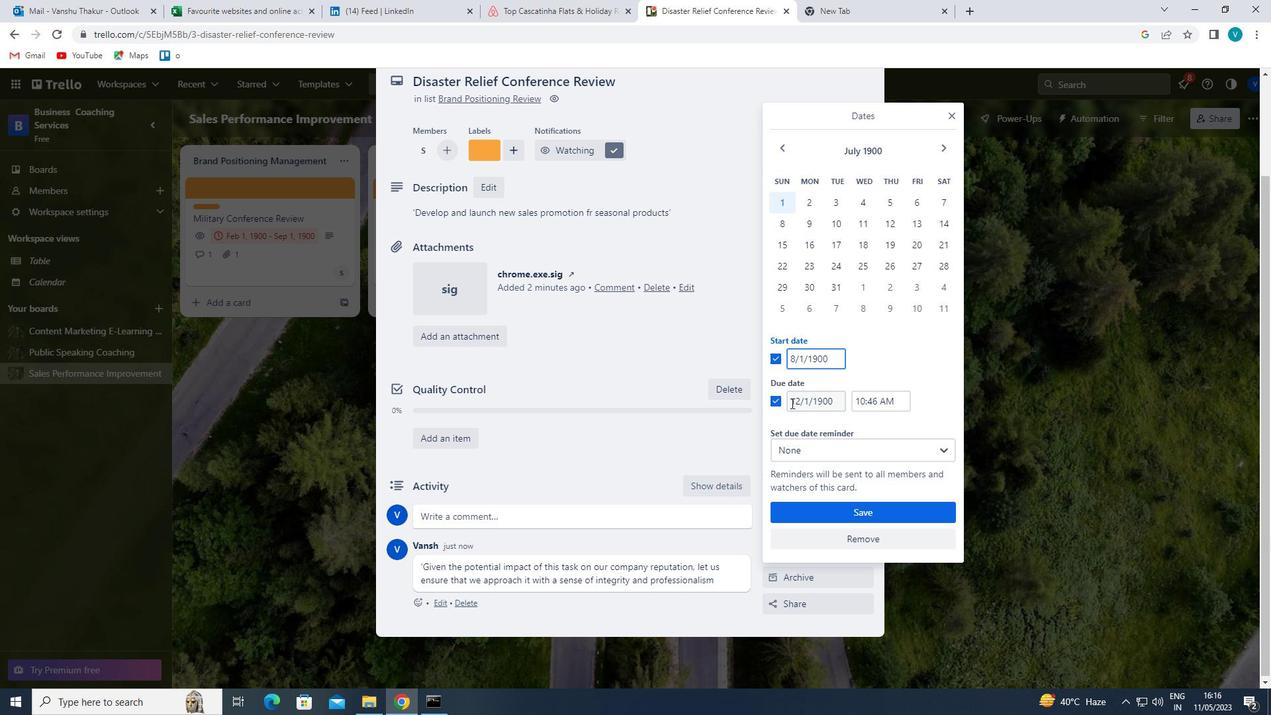
Action: Mouse pressed left at (793, 398)
Screenshot: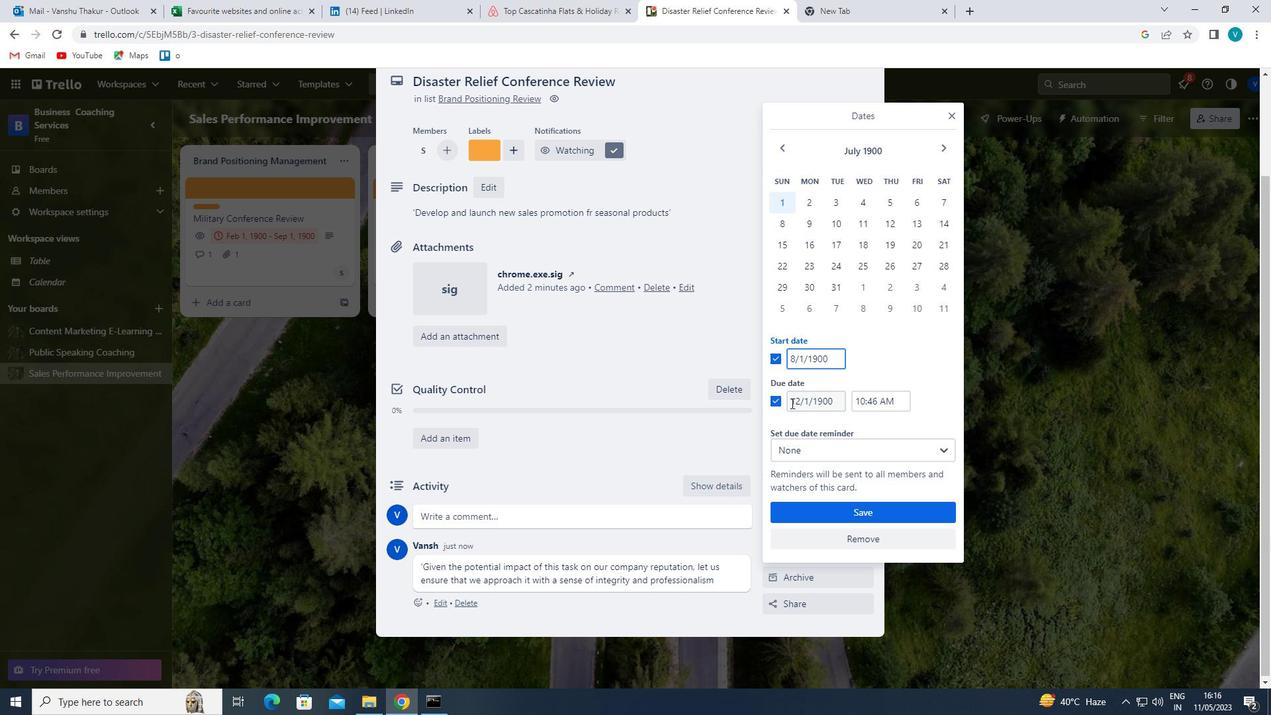 
Action: Mouse pressed left at (793, 398)
Screenshot: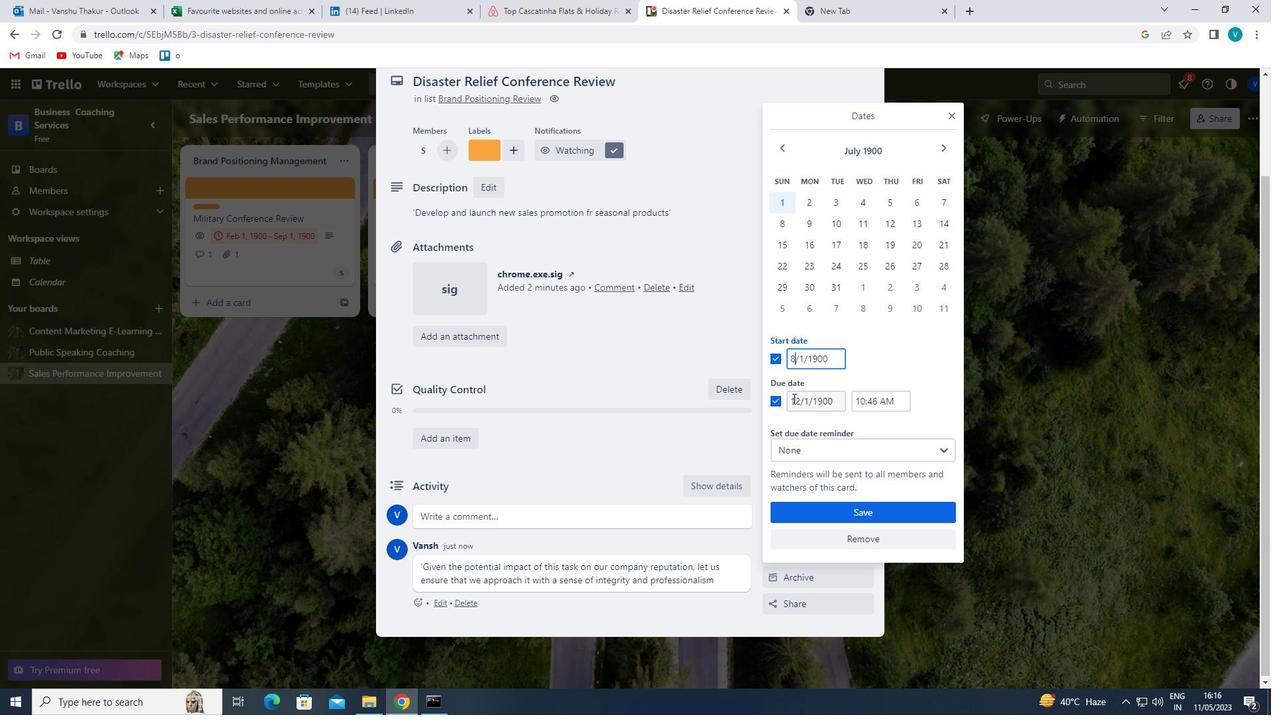 
Action: Key pressed 15
Screenshot: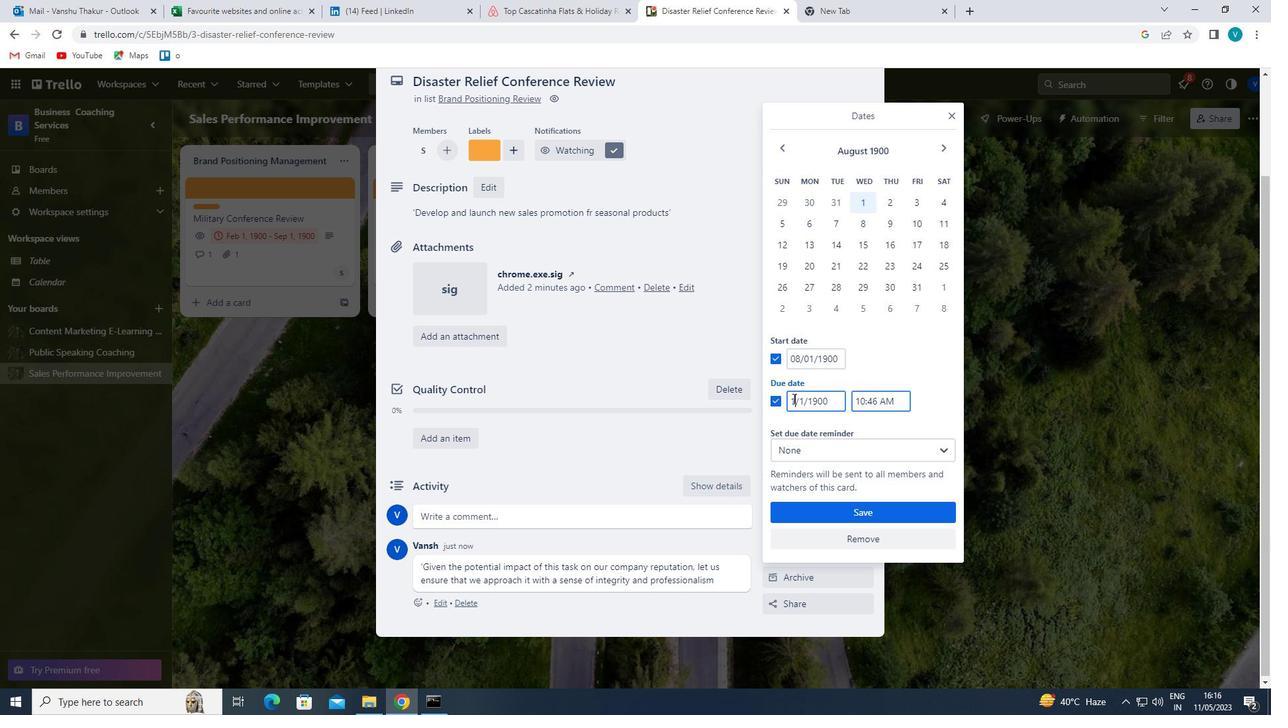 
Action: Mouse moved to (843, 509)
Screenshot: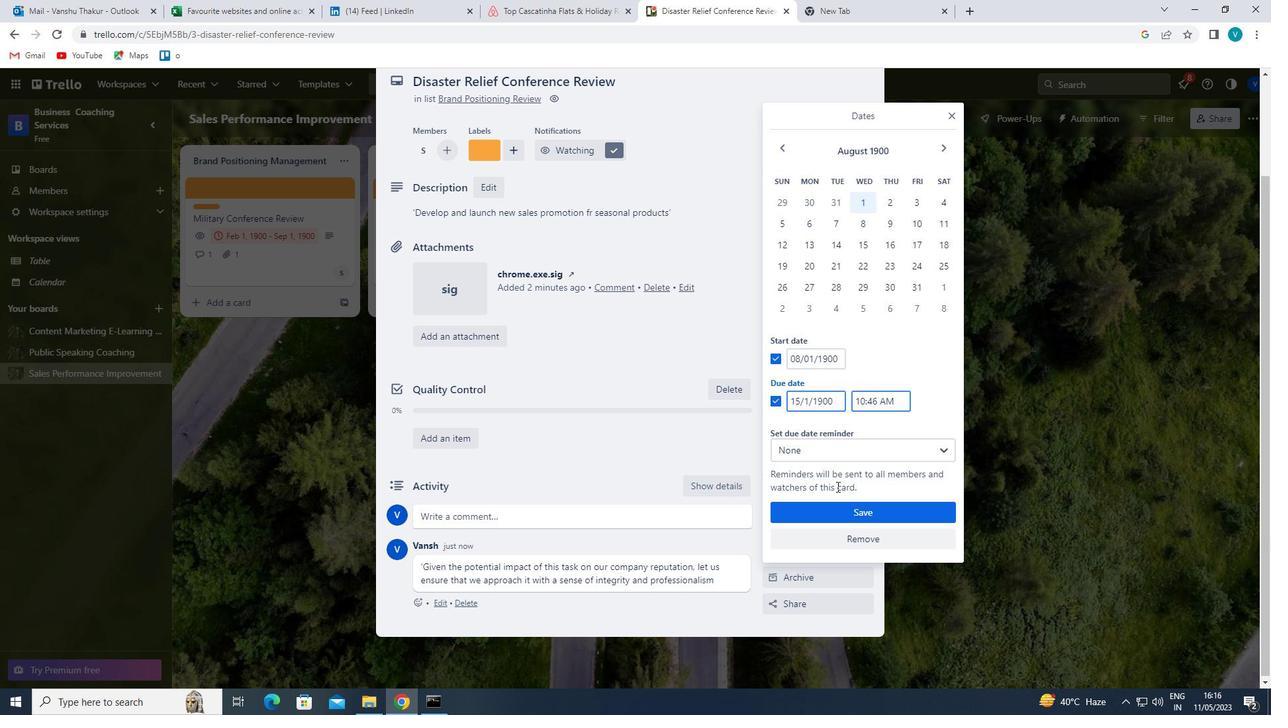 
Action: Mouse pressed left at (843, 509)
Screenshot: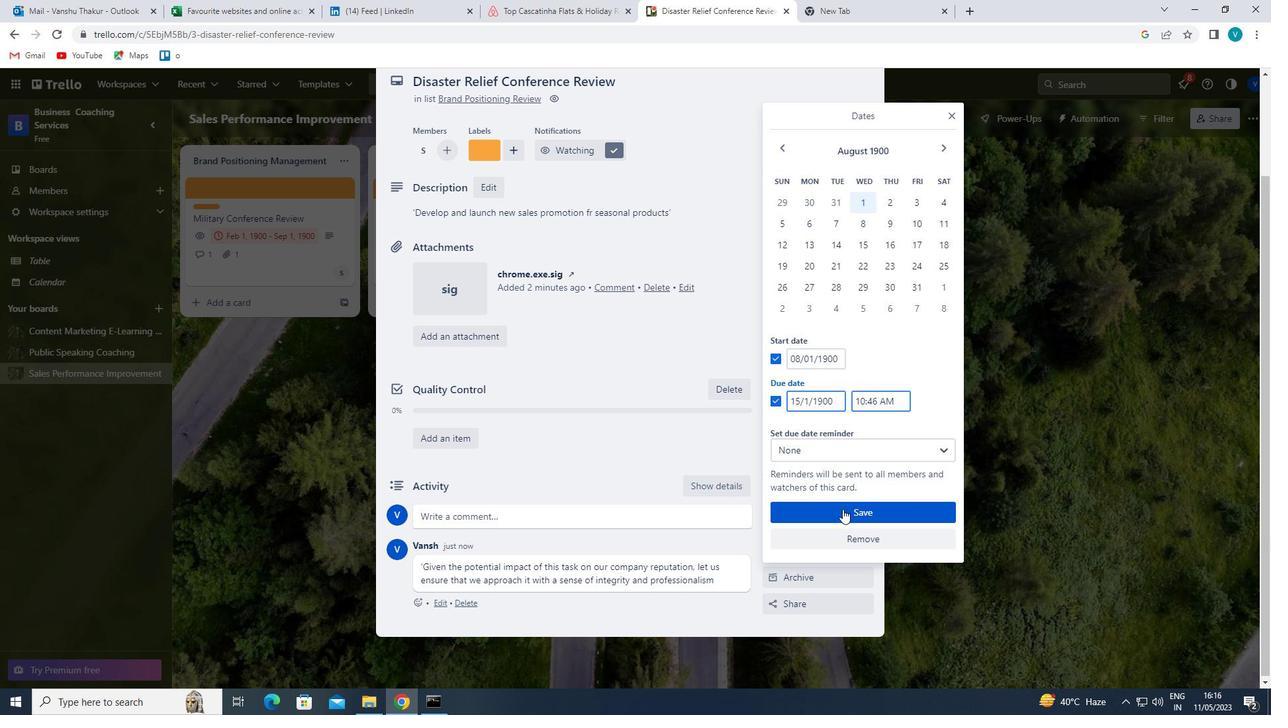 
